 Task: Compose an email with the signature Chelsea Sanchez with the subject Request for a testimonial and the message I am writing to follow up on our recent meeting. from softage.1@softage.net to softage.8@softage.net with an attached document Feasibility_study.pdf Undo the message and rewrite the message as I would like to request a quotation for your services. Send the email. Finally, move the email from Sent Items to the label Marketing
Action: Mouse moved to (382, 641)
Screenshot: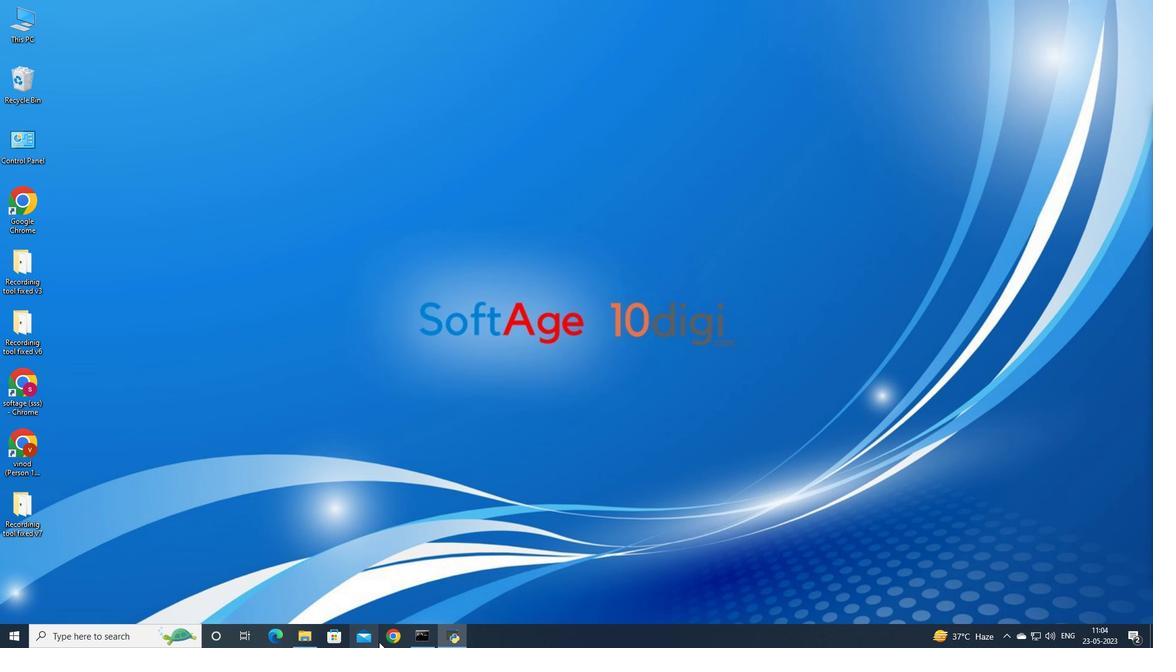 
Action: Mouse pressed left at (382, 641)
Screenshot: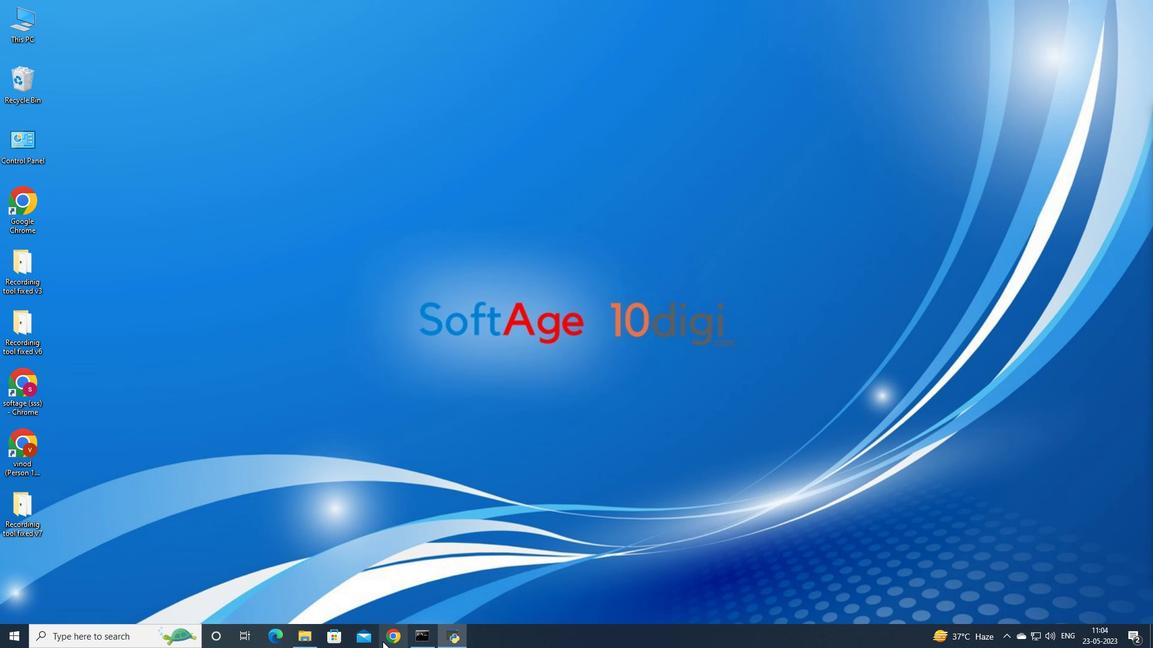 
Action: Mouse moved to (524, 398)
Screenshot: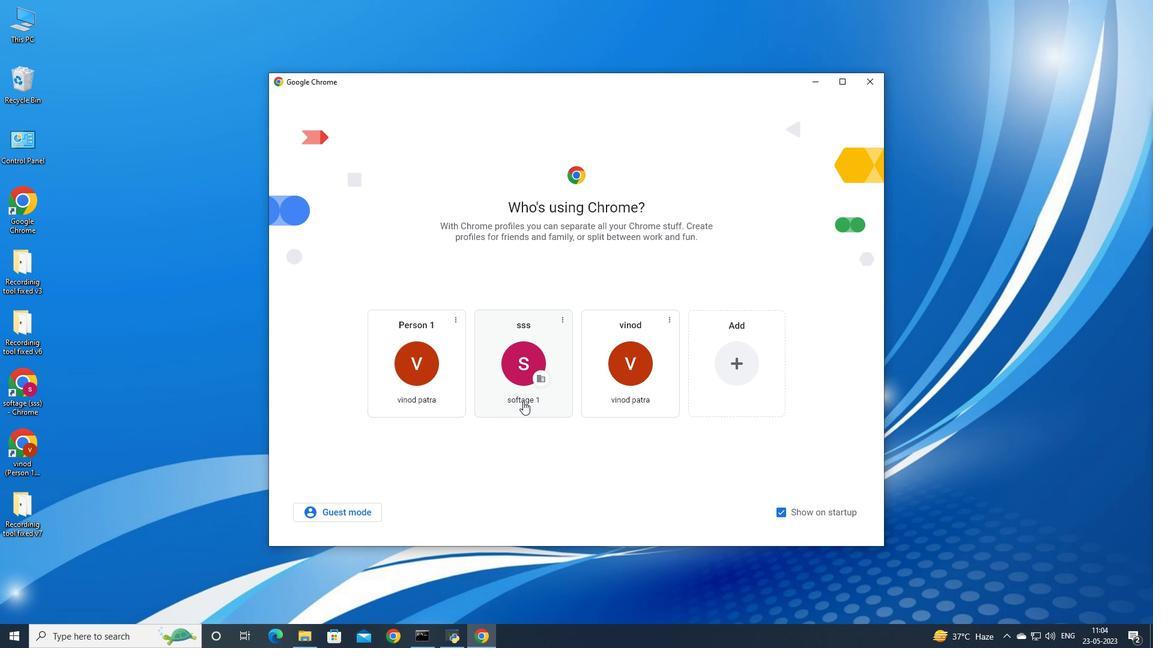 
Action: Mouse pressed left at (524, 398)
Screenshot: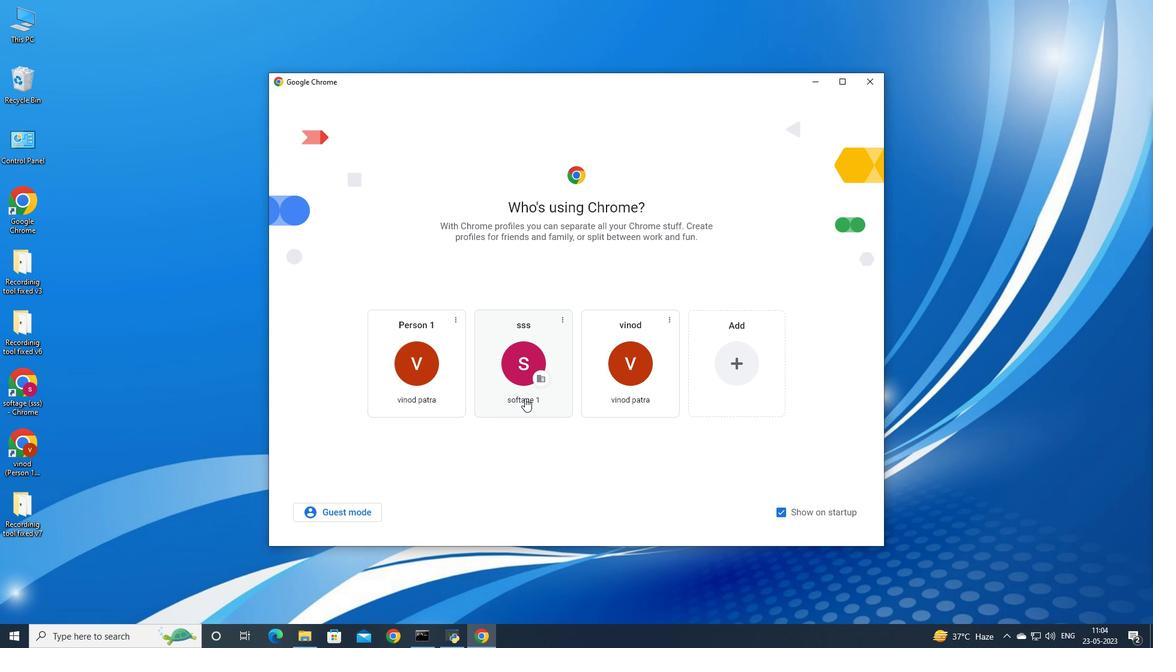 
Action: Mouse moved to (1042, 65)
Screenshot: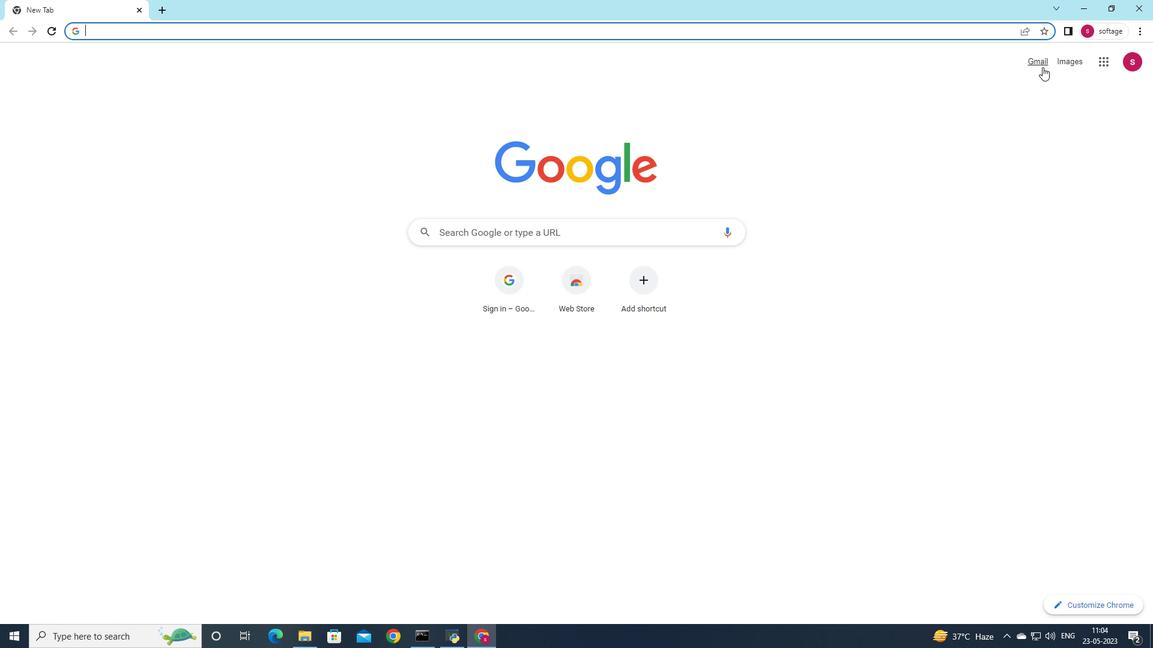 
Action: Mouse pressed left at (1042, 65)
Screenshot: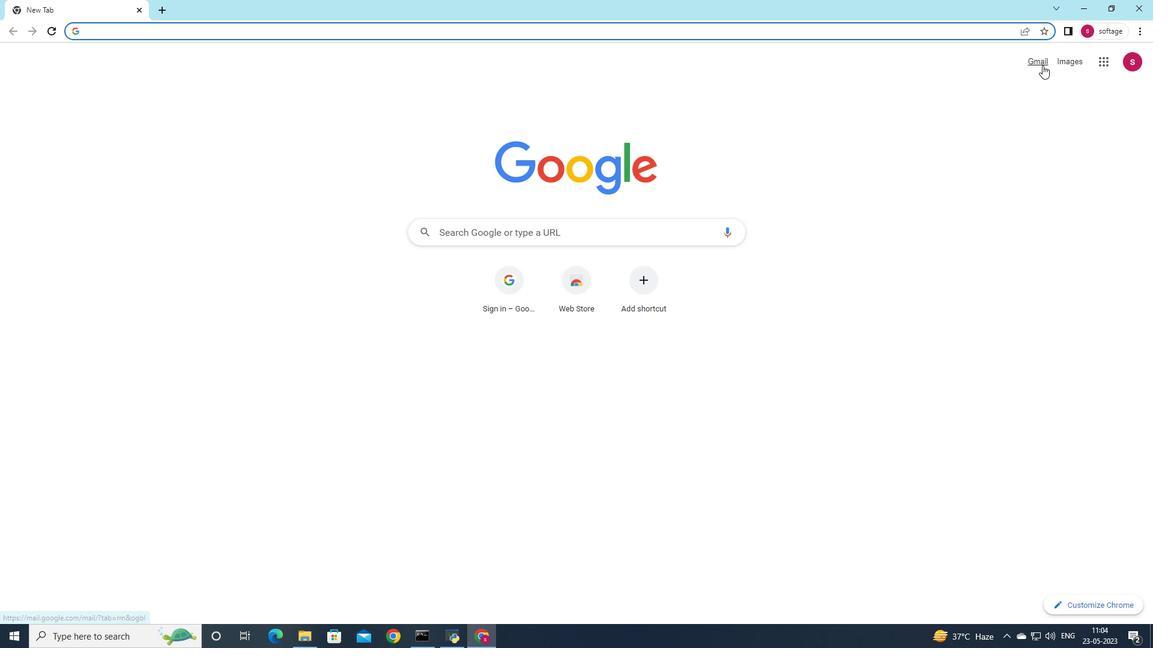 
Action: Mouse moved to (1011, 79)
Screenshot: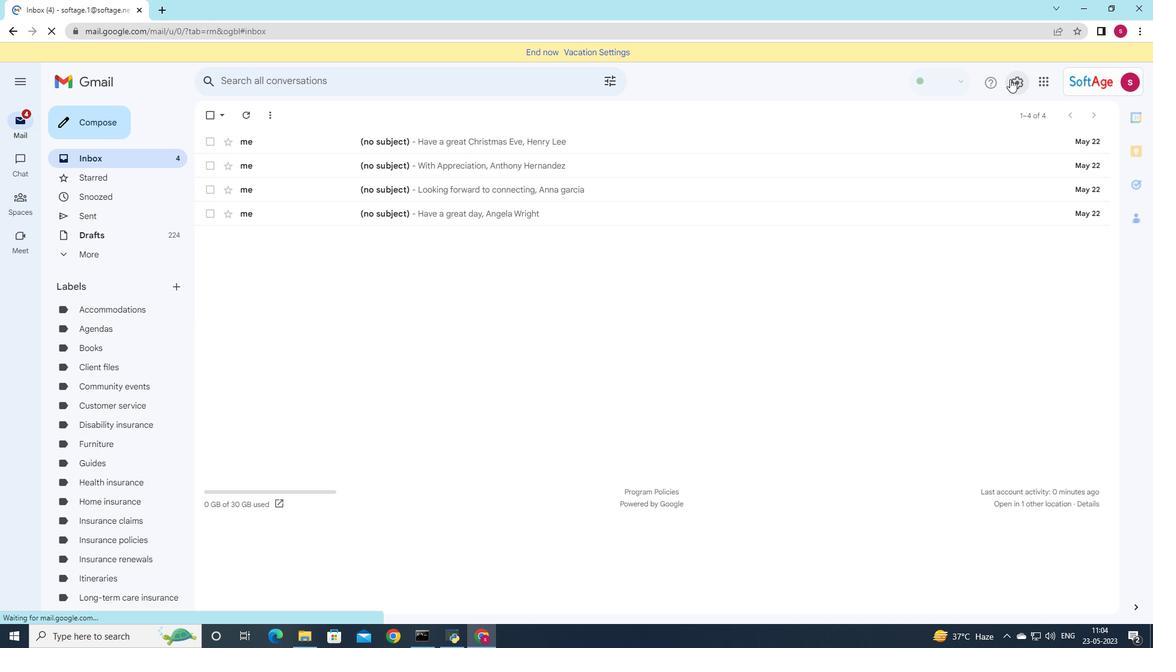 
Action: Mouse pressed left at (1011, 79)
Screenshot: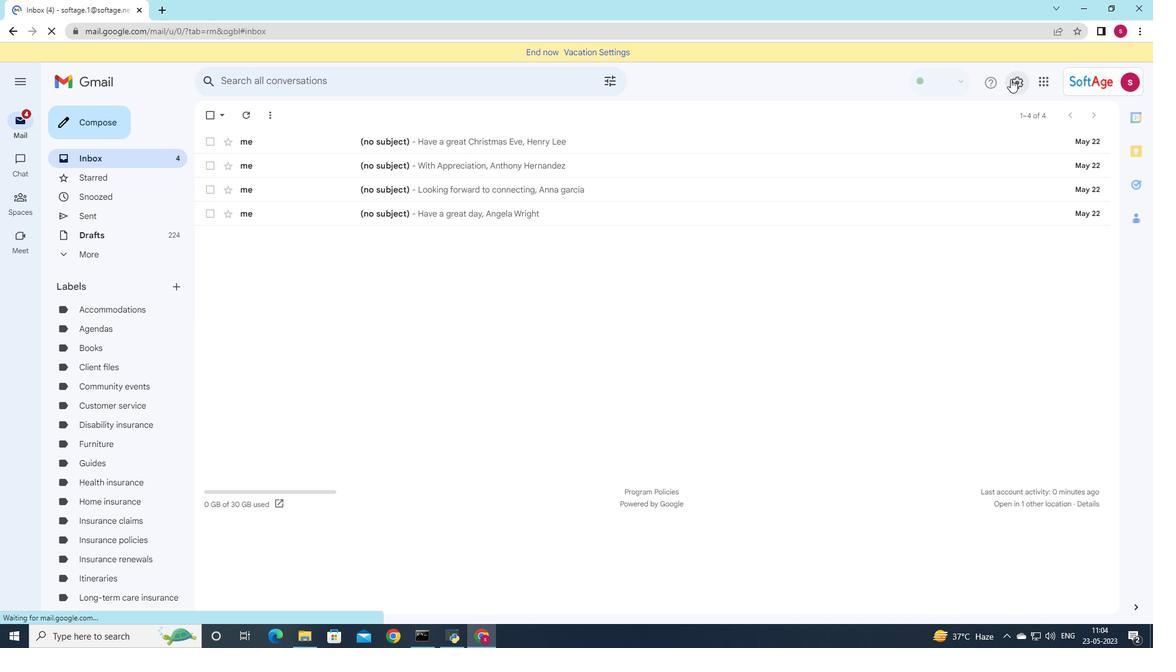 
Action: Mouse moved to (1032, 144)
Screenshot: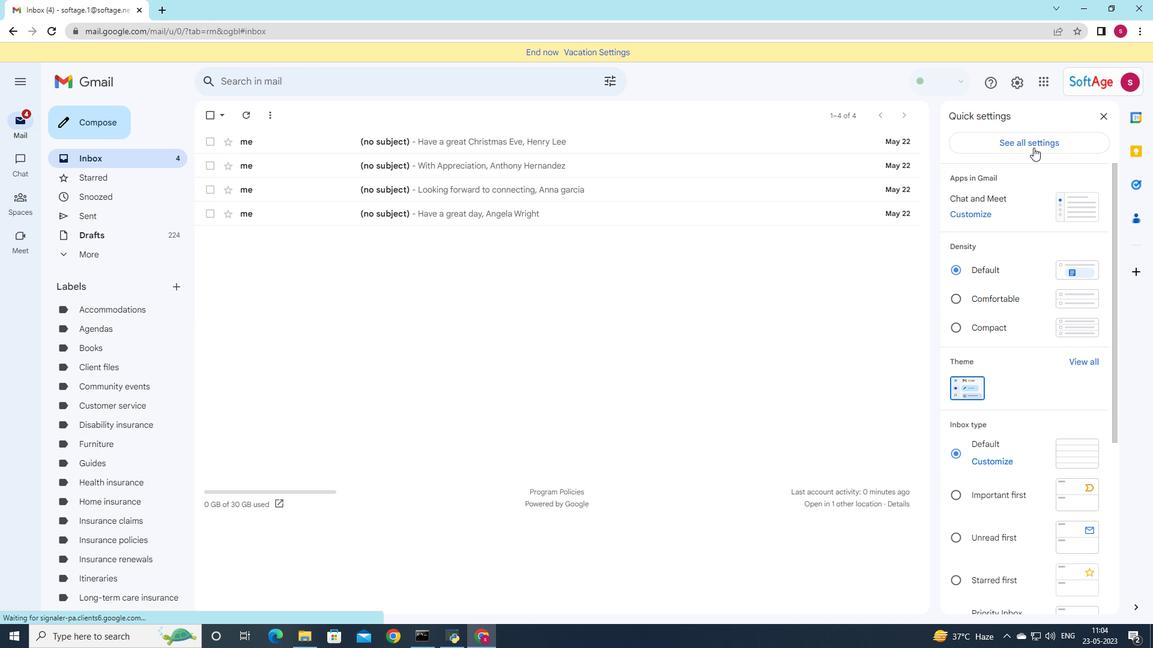 
Action: Mouse pressed left at (1032, 144)
Screenshot: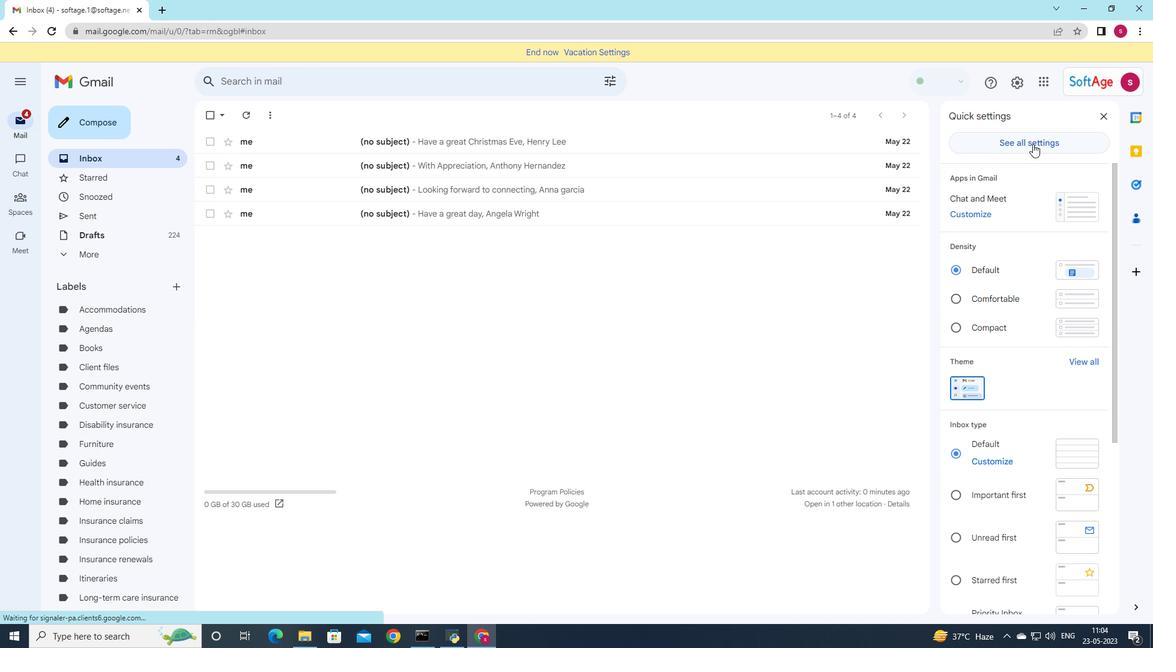 
Action: Mouse moved to (542, 266)
Screenshot: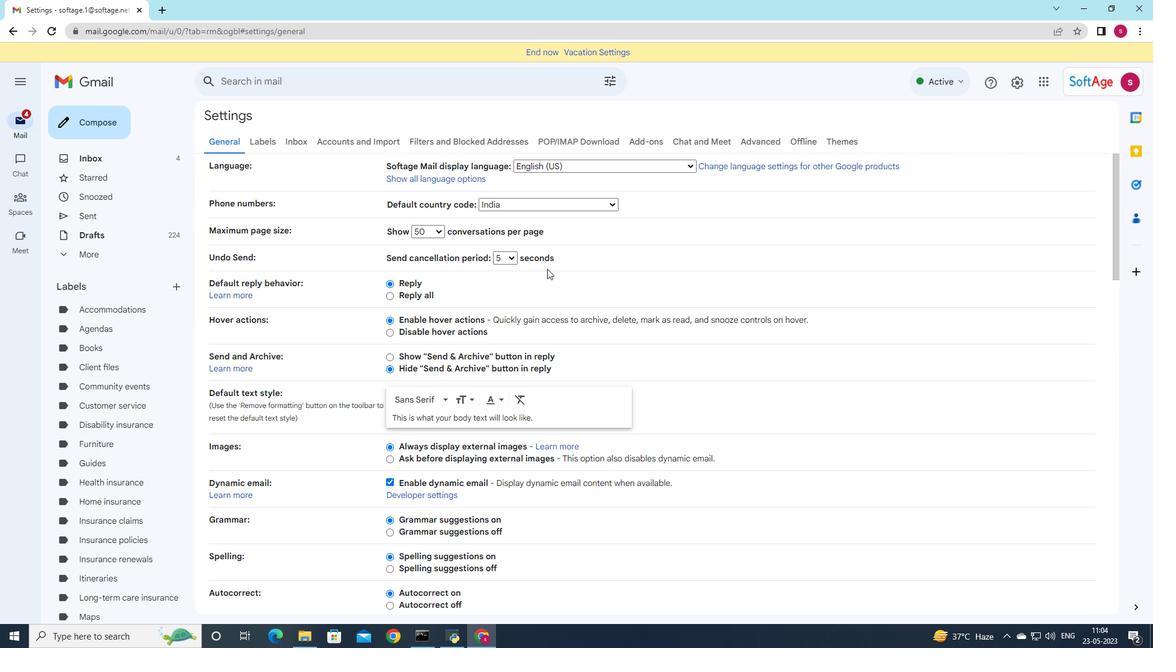 
Action: Mouse scrolled (542, 265) with delta (0, 0)
Screenshot: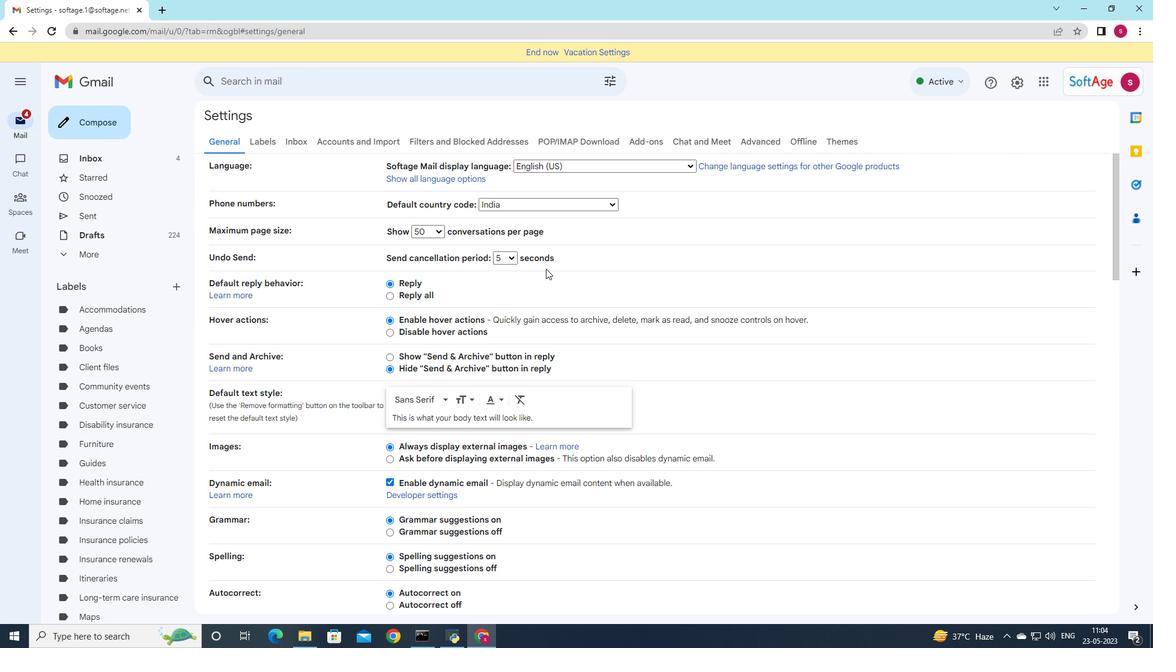 
Action: Mouse scrolled (542, 265) with delta (0, 0)
Screenshot: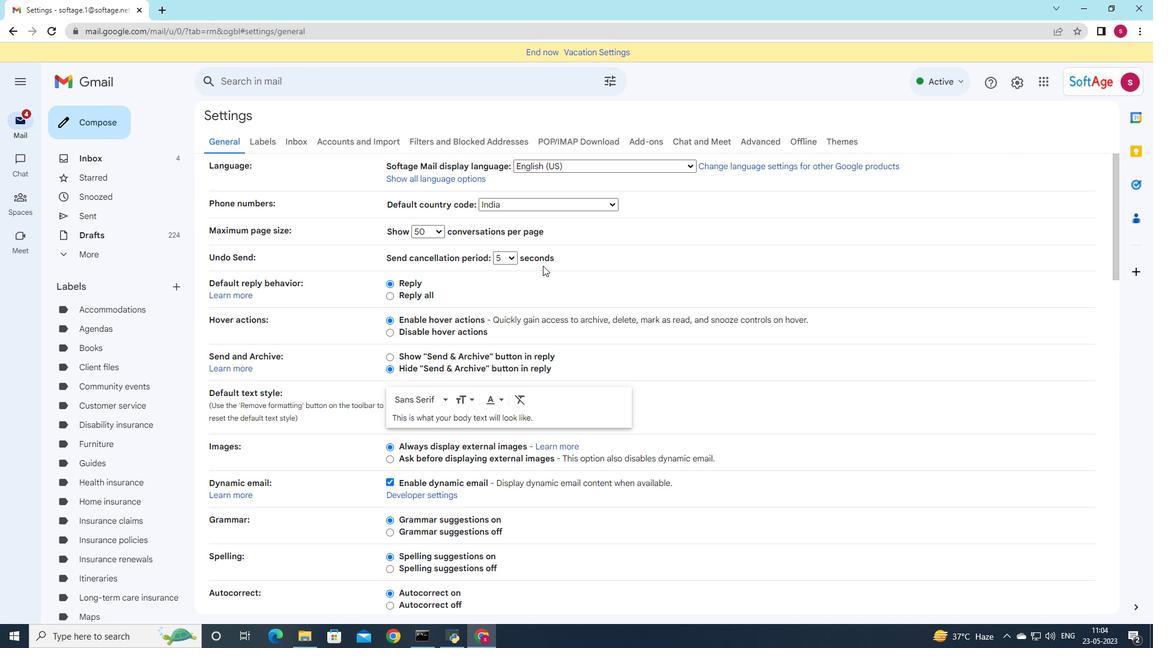 
Action: Mouse scrolled (542, 265) with delta (0, 0)
Screenshot: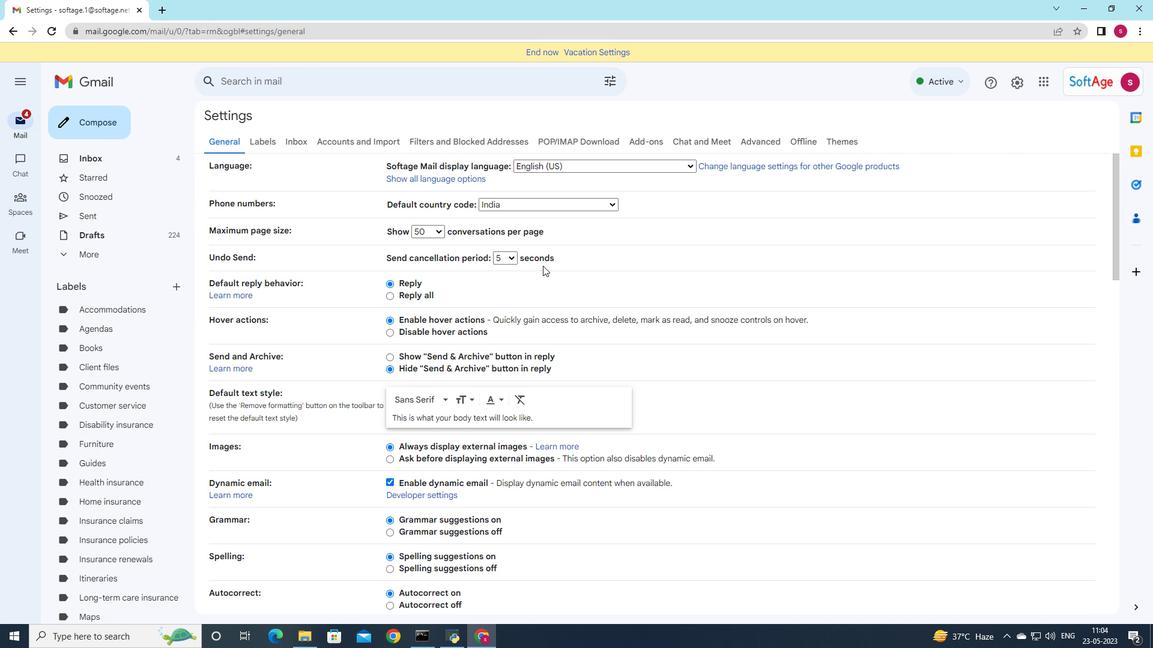 
Action: Mouse scrolled (542, 265) with delta (0, 0)
Screenshot: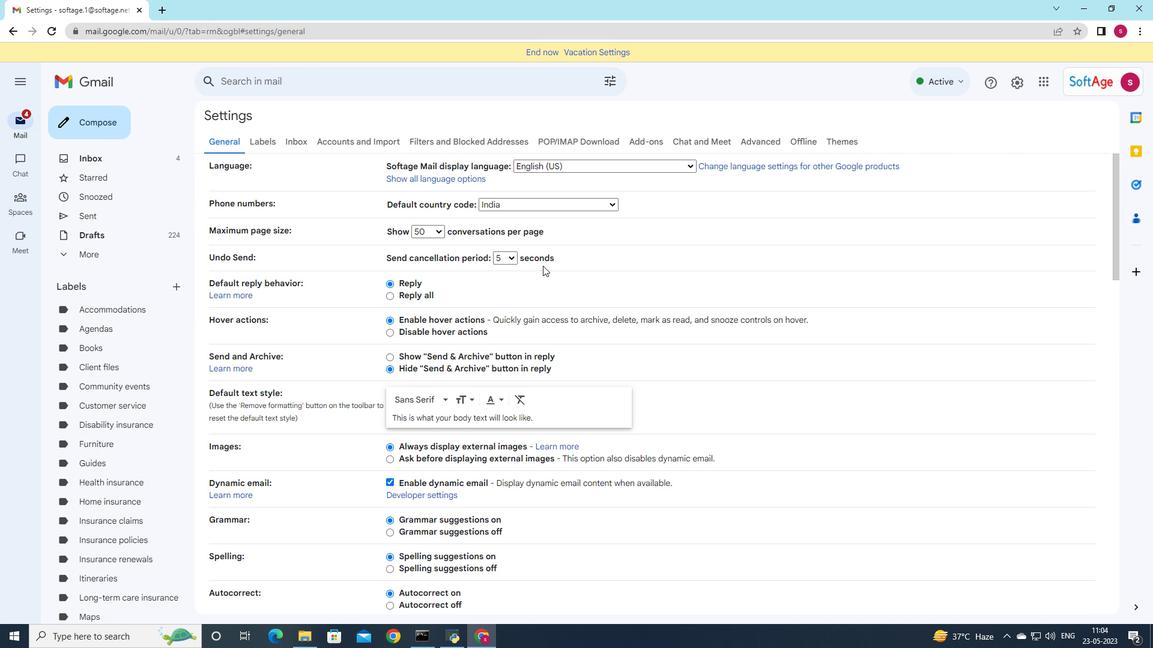 
Action: Mouse moved to (542, 267)
Screenshot: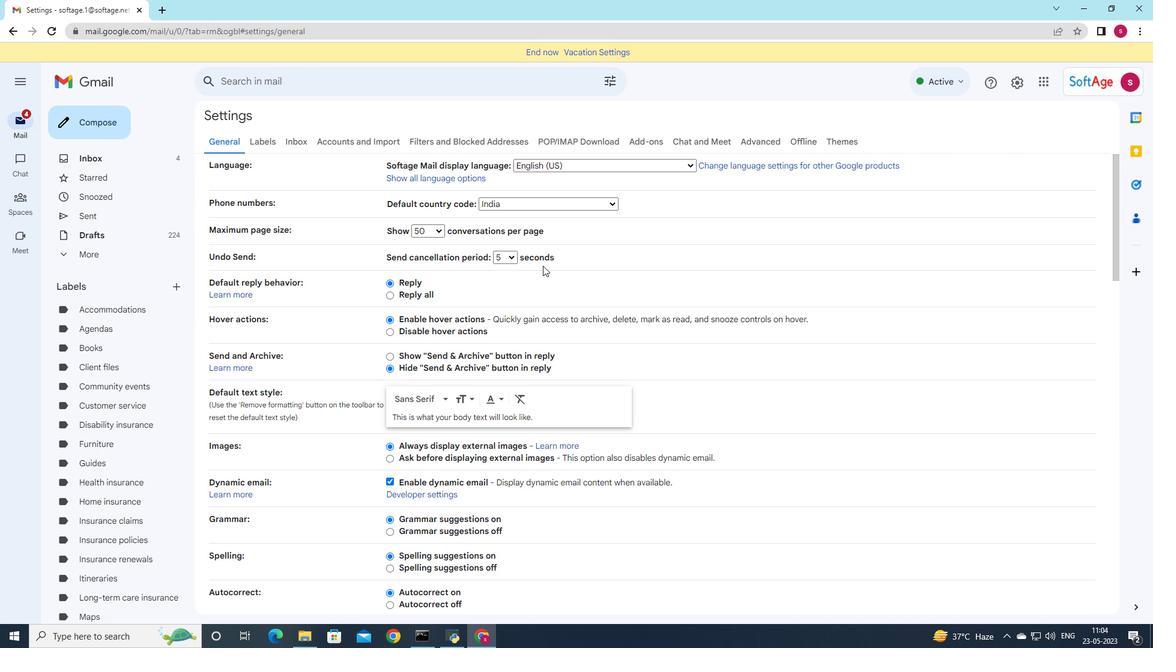 
Action: Mouse scrolled (542, 266) with delta (0, 0)
Screenshot: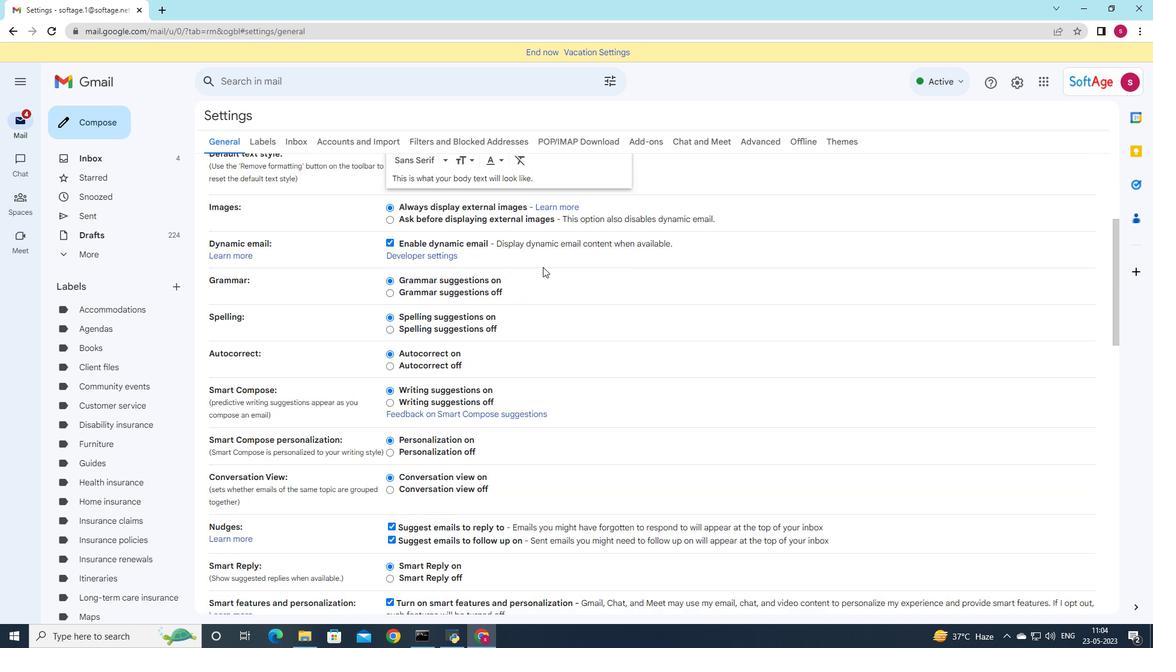
Action: Mouse scrolled (542, 266) with delta (0, 0)
Screenshot: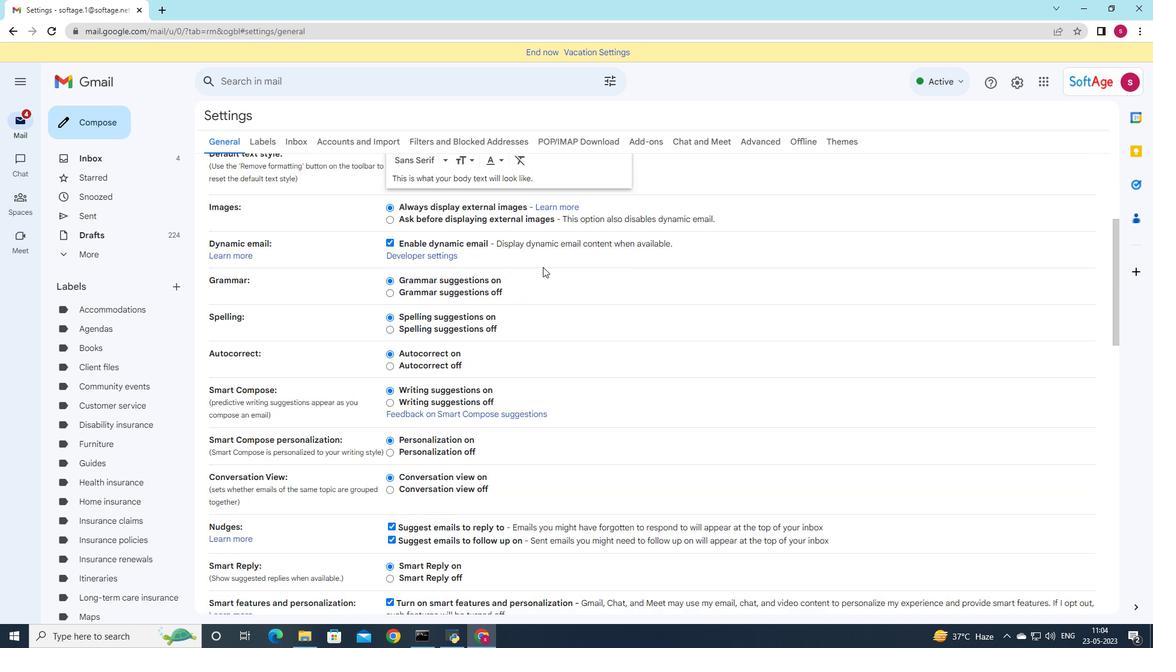 
Action: Mouse scrolled (542, 266) with delta (0, 0)
Screenshot: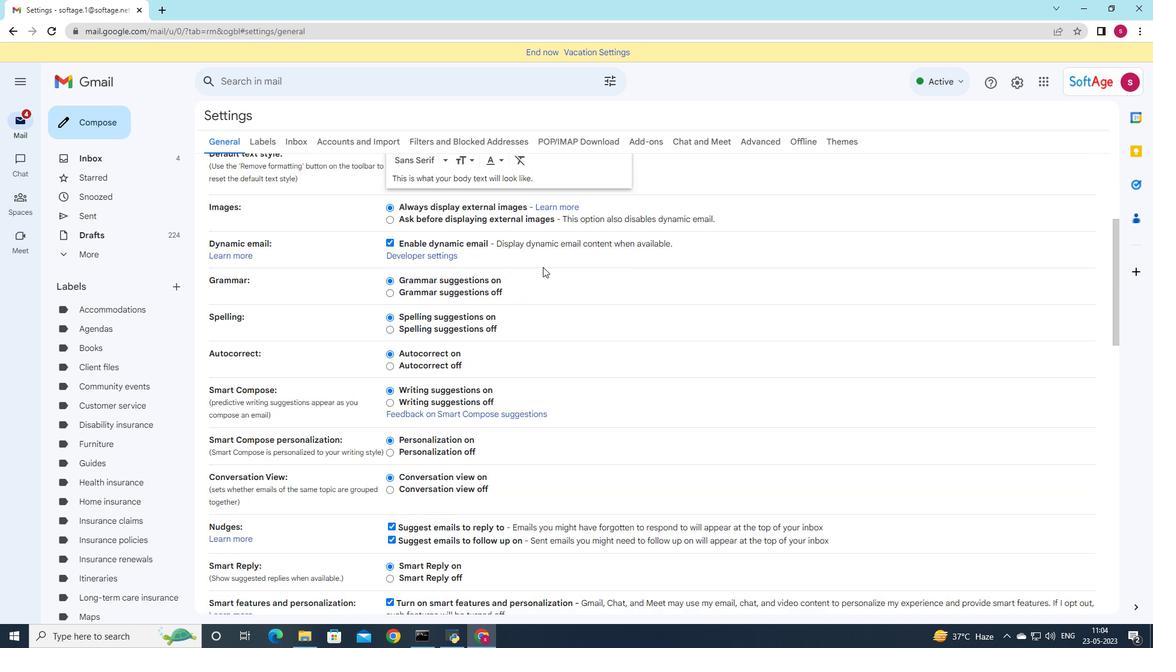 
Action: Mouse scrolled (542, 266) with delta (0, 0)
Screenshot: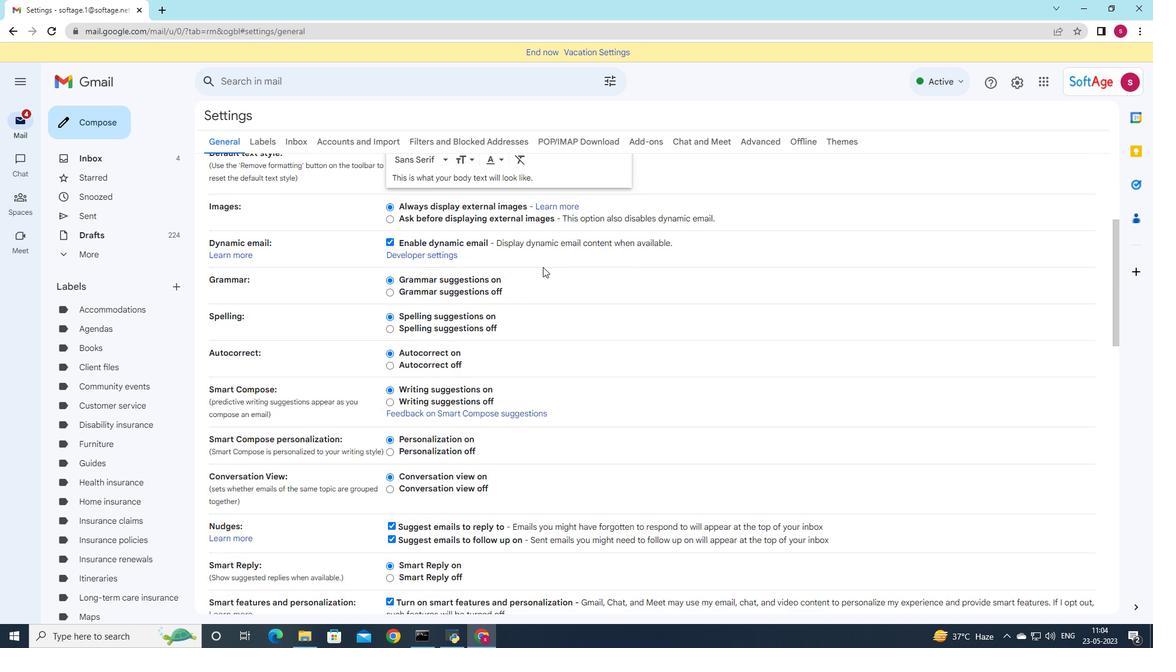 
Action: Mouse scrolled (542, 266) with delta (0, 0)
Screenshot: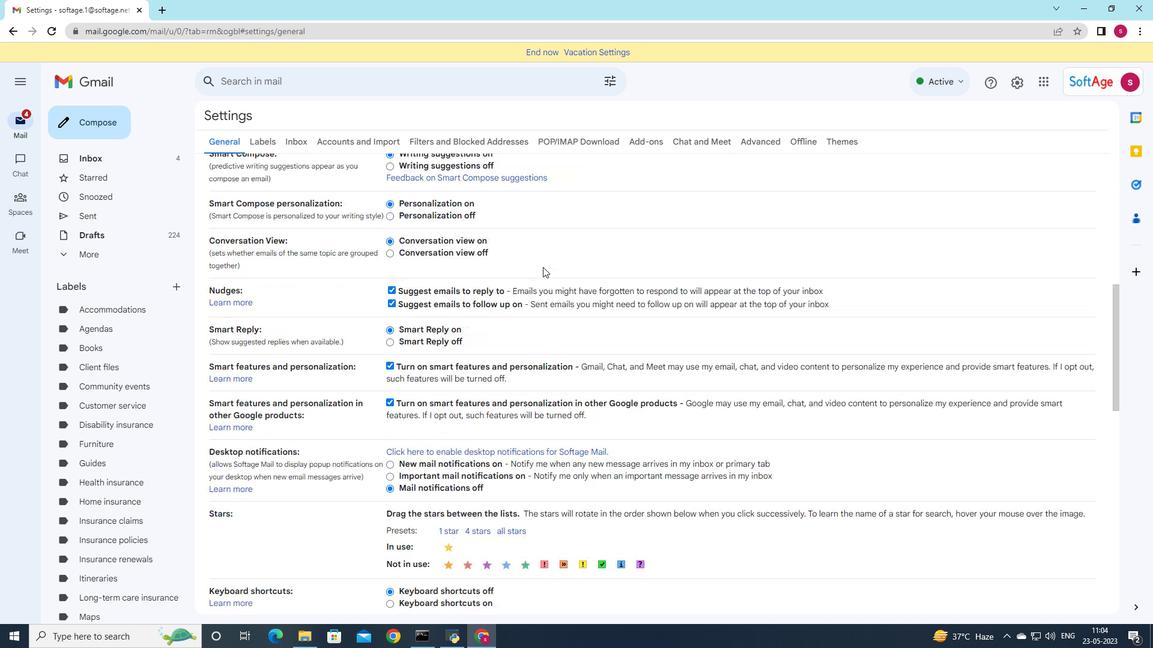 
Action: Mouse scrolled (542, 266) with delta (0, 0)
Screenshot: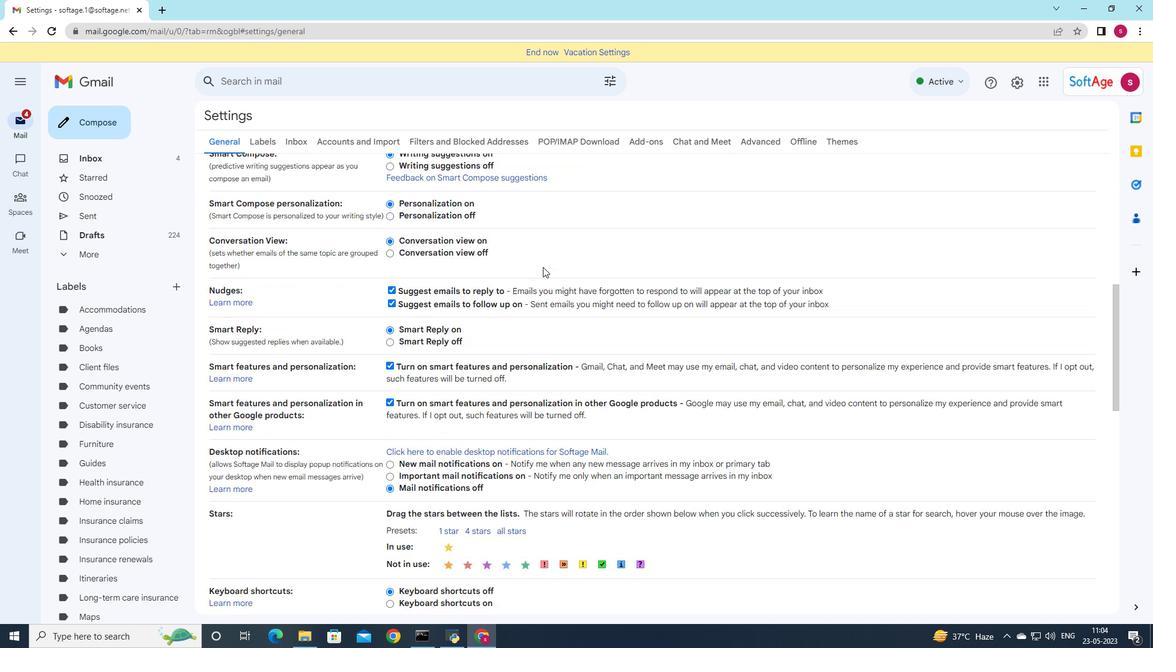 
Action: Mouse scrolled (542, 266) with delta (0, 0)
Screenshot: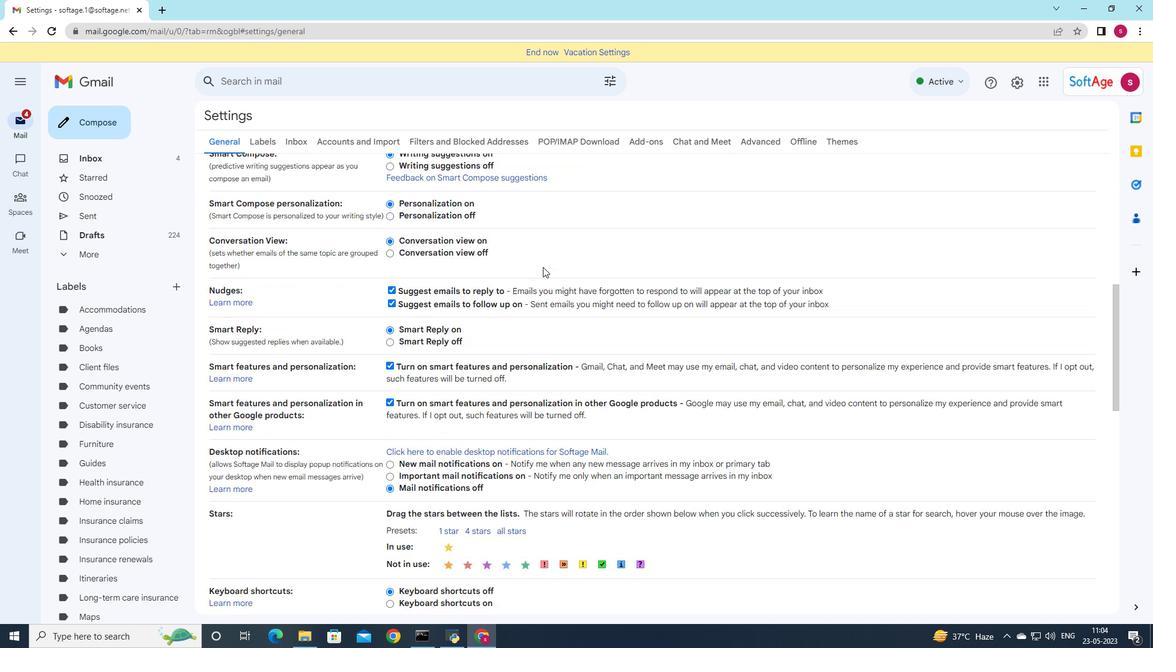 
Action: Mouse scrolled (542, 266) with delta (0, 0)
Screenshot: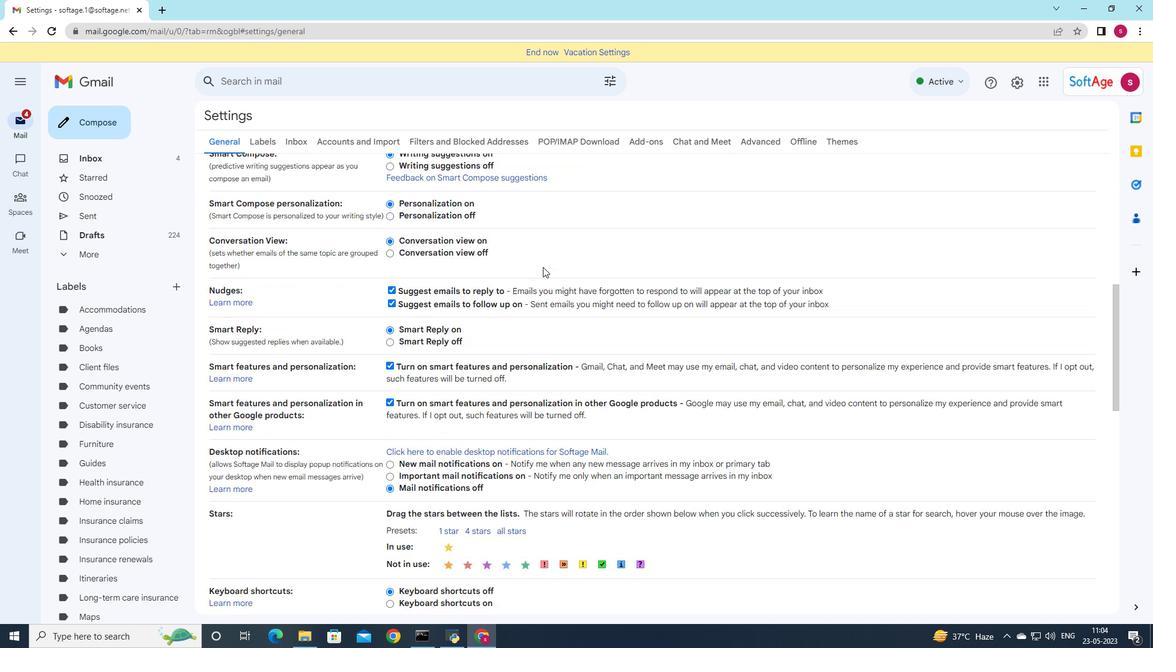
Action: Mouse scrolled (542, 266) with delta (0, 0)
Screenshot: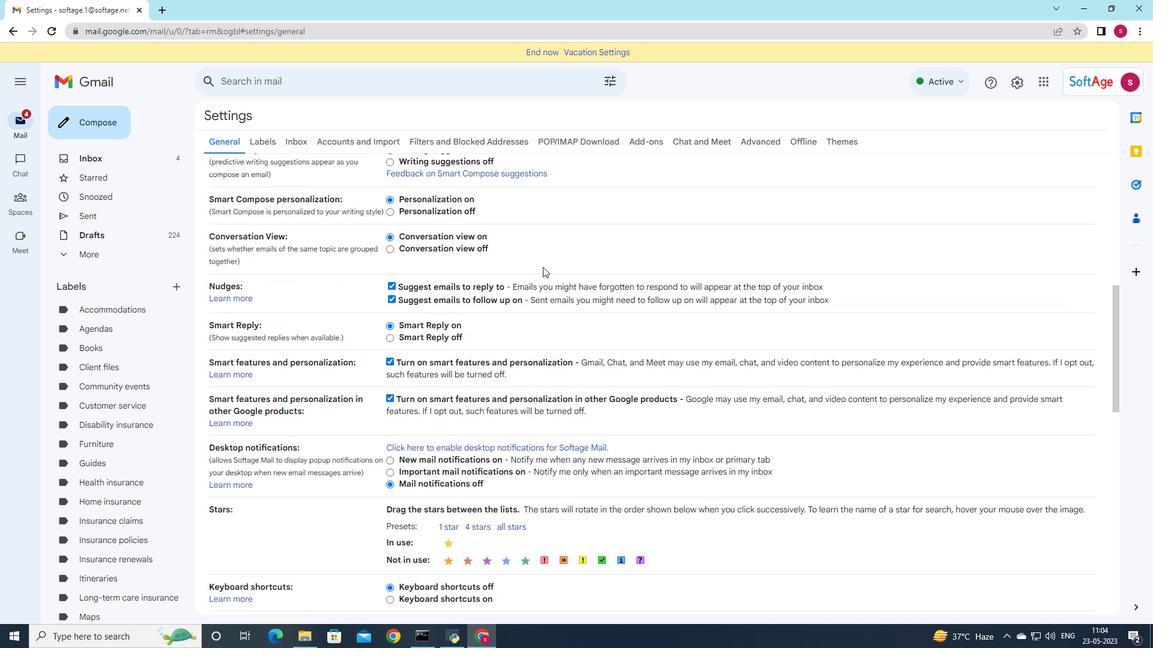
Action: Mouse scrolled (542, 266) with delta (0, 0)
Screenshot: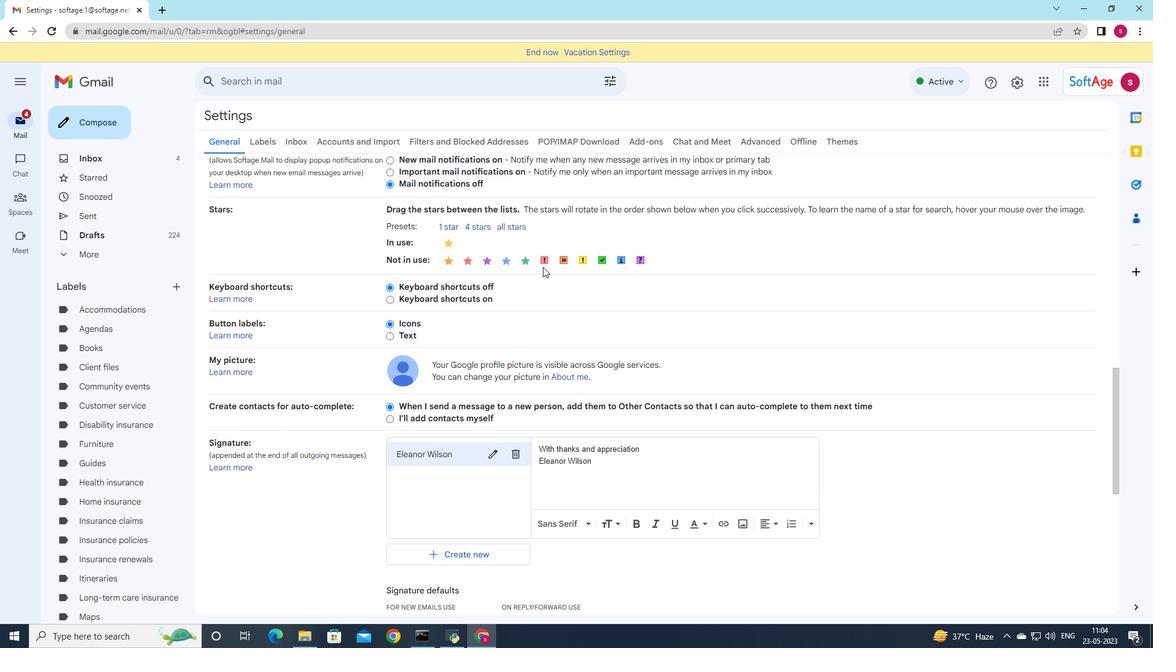 
Action: Mouse scrolled (542, 266) with delta (0, 0)
Screenshot: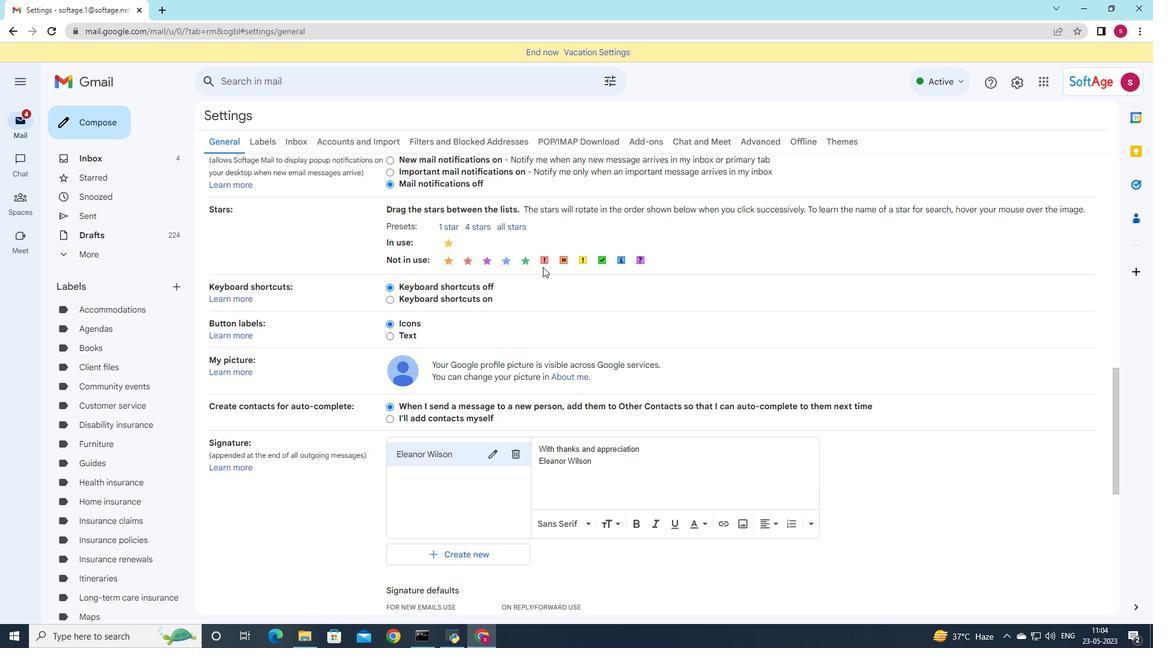 
Action: Mouse scrolled (542, 266) with delta (0, 0)
Screenshot: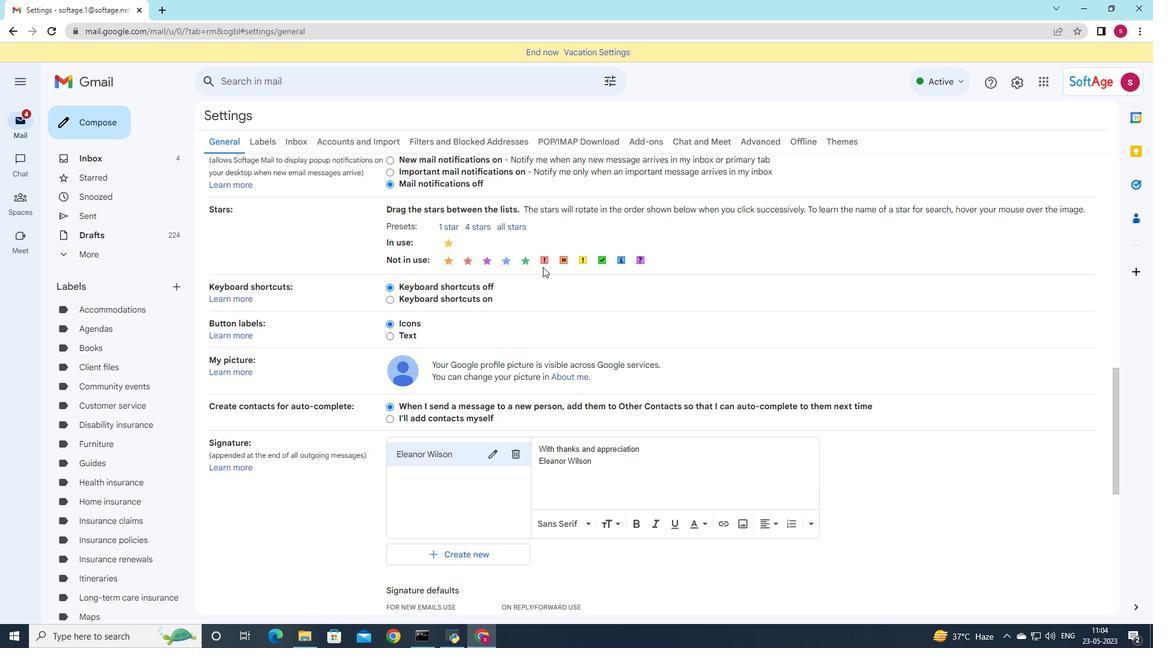 
Action: Mouse scrolled (542, 266) with delta (0, 0)
Screenshot: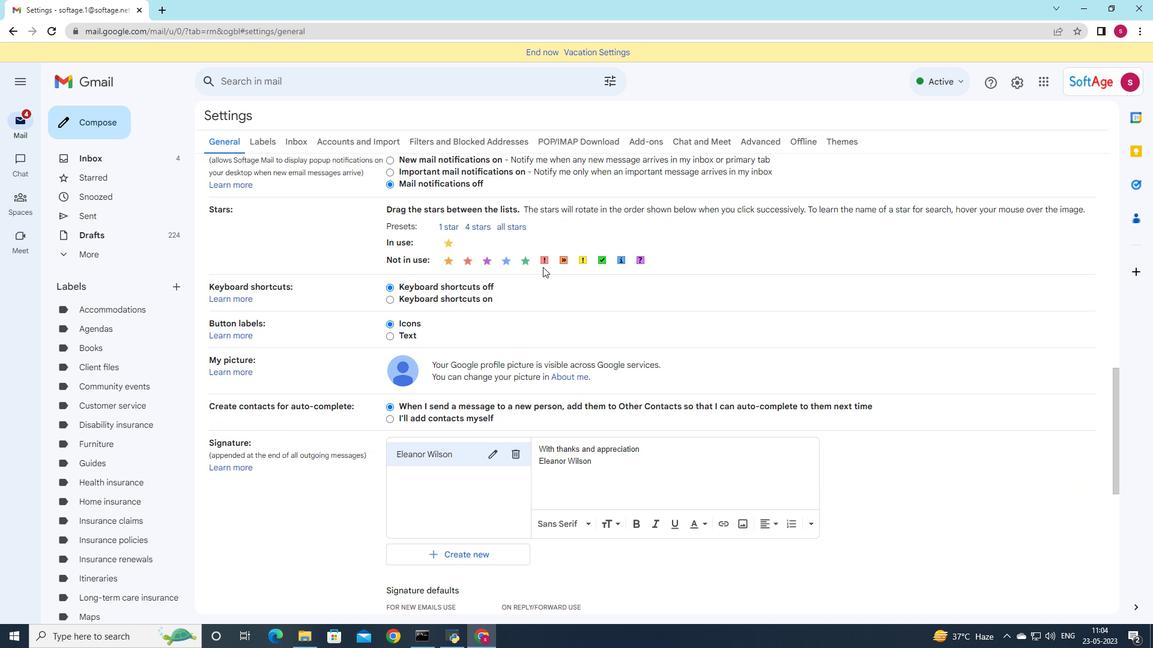 
Action: Mouse scrolled (542, 266) with delta (0, 0)
Screenshot: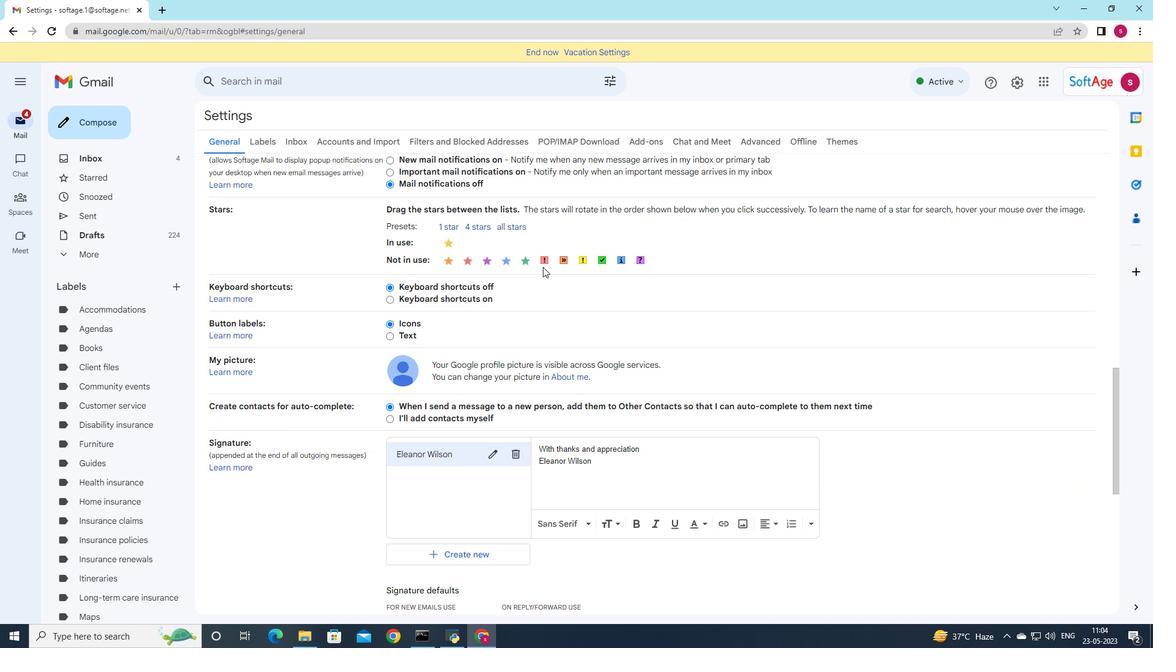 
Action: Mouse moved to (518, 172)
Screenshot: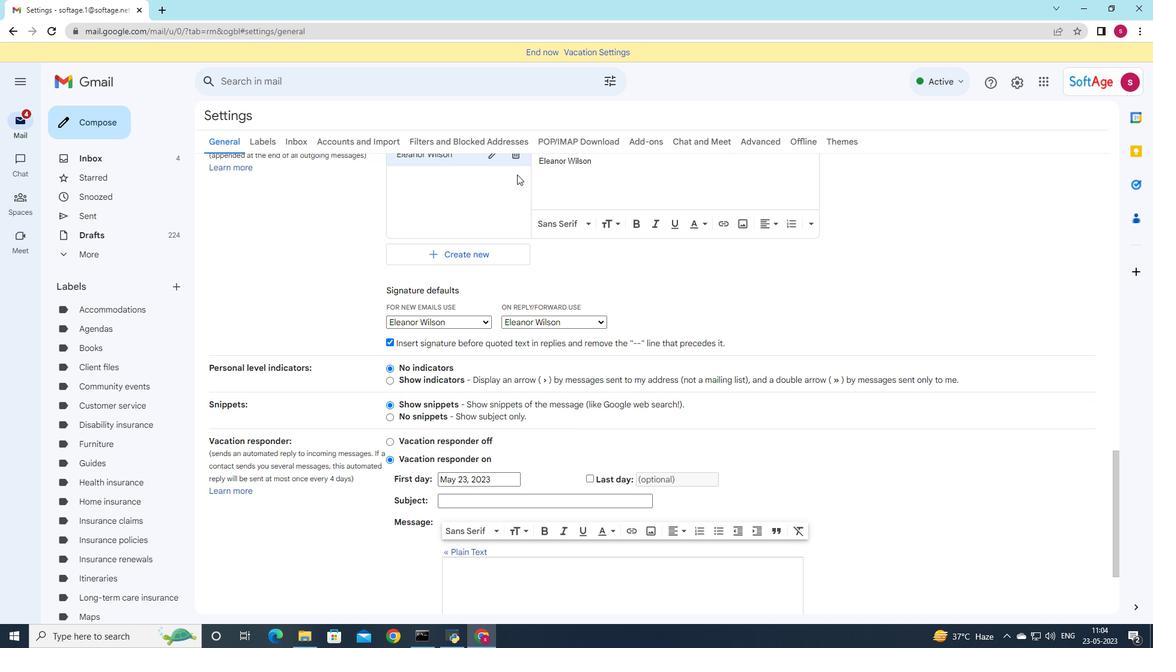 
Action: Mouse scrolled (518, 172) with delta (0, 0)
Screenshot: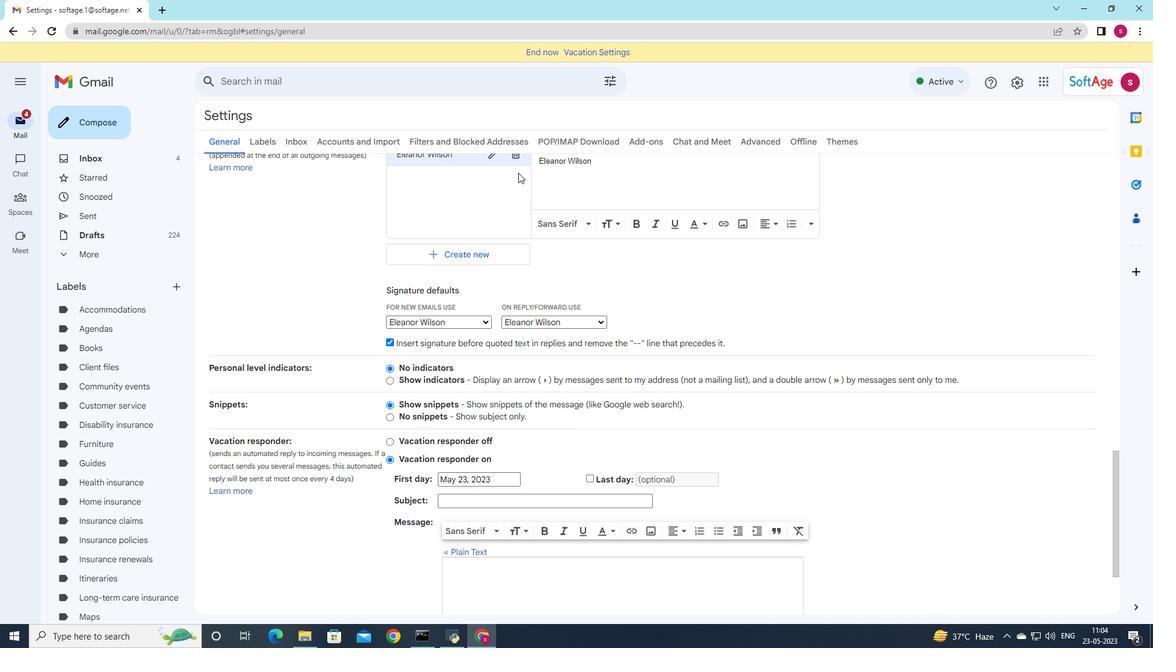 
Action: Mouse moved to (519, 208)
Screenshot: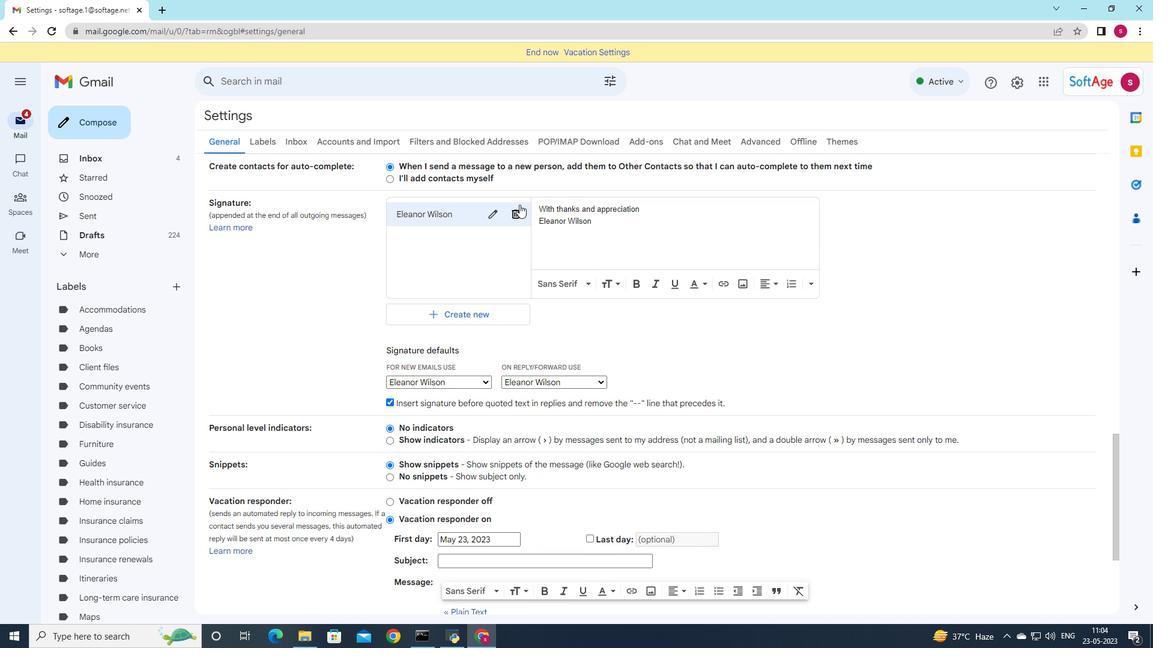
Action: Mouse pressed left at (519, 208)
Screenshot: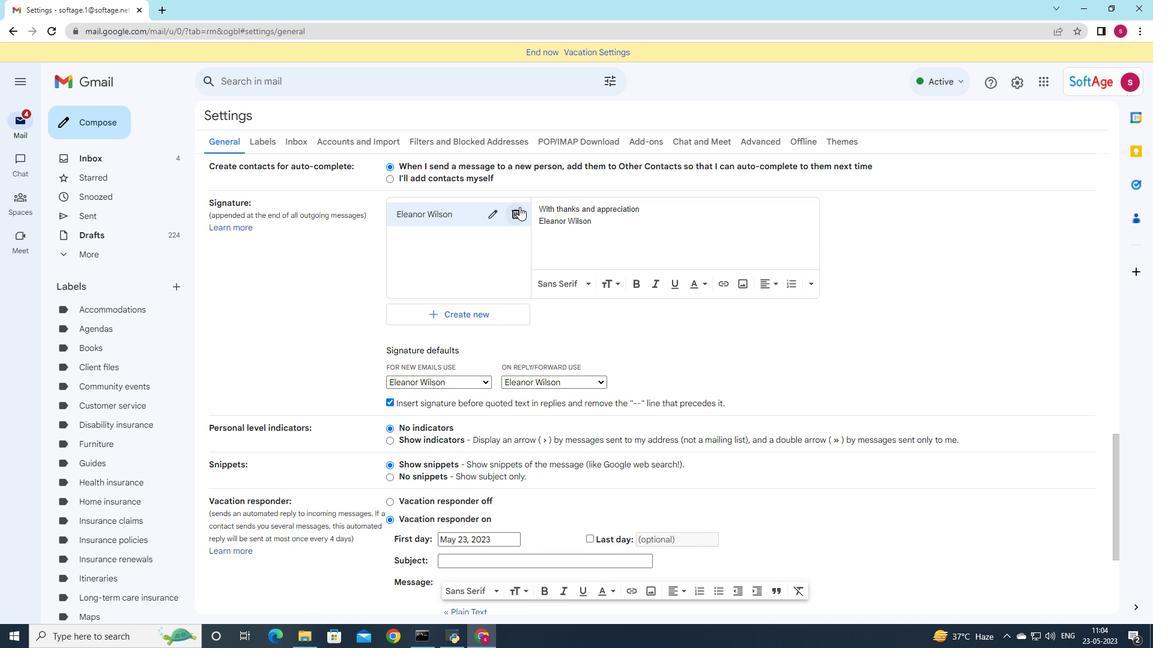 
Action: Mouse moved to (674, 357)
Screenshot: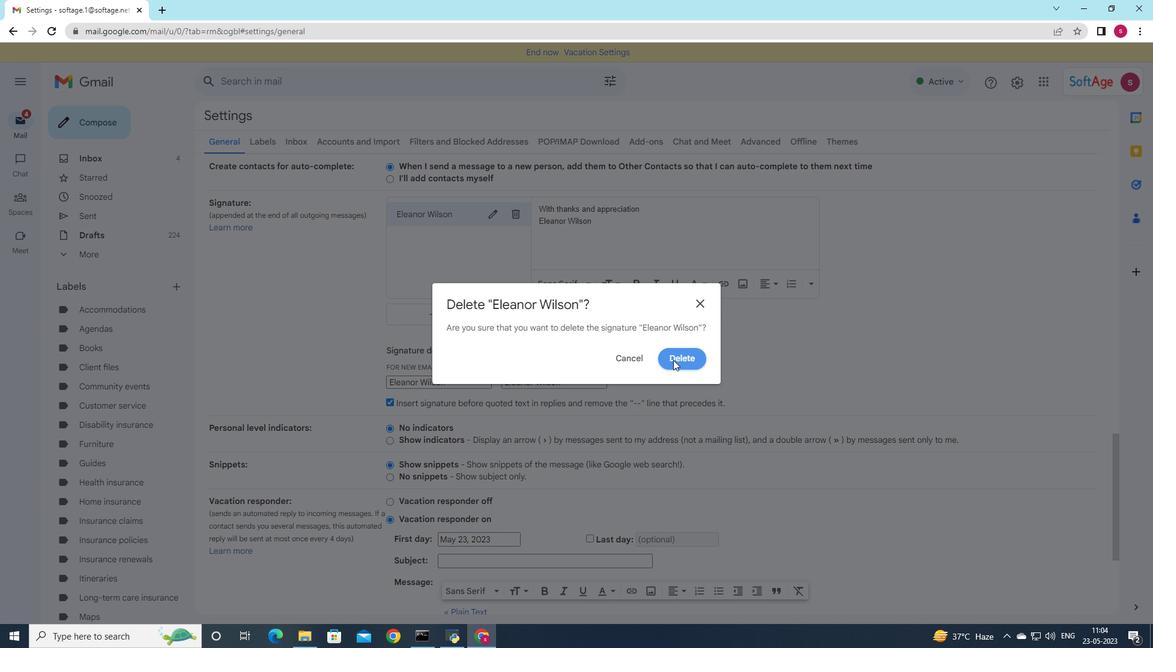 
Action: Mouse pressed left at (674, 357)
Screenshot: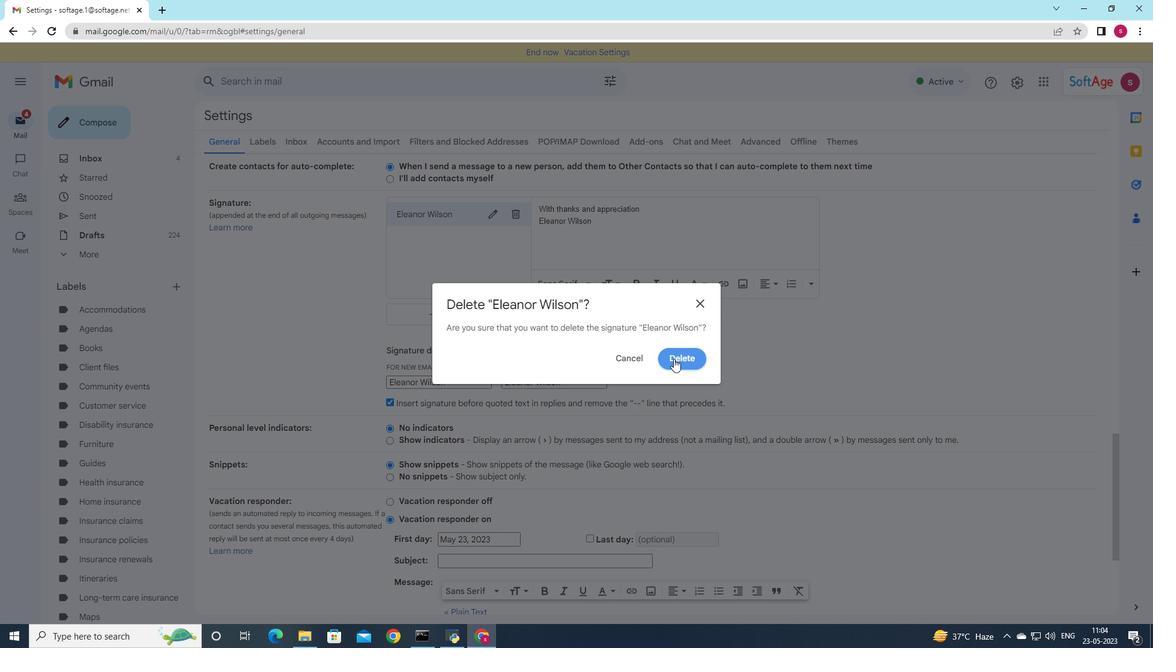 
Action: Mouse moved to (436, 224)
Screenshot: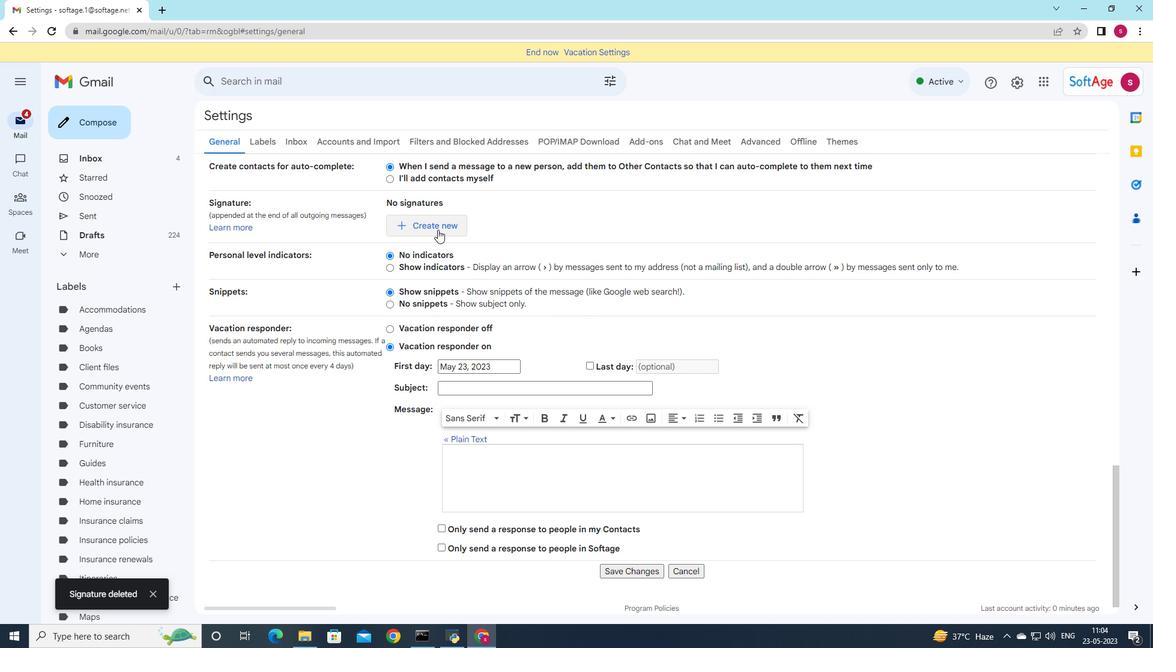 
Action: Mouse pressed left at (436, 224)
Screenshot: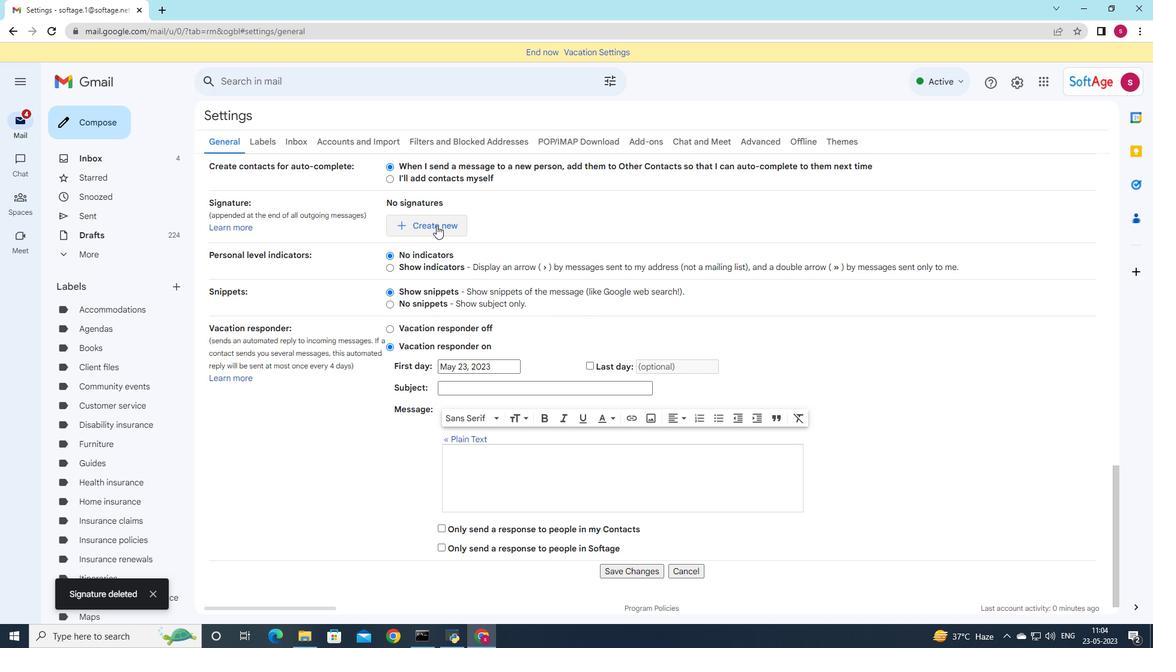 
Action: Mouse moved to (647, 248)
Screenshot: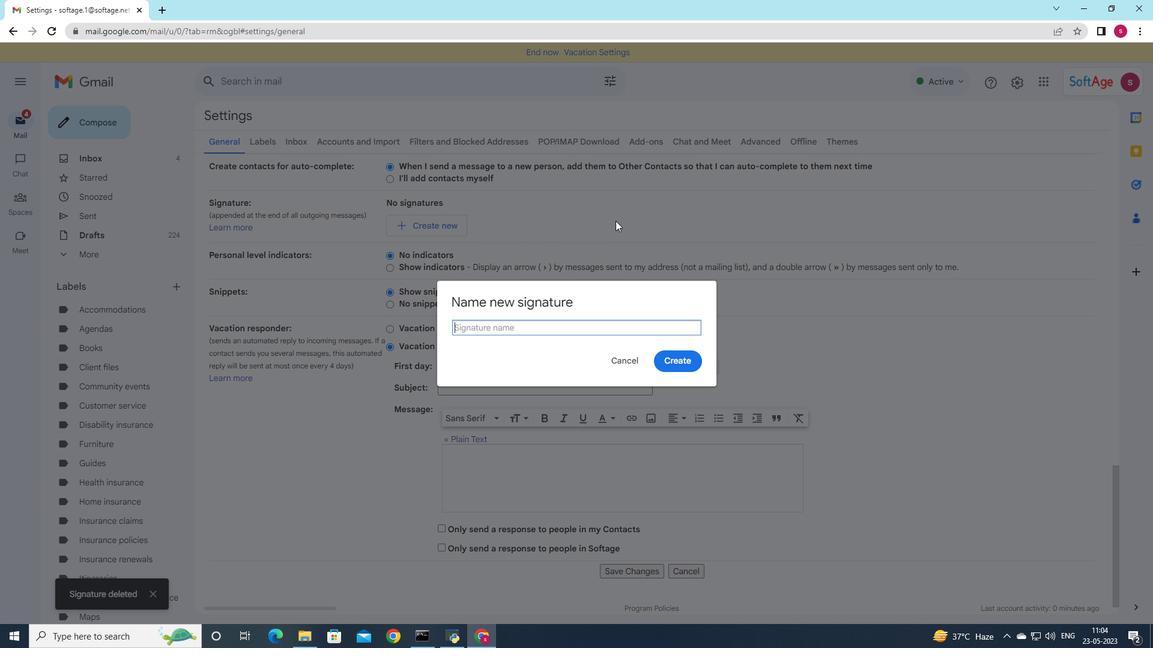 
Action: Key pressed <Key.shift>Chelsa<Key.space><Key.backspace><Key.backspace>ea<Key.space>
Screenshot: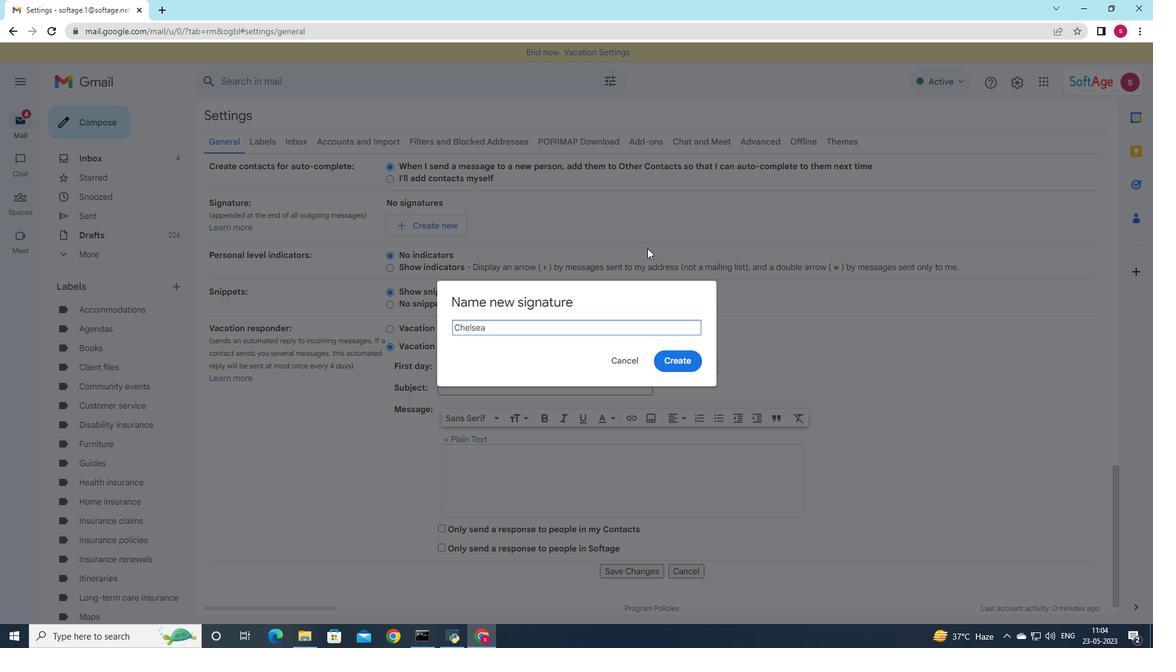 
Action: Mouse moved to (679, 363)
Screenshot: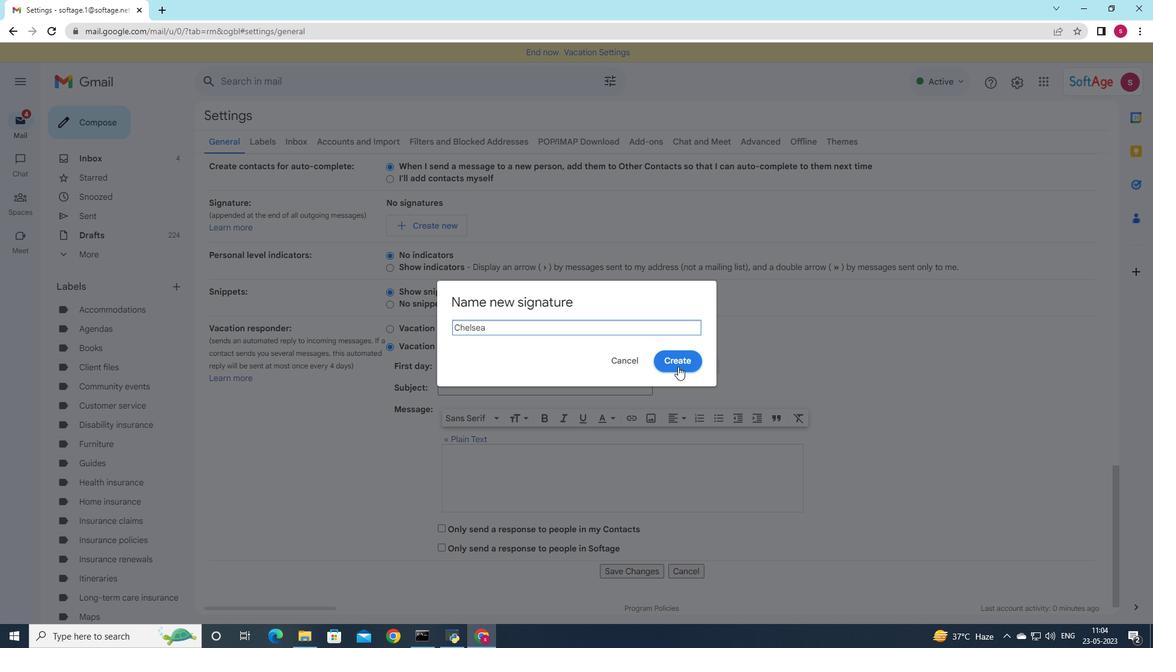 
Action: Mouse pressed left at (679, 363)
Screenshot: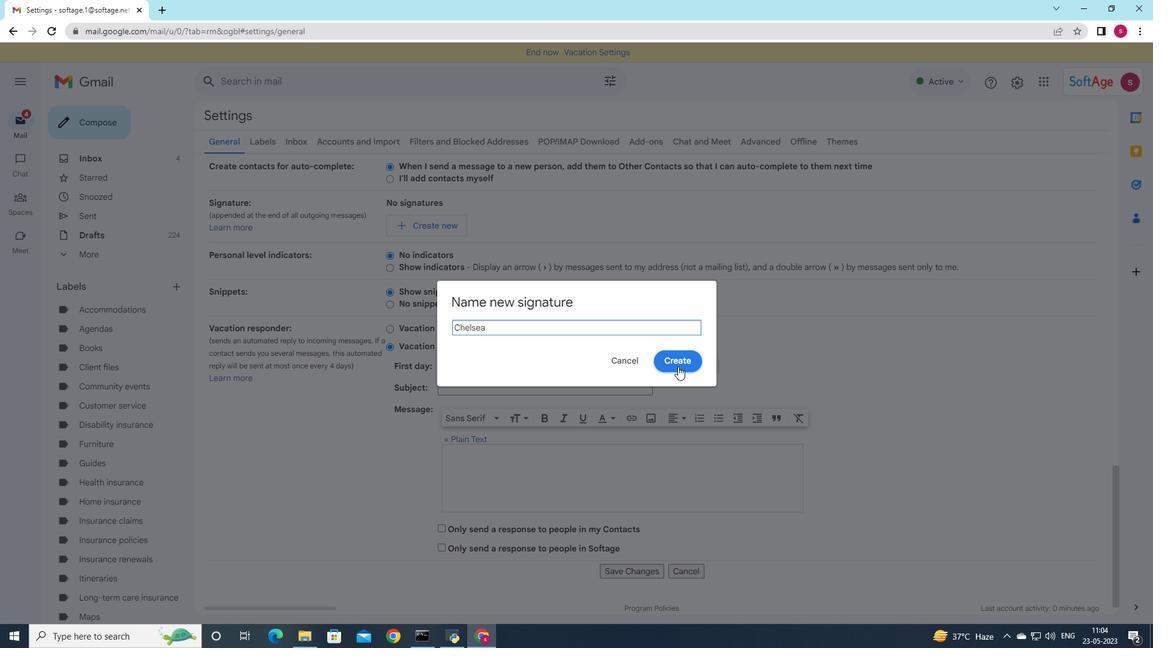 
Action: Mouse moved to (596, 184)
Screenshot: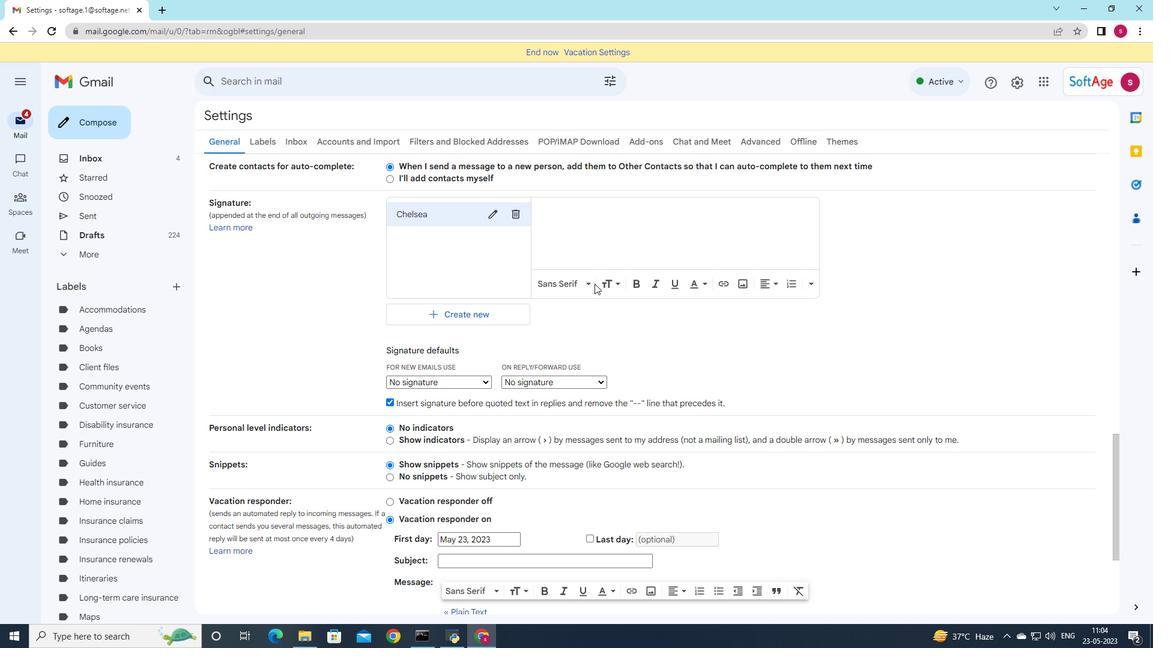 
Action: Mouse pressed left at (596, 184)
Screenshot: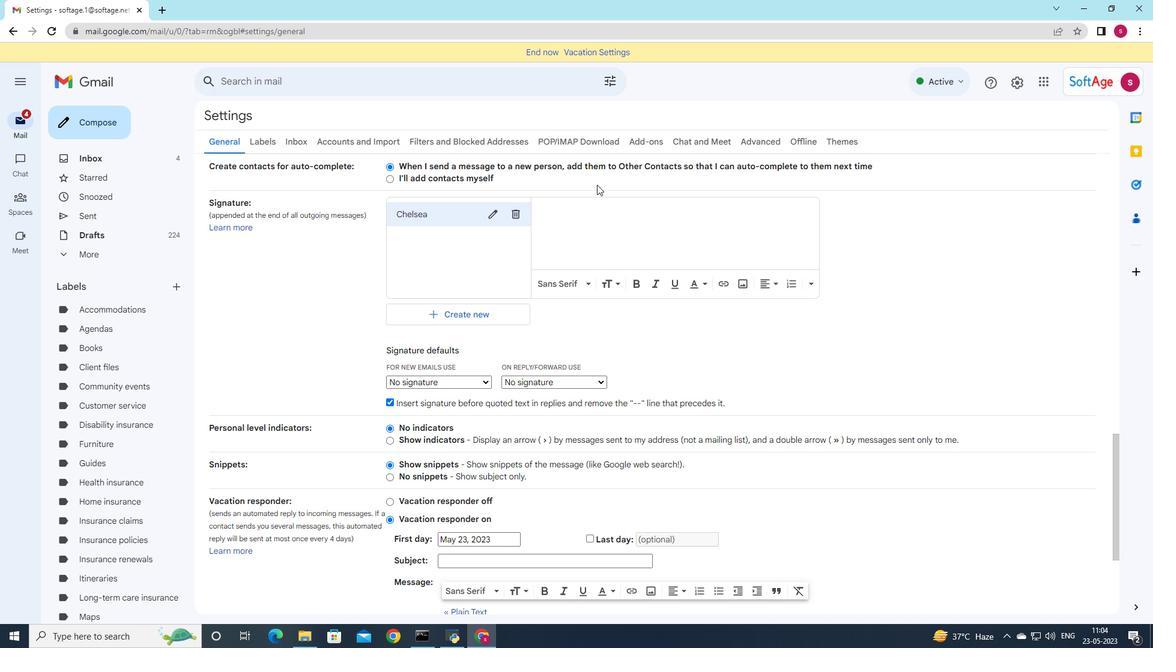 
Action: Mouse moved to (590, 208)
Screenshot: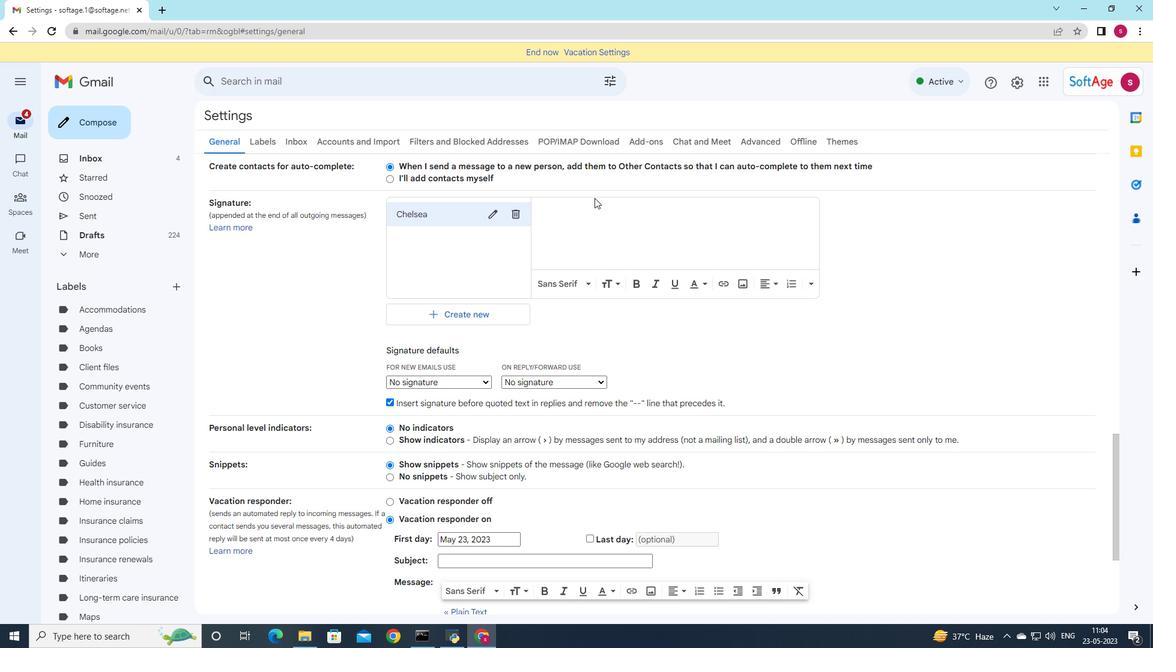 
Action: Mouse pressed left at (590, 208)
Screenshot: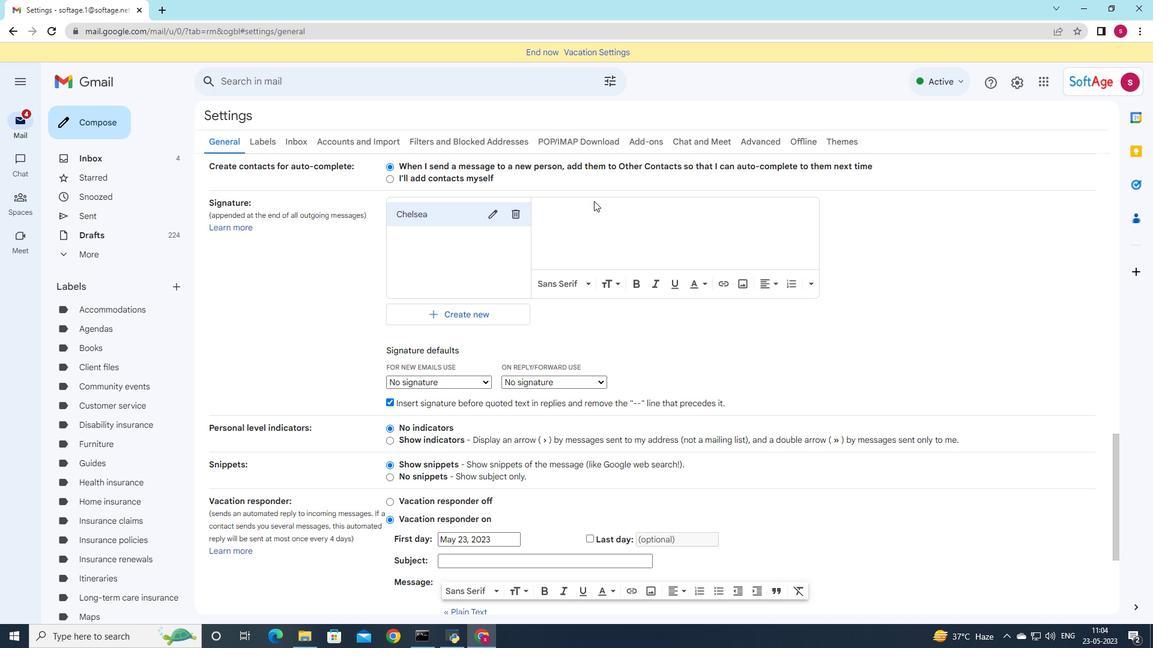 
Action: Mouse moved to (680, 325)
Screenshot: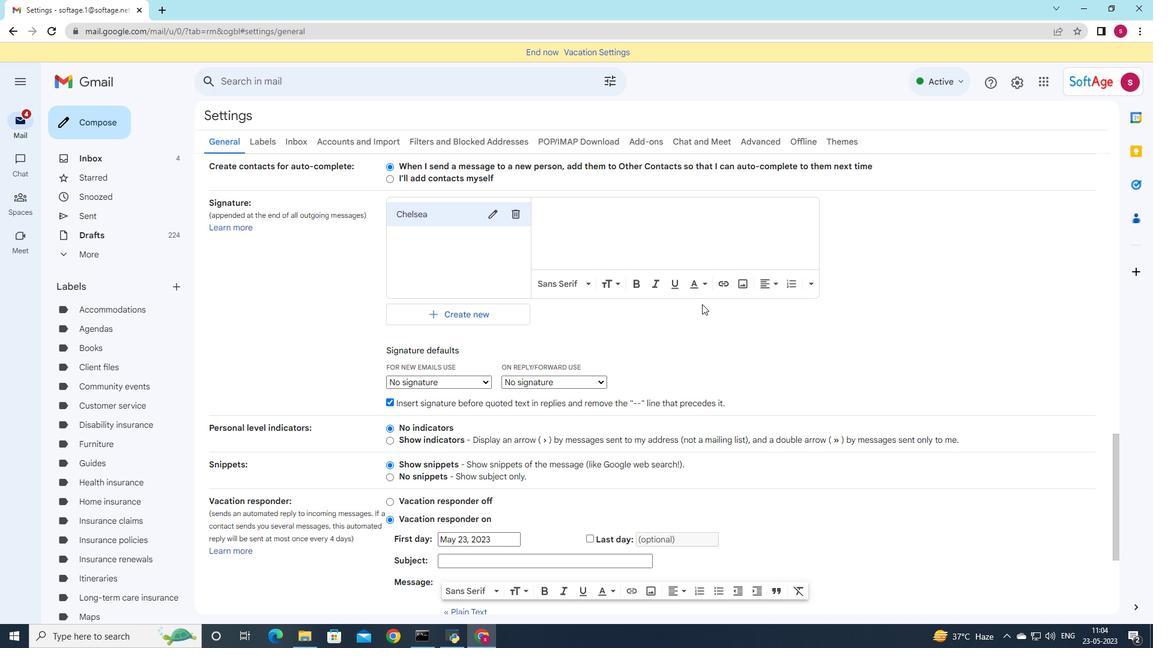 
Action: Key pressed <Key.shift>I<Key.space>am<Key.space>writing<Key.space>to<Key.space>follow<Key.space>up<Key.space>on<Key.space>our<Key.space>recent<Key.space>meeting<Key.enter><Key.shift>Chelsea<Key.space><Key.shift>Sanchez
Screenshot: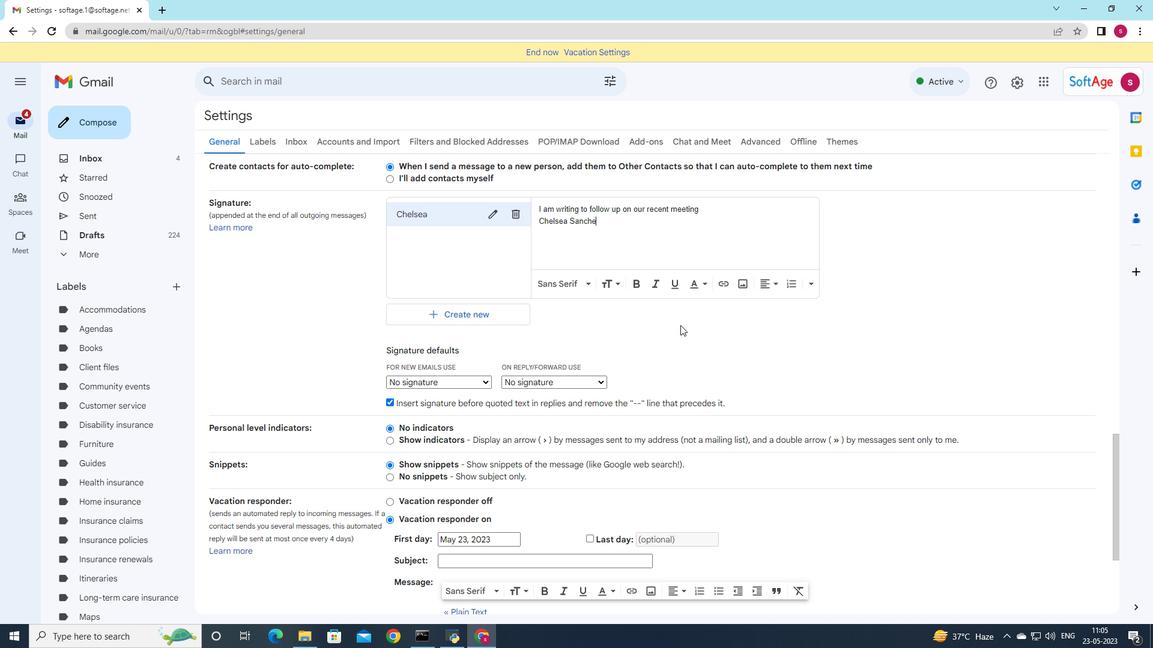 
Action: Mouse moved to (473, 385)
Screenshot: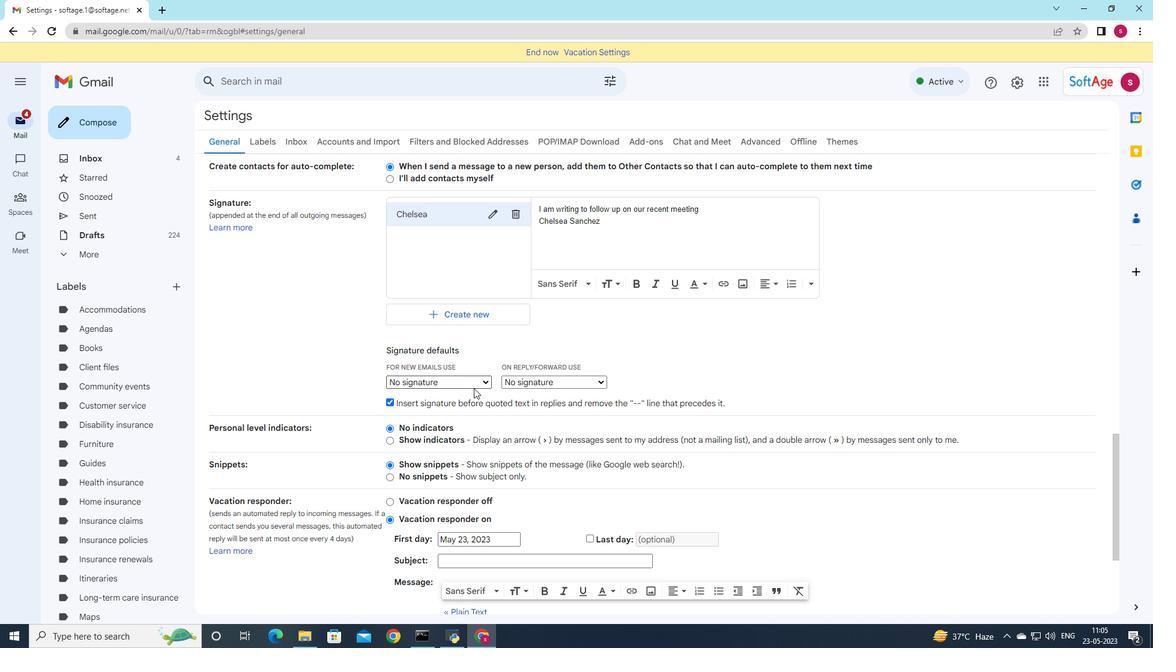 
Action: Mouse pressed left at (473, 385)
Screenshot: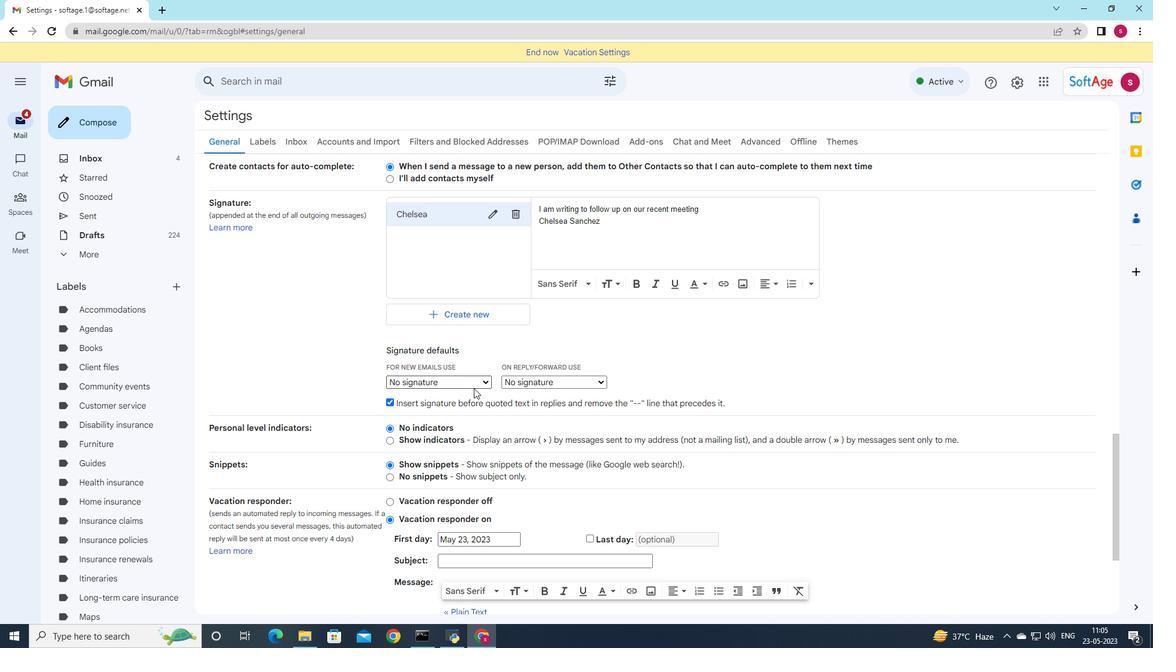 
Action: Mouse moved to (473, 407)
Screenshot: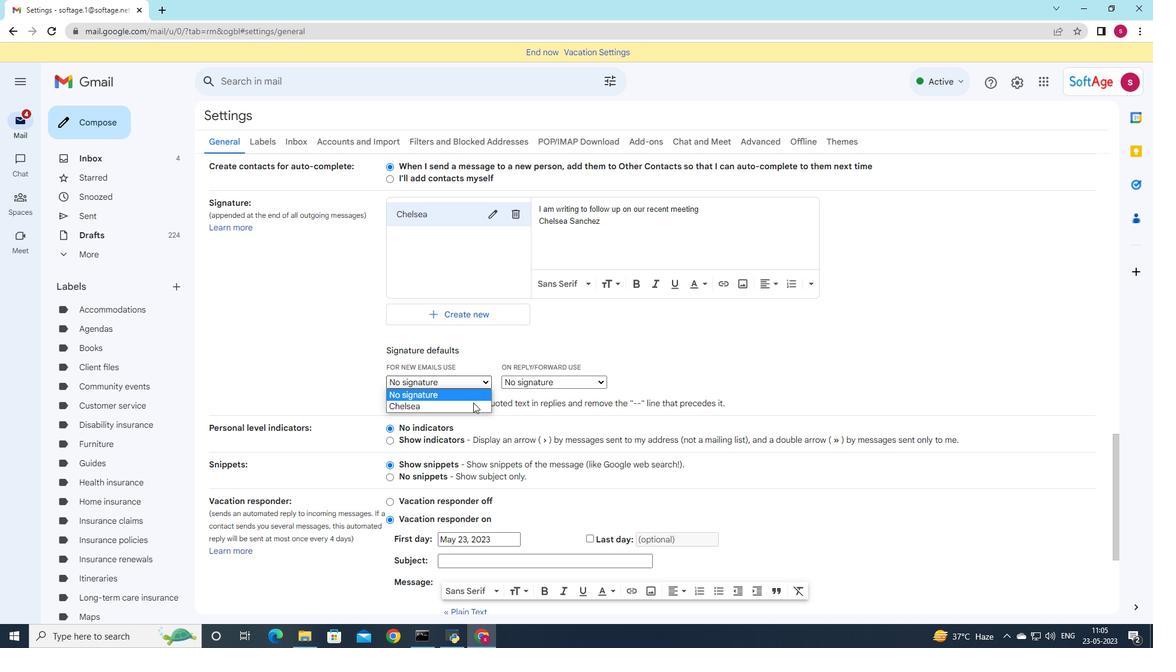 
Action: Mouse pressed left at (473, 407)
Screenshot: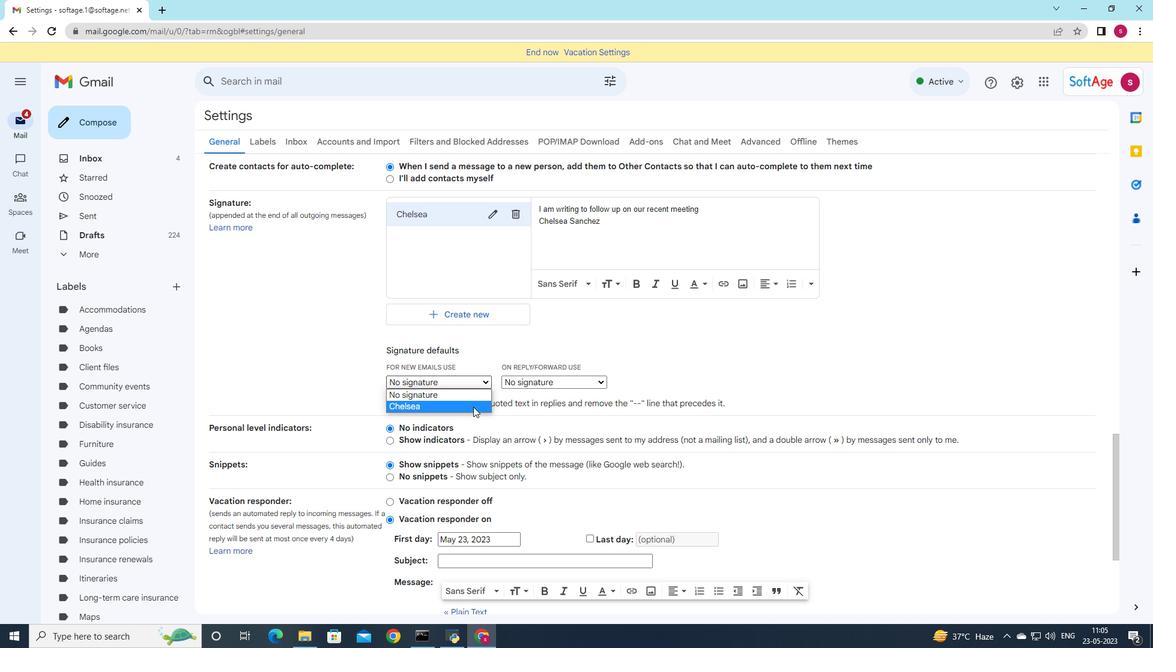 
Action: Mouse moved to (503, 381)
Screenshot: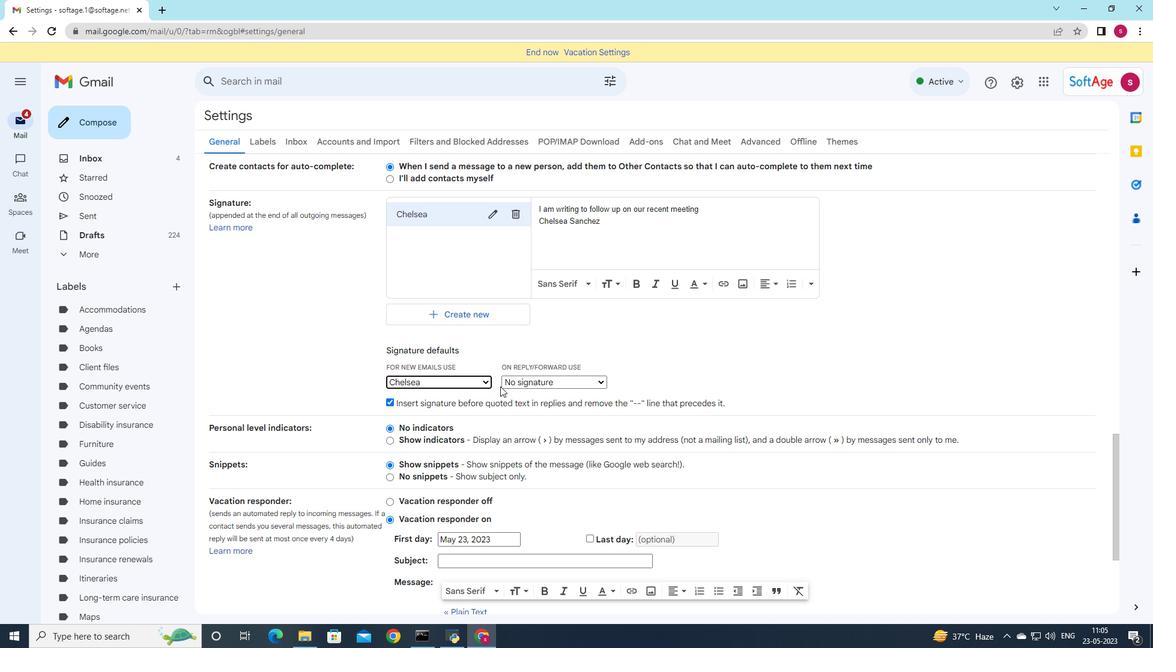 
Action: Mouse pressed left at (503, 381)
Screenshot: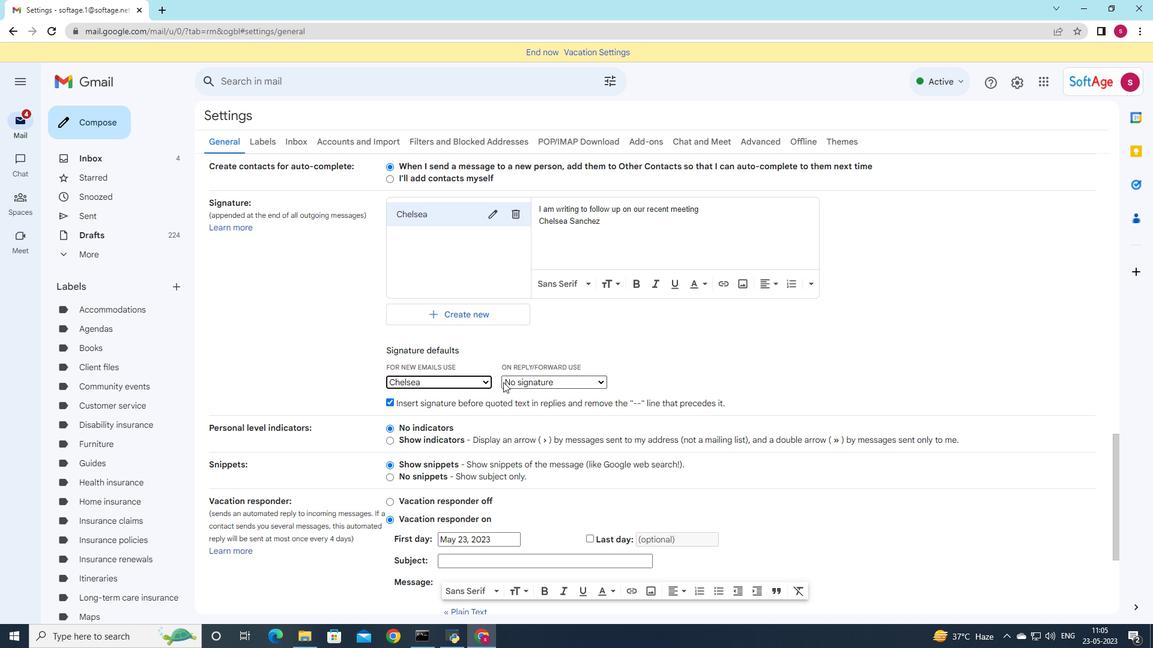 
Action: Mouse moved to (505, 402)
Screenshot: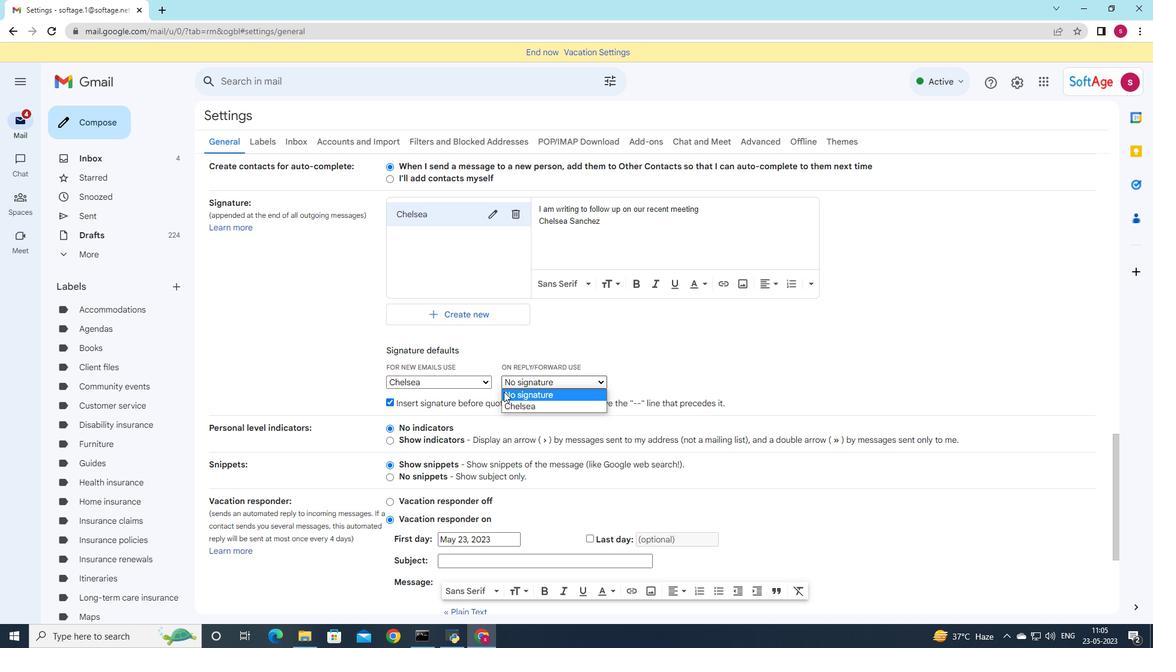 
Action: Mouse pressed left at (505, 402)
Screenshot: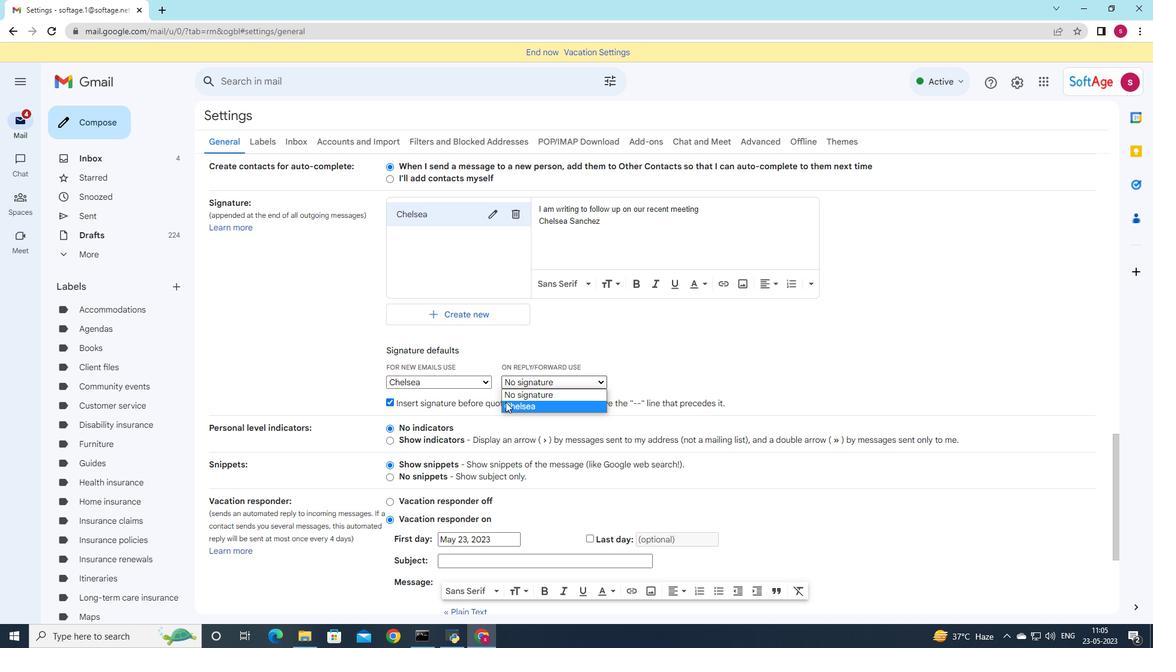 
Action: Mouse moved to (505, 399)
Screenshot: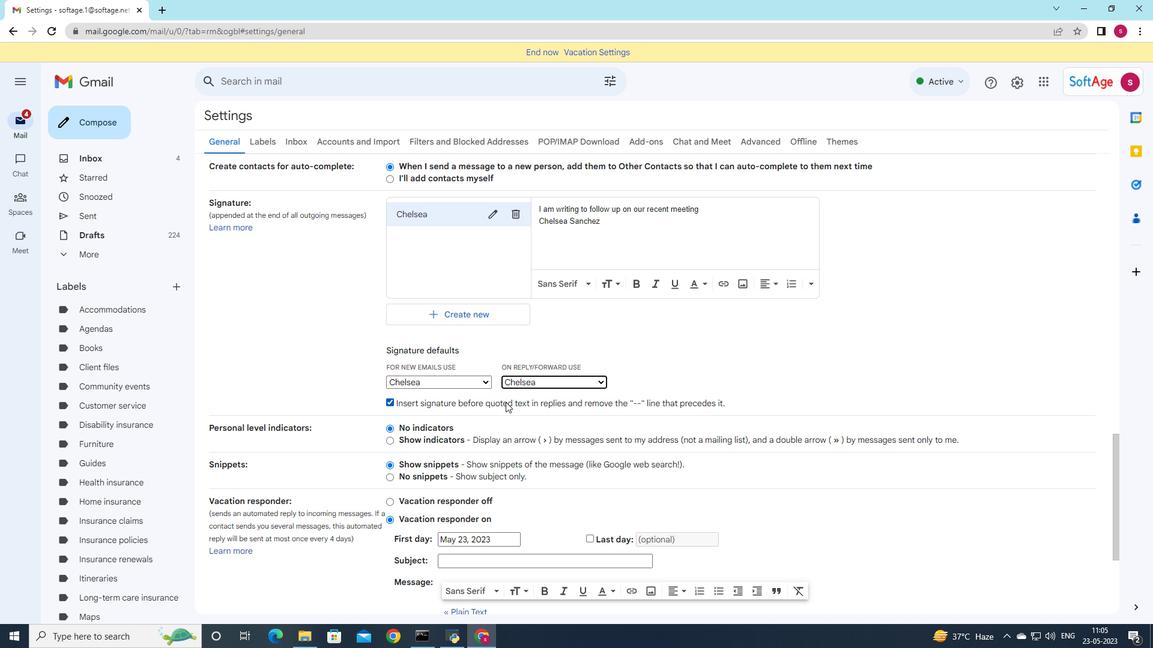 
Action: Mouse scrolled (505, 399) with delta (0, 0)
Screenshot: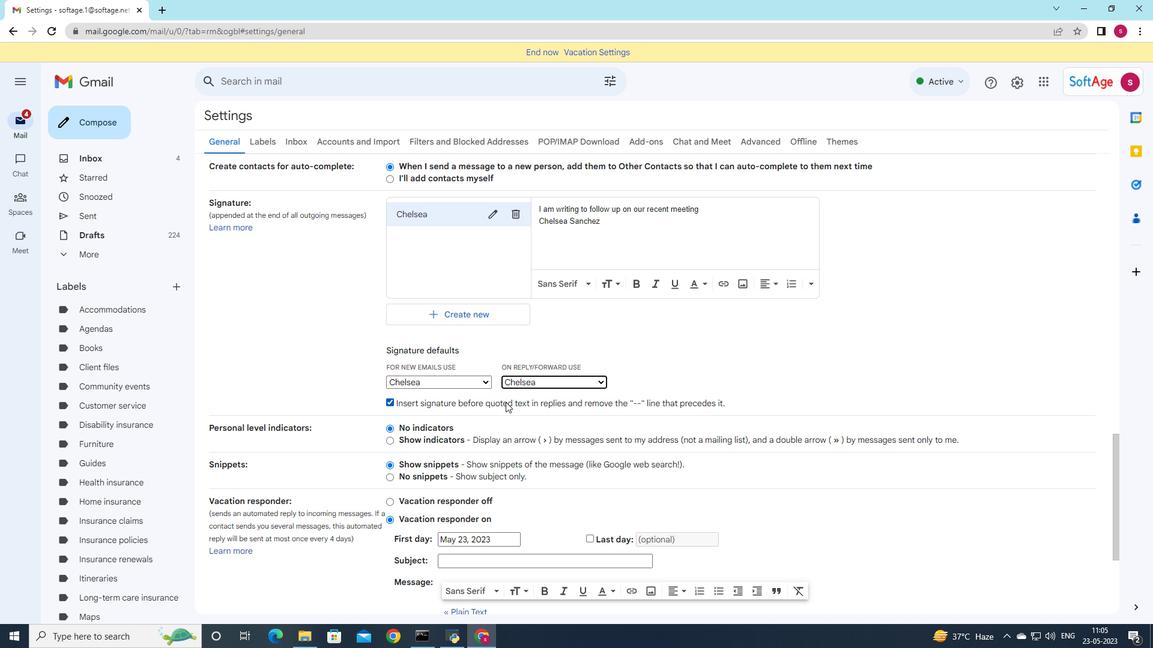 
Action: Mouse moved to (505, 399)
Screenshot: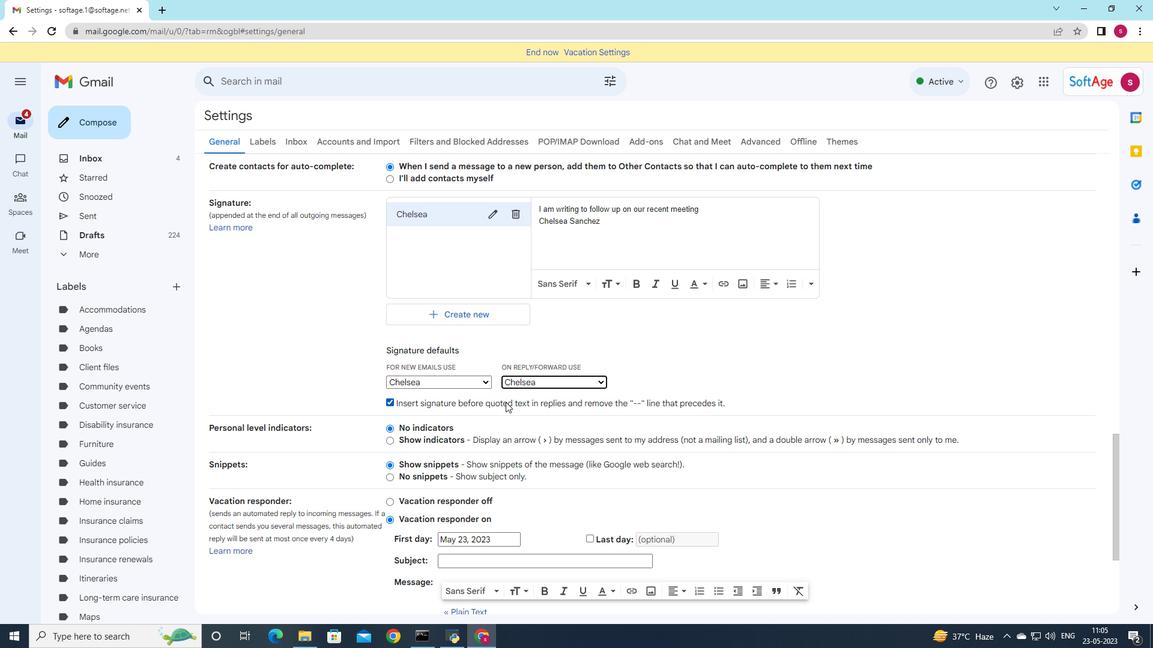 
Action: Mouse scrolled (505, 398) with delta (0, 0)
Screenshot: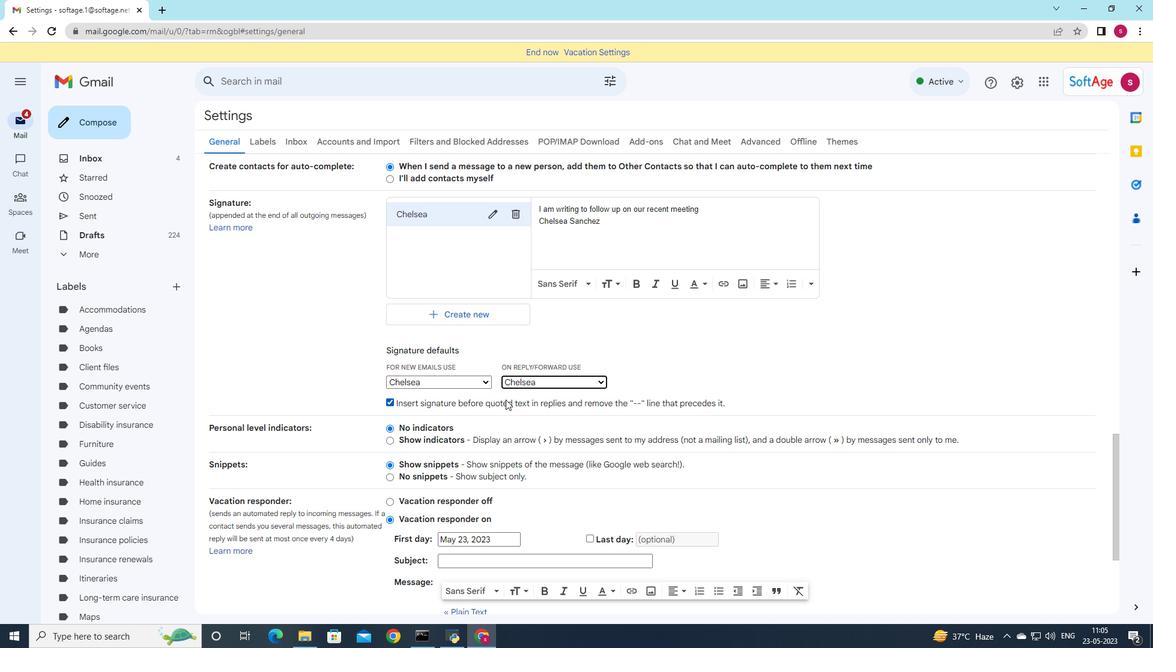 
Action: Mouse scrolled (505, 398) with delta (0, 0)
Screenshot: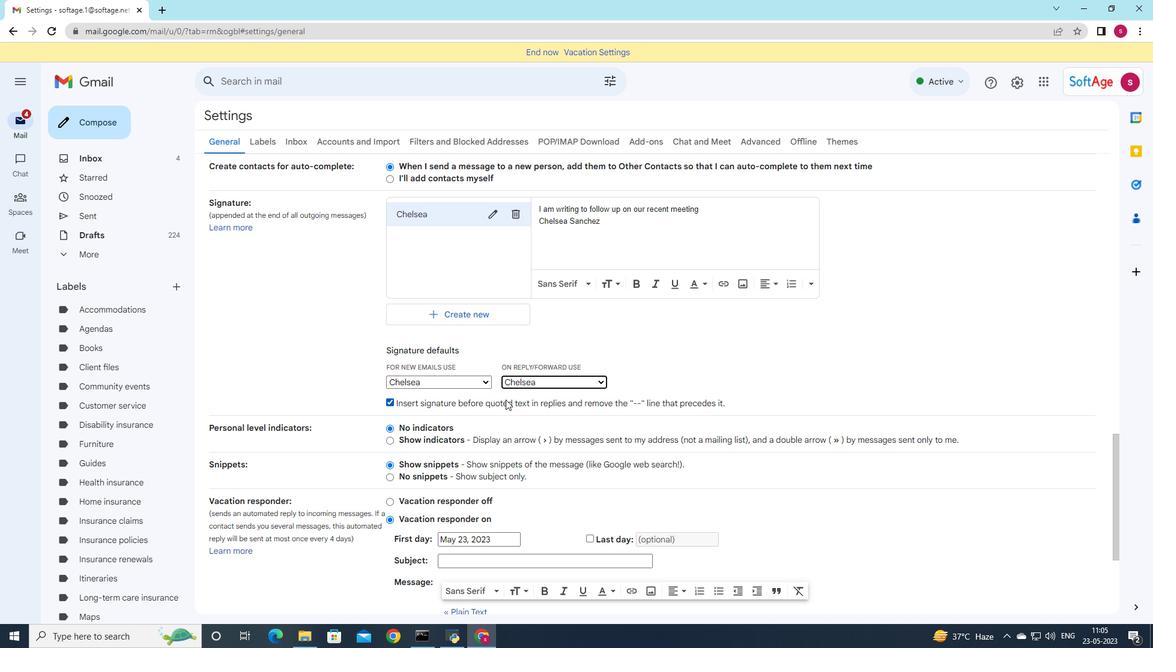 
Action: Mouse scrolled (505, 398) with delta (0, 0)
Screenshot: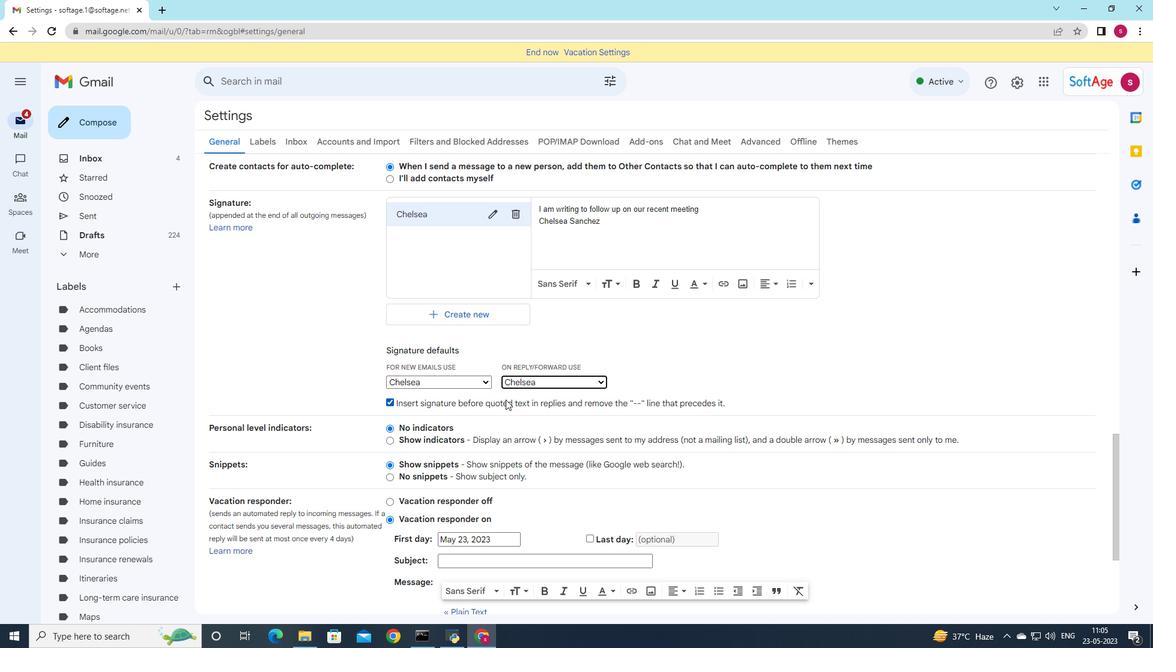 
Action: Mouse scrolled (505, 398) with delta (0, 0)
Screenshot: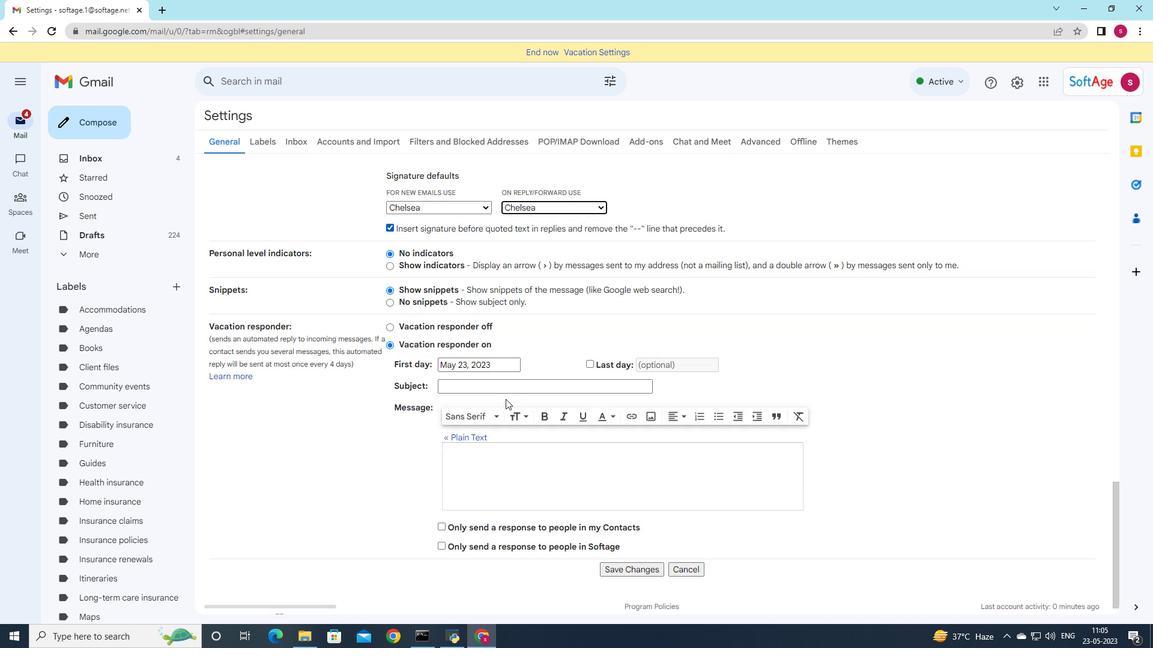 
Action: Mouse scrolled (505, 398) with delta (0, 0)
Screenshot: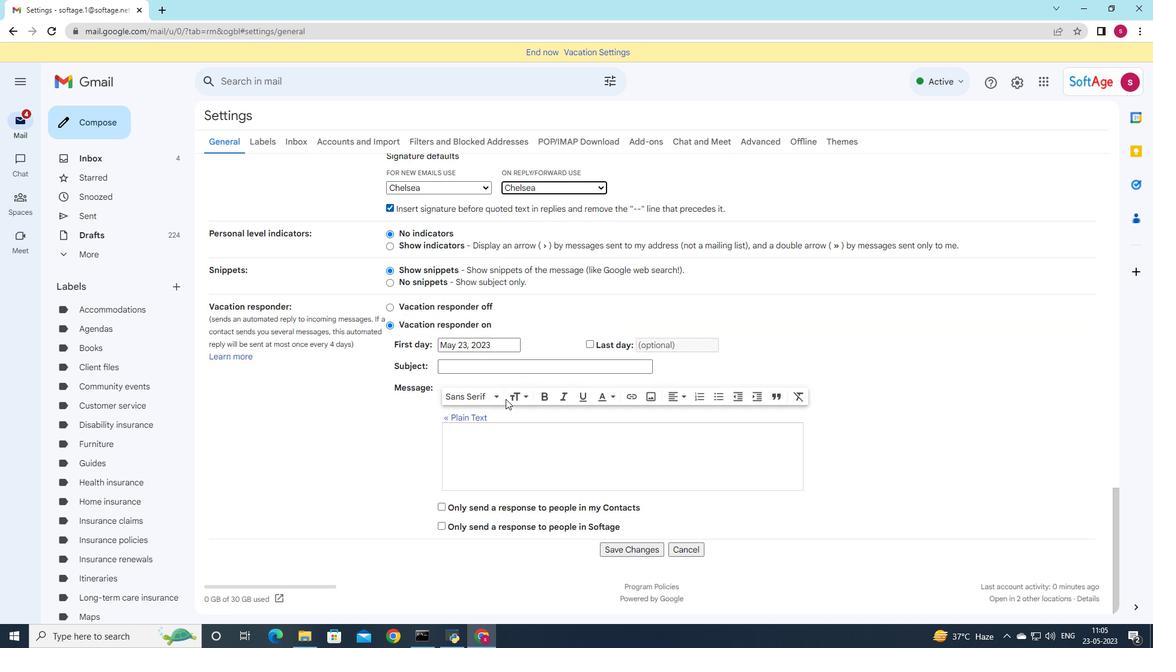 
Action: Mouse scrolled (505, 398) with delta (0, 0)
Screenshot: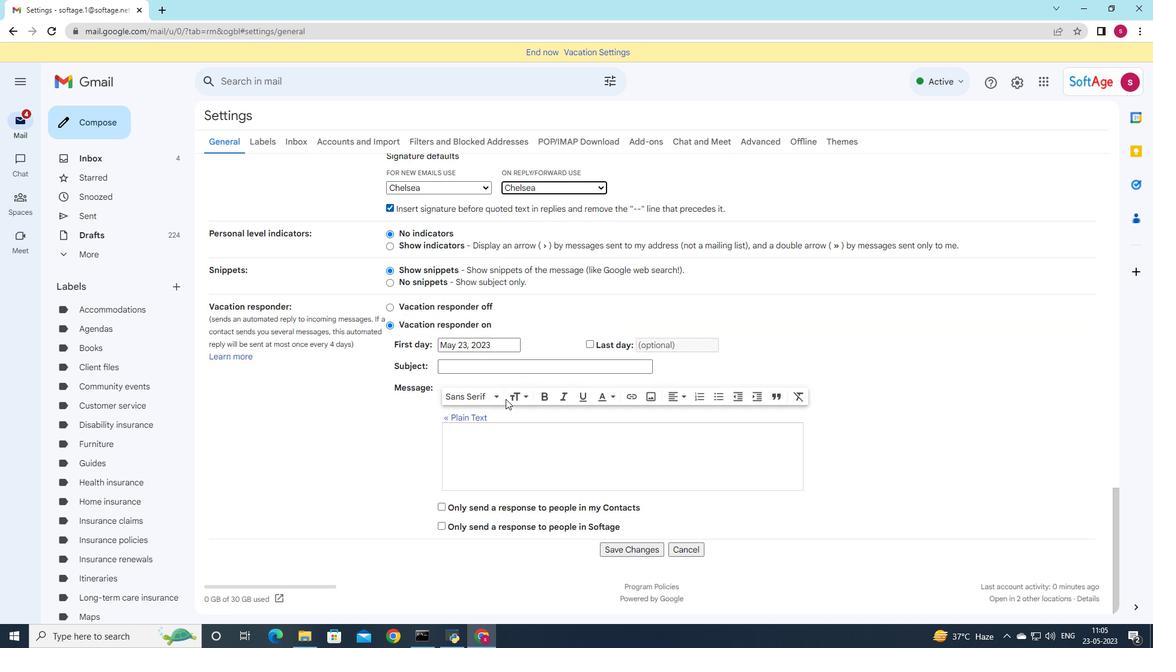 
Action: Mouse moved to (511, 407)
Screenshot: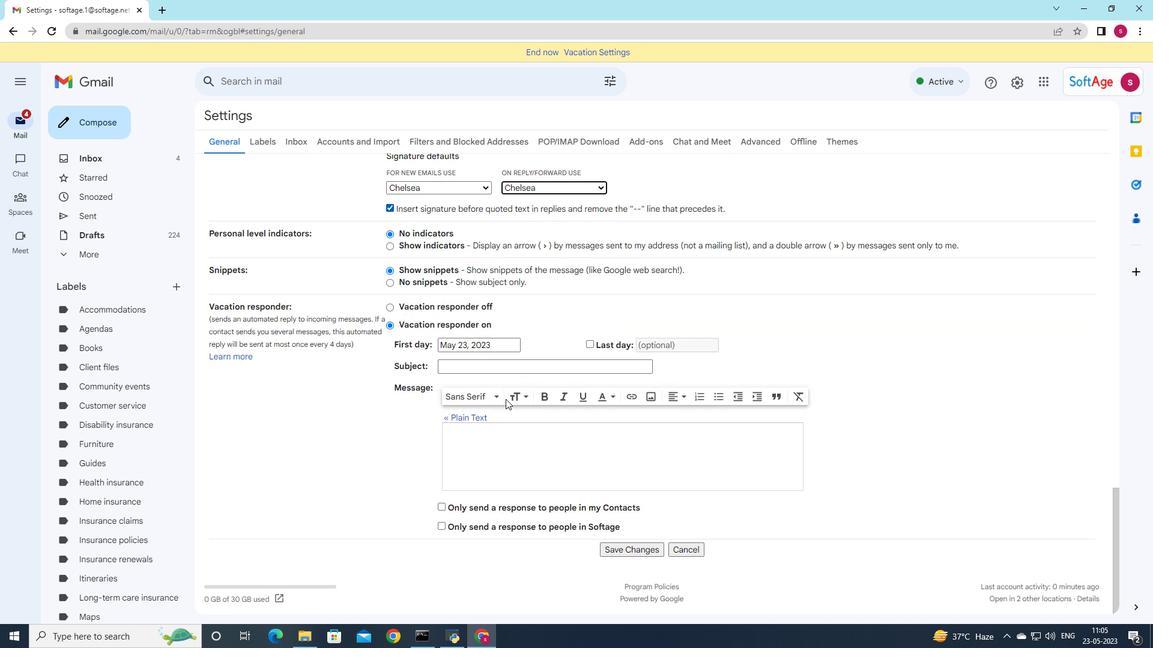 
Action: Mouse scrolled (511, 406) with delta (0, 0)
Screenshot: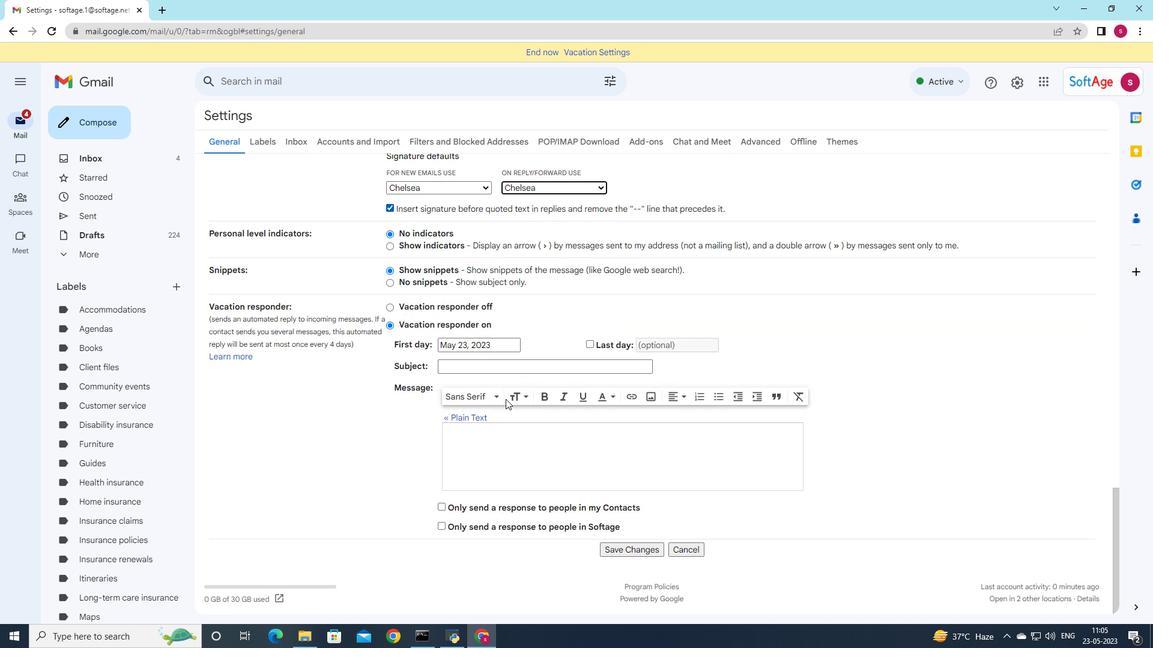 
Action: Mouse moved to (535, 434)
Screenshot: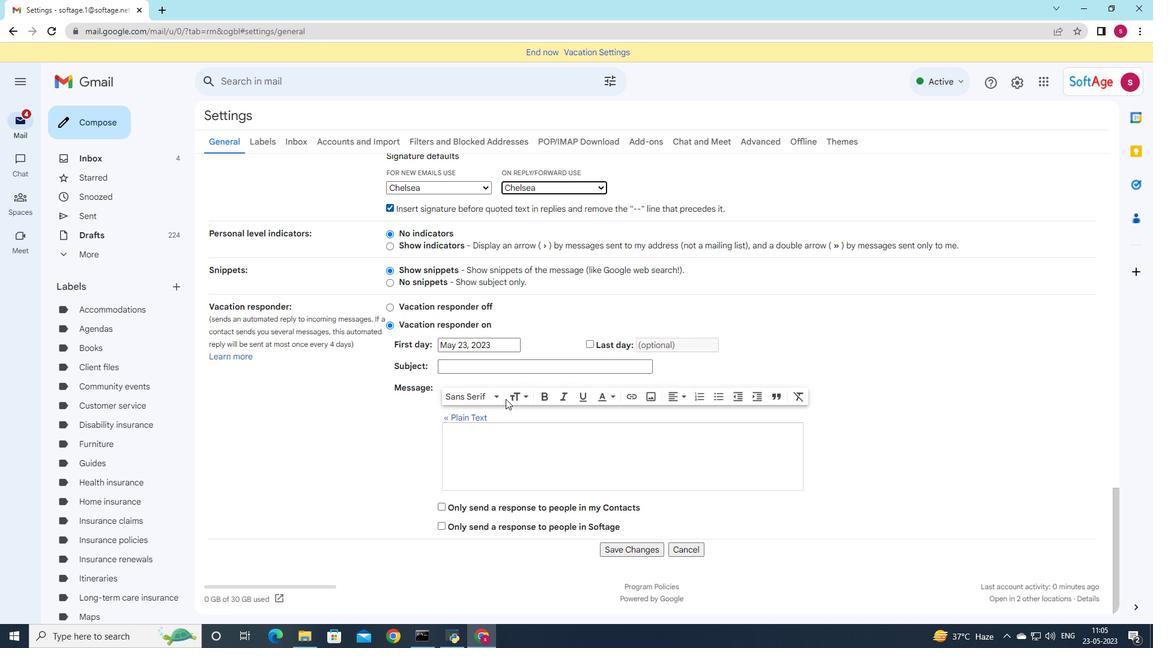 
Action: Mouse scrolled (535, 433) with delta (0, 0)
Screenshot: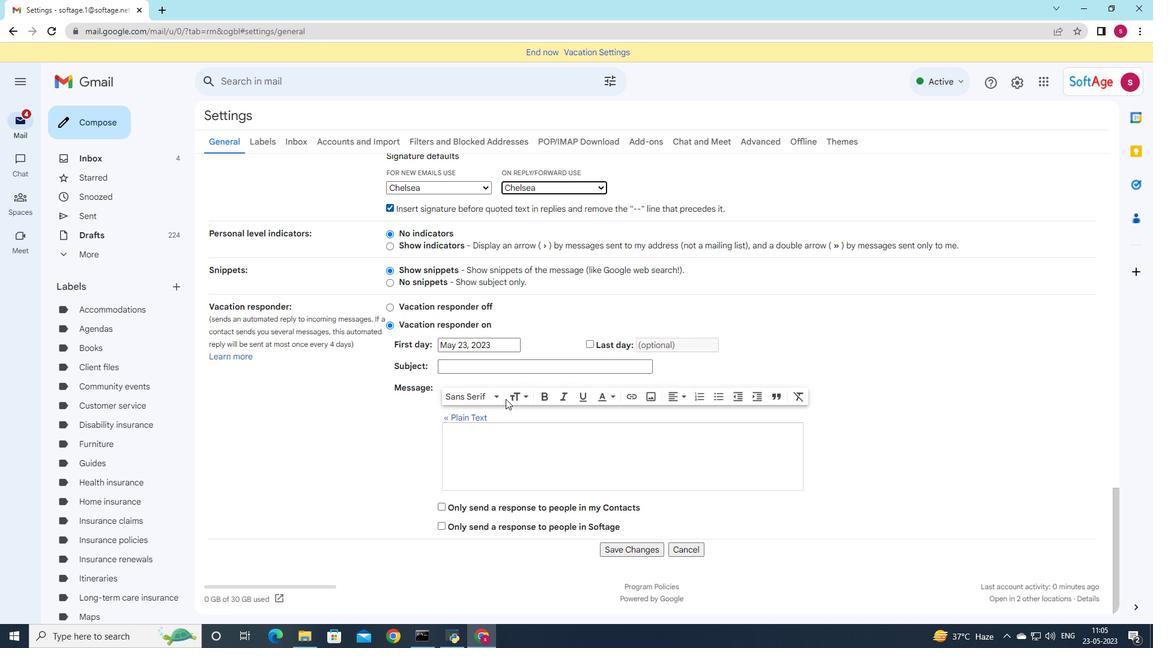 
Action: Mouse moved to (626, 548)
Screenshot: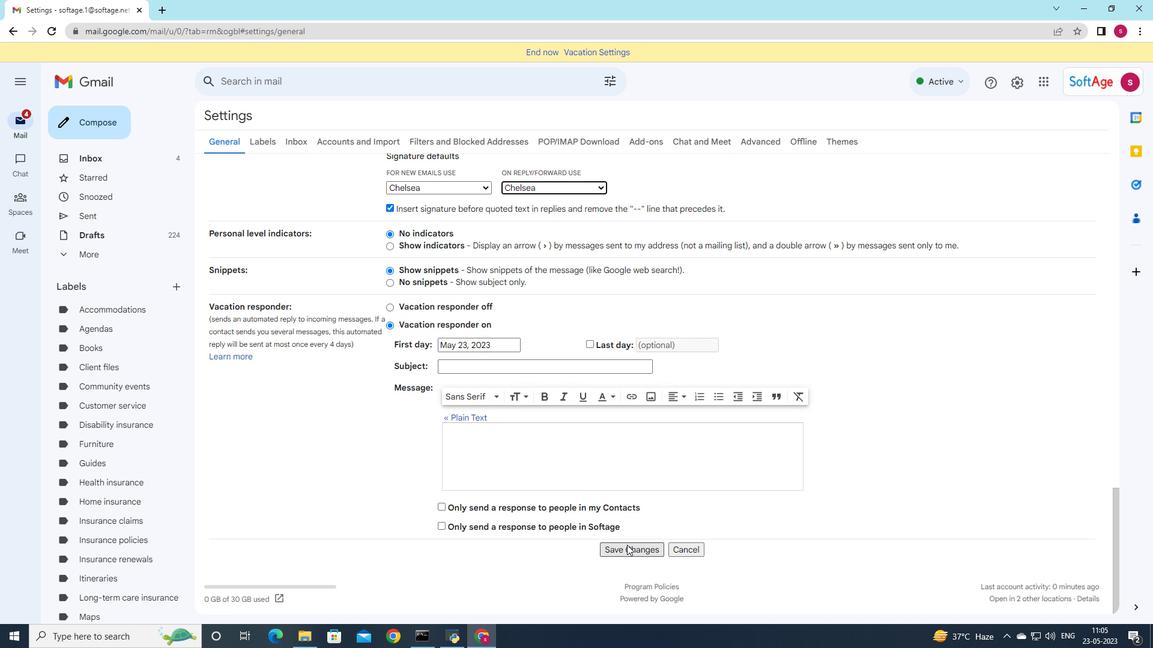 
Action: Mouse pressed left at (626, 548)
Screenshot: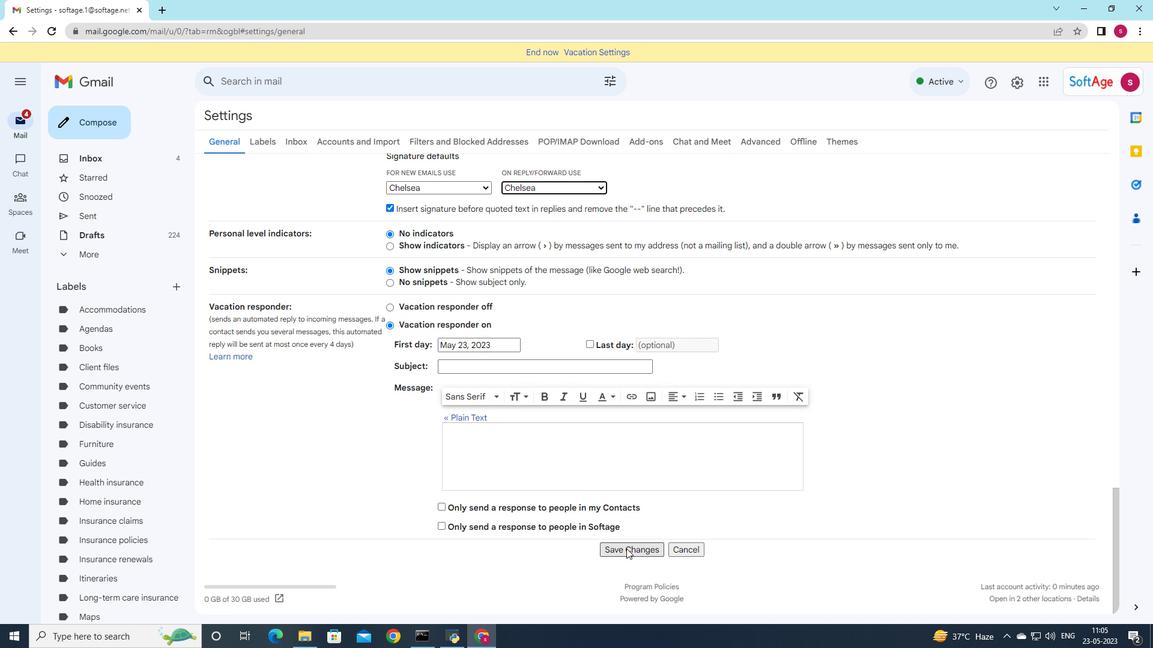 
Action: Mouse moved to (93, 123)
Screenshot: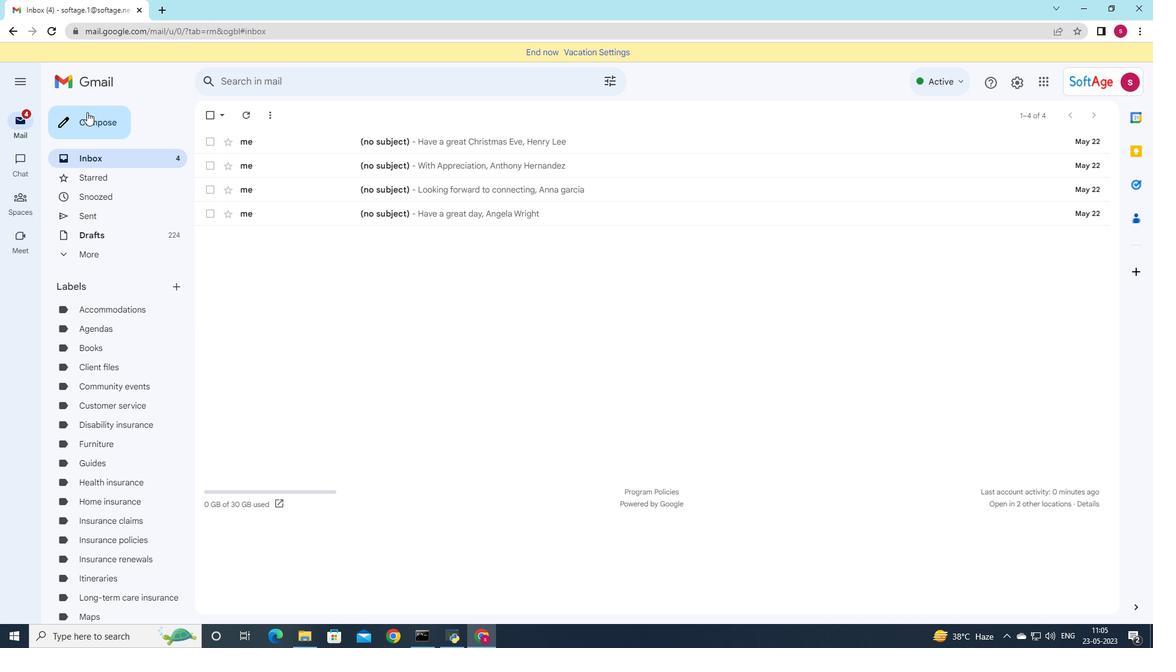 
Action: Mouse pressed left at (93, 123)
Screenshot: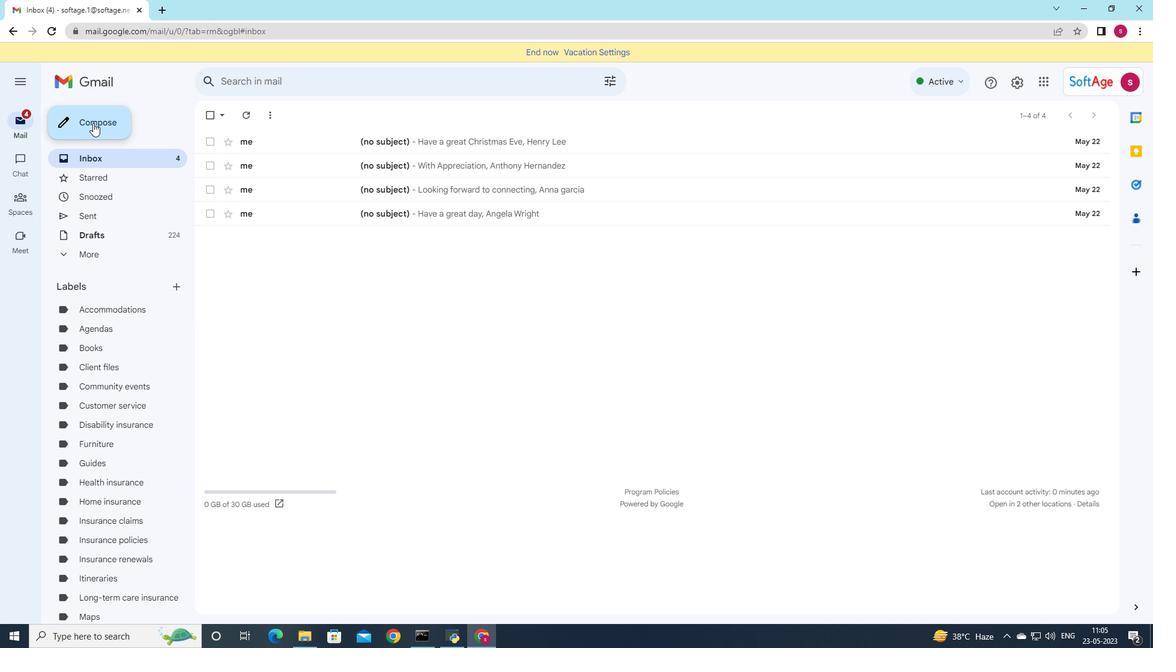 
Action: Mouse moved to (810, 318)
Screenshot: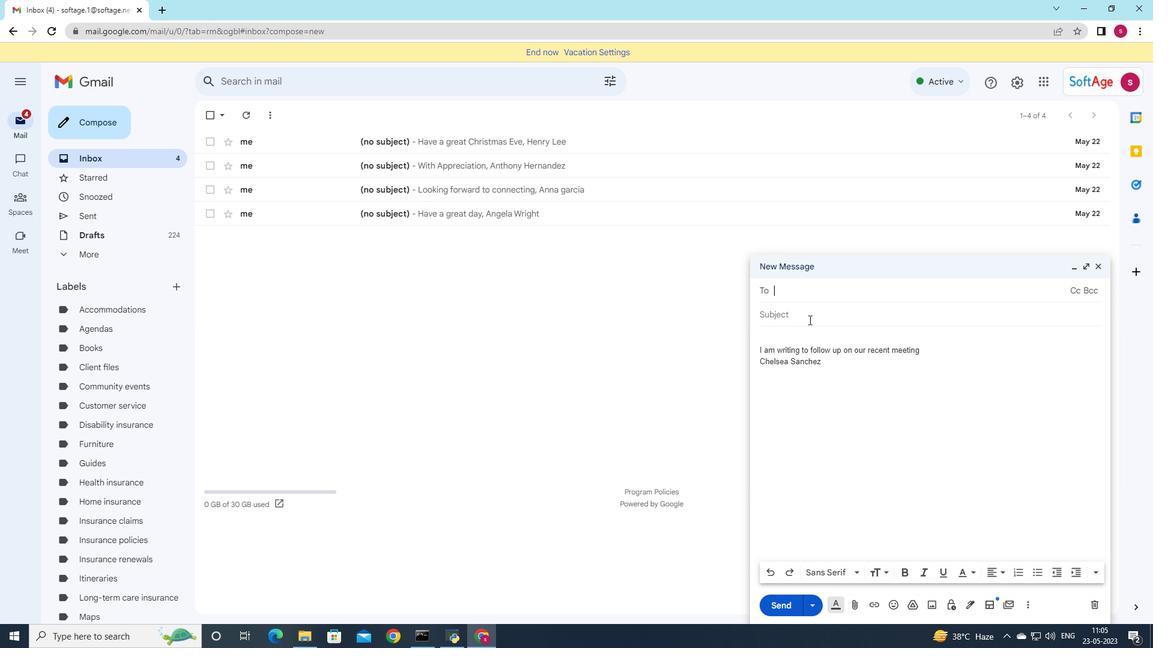 
Action: Key pressed soft<Key.caps_lock>A
Screenshot: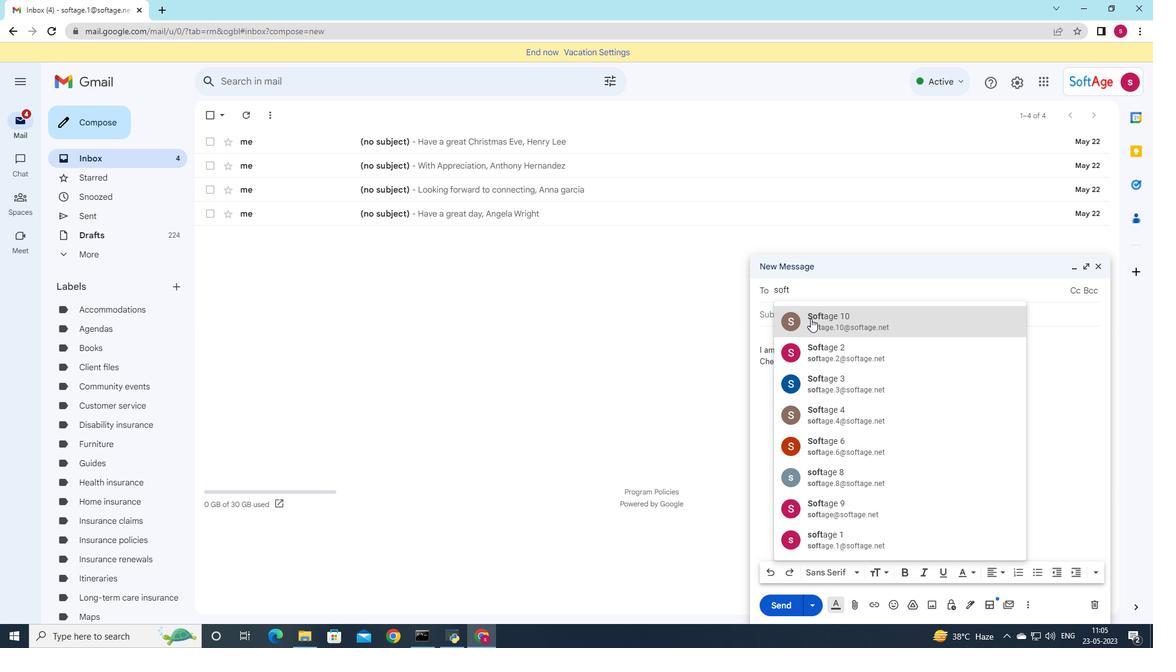
Action: Mouse moved to (865, 476)
Screenshot: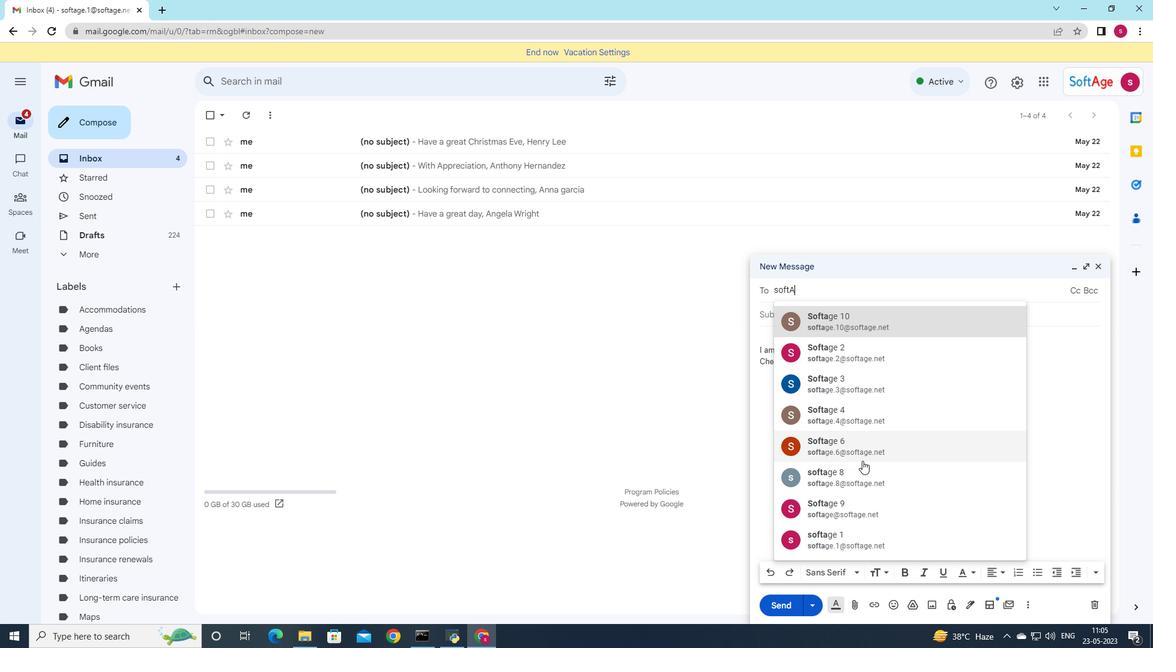 
Action: Mouse pressed left at (865, 476)
Screenshot: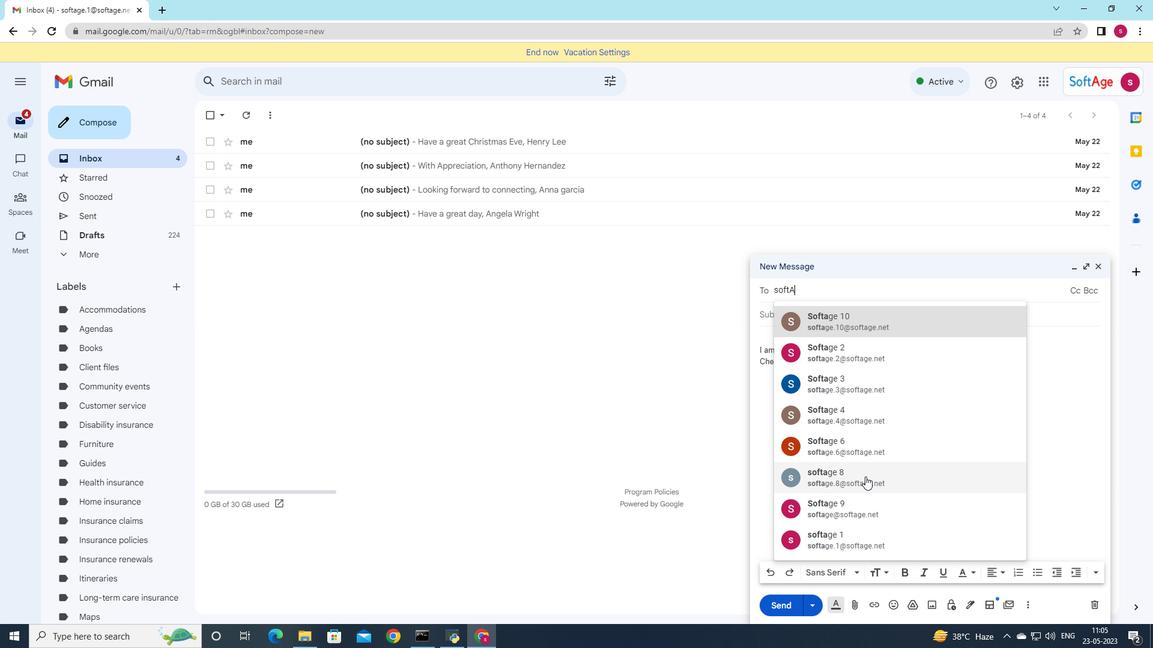 
Action: Mouse moved to (768, 326)
Screenshot: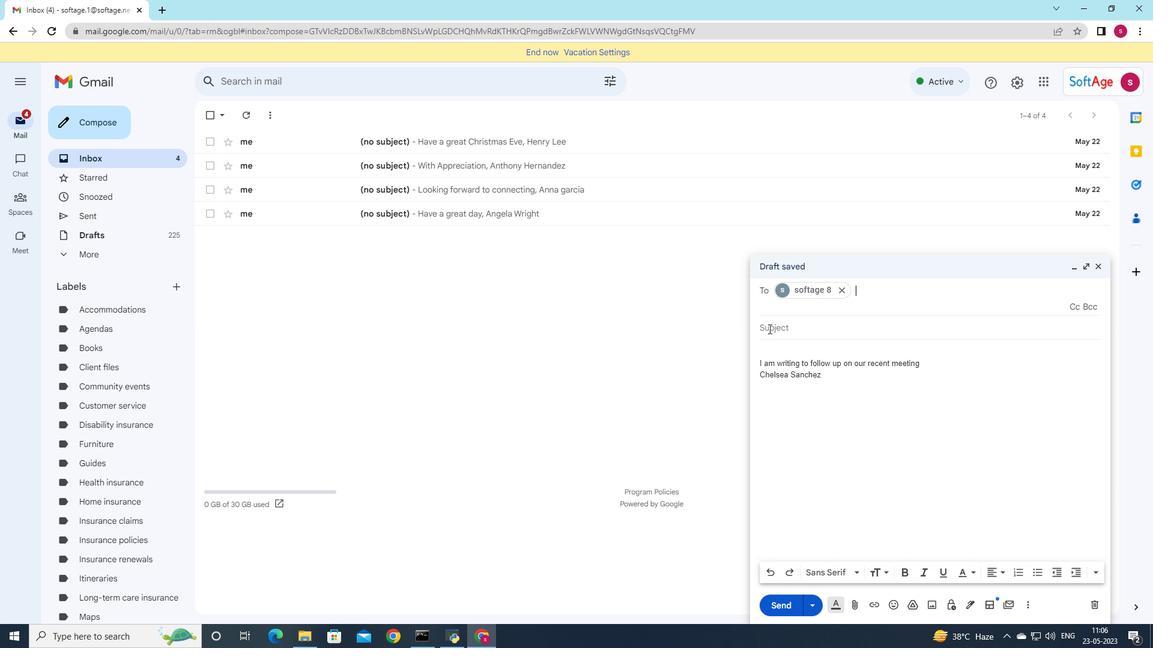 
Action: Mouse pressed left at (768, 326)
Screenshot: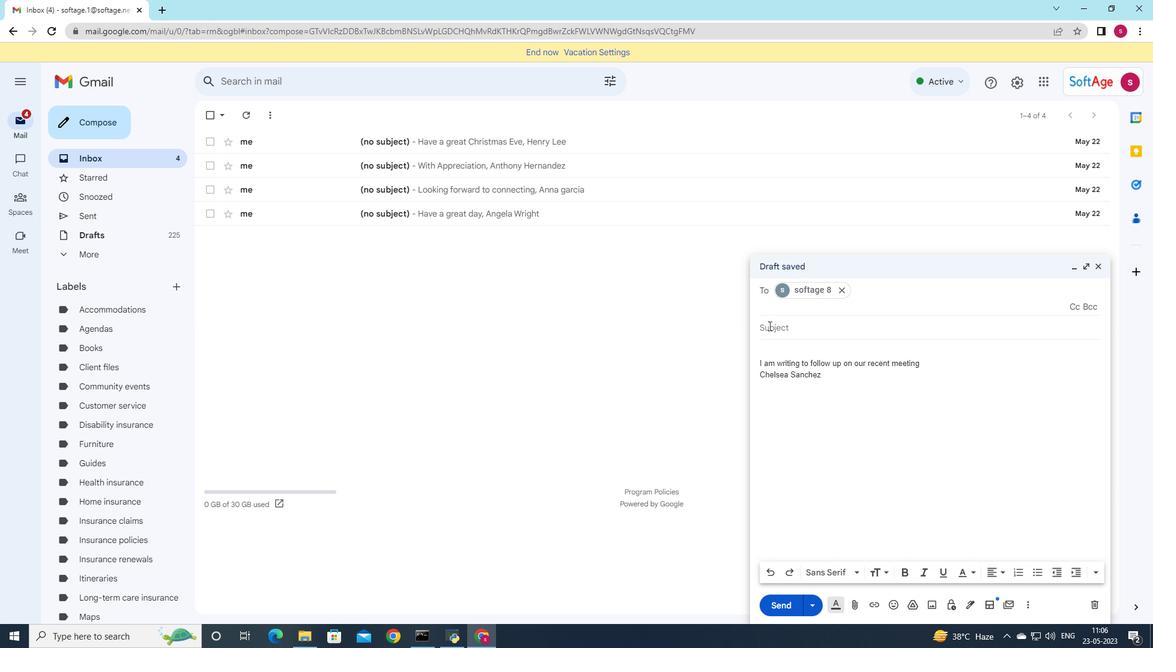 
Action: Mouse moved to (800, 329)
Screenshot: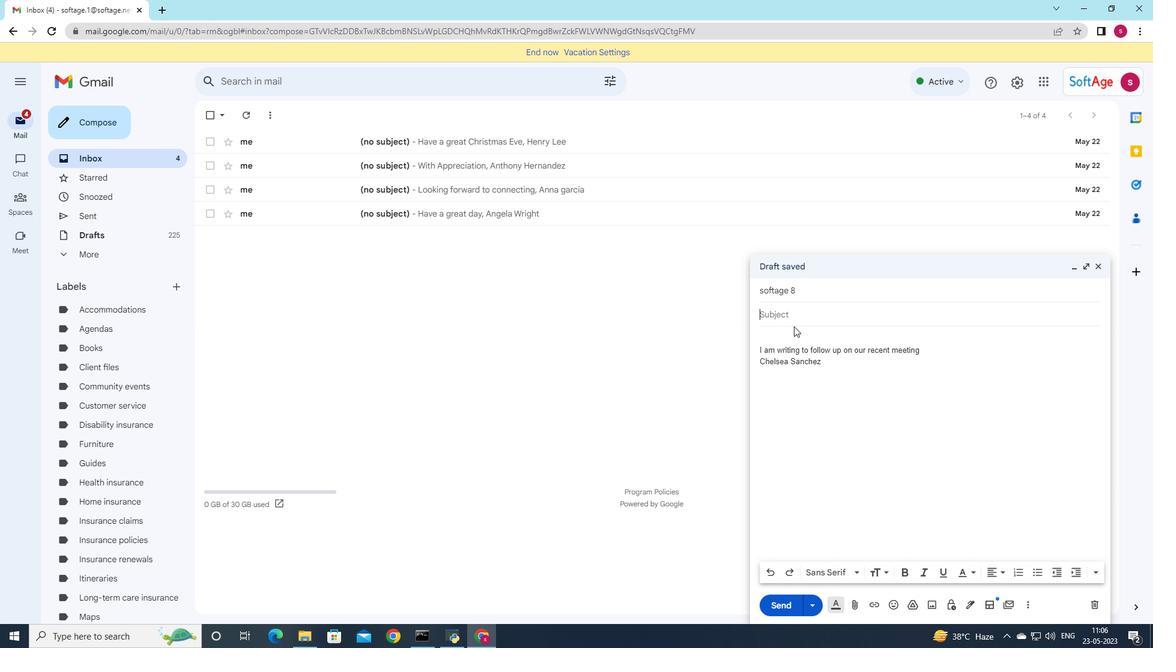 
Action: Key pressed <Key.shift>rEQUEST<Key.space>FOR<Key.space>TESTMONIAL<Key.backspace><Key.backspace><Key.backspace><Key.backspace><Key.backspace><Key.backspace><Key.backspace><Key.backspace><Key.backspace><Key.backspace><Key.backspace><Key.backspace><Key.backspace><Key.backspace><Key.backspace><Key.backspace><Key.backspace><Key.backspace><Key.backspace><Key.backspace><Key.backspace><Key.backspace><Key.caps_lock><Key.caps_lock>REQUEST<Key.space>FOR<Key.space>TESTMONIAL<Key.backspace><Key.backspace><Key.backspace><Key.backspace><Key.backspace><Key.backspace><Key.backspace><Key.backspace><Key.backspace><Key.backspace><Key.backspace><Key.backspace><Key.backspace><Key.backspace><Key.backspace><Key.backspace><Key.backspace><Key.backspace><Key.backspace><Key.backspace><Key.backspace><Key.backspace><Key.backspace><Key.caps_lock><Key.shift>Request<Key.space>for<Key.space>testmonial
Screenshot: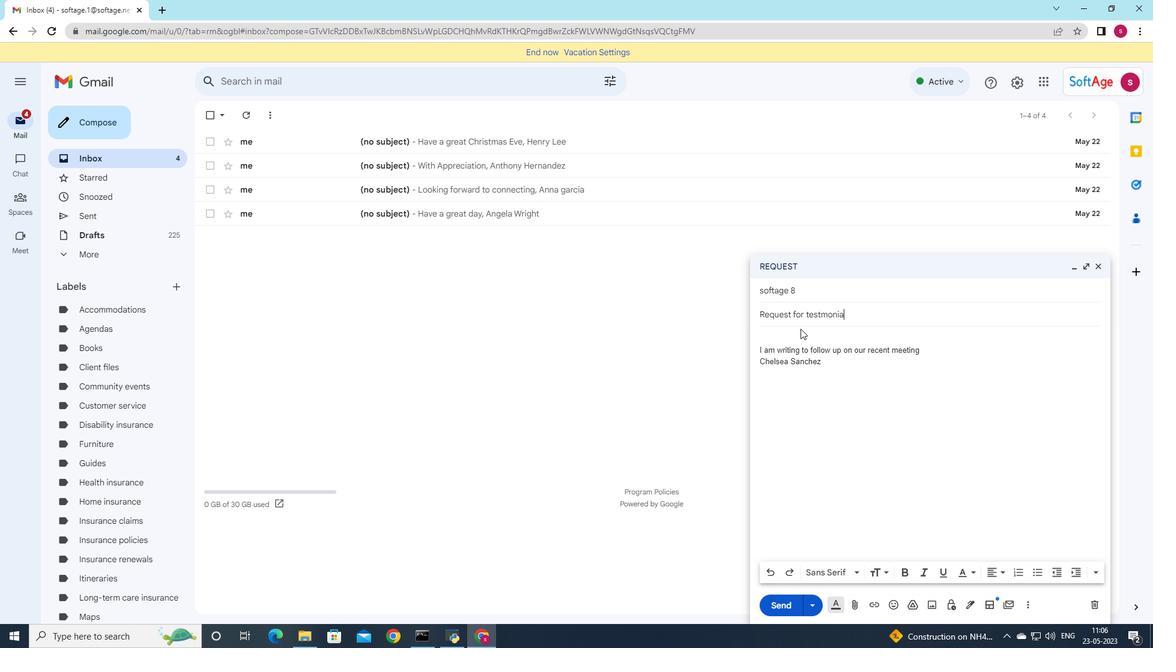 
Action: Mouse moved to (895, 445)
Screenshot: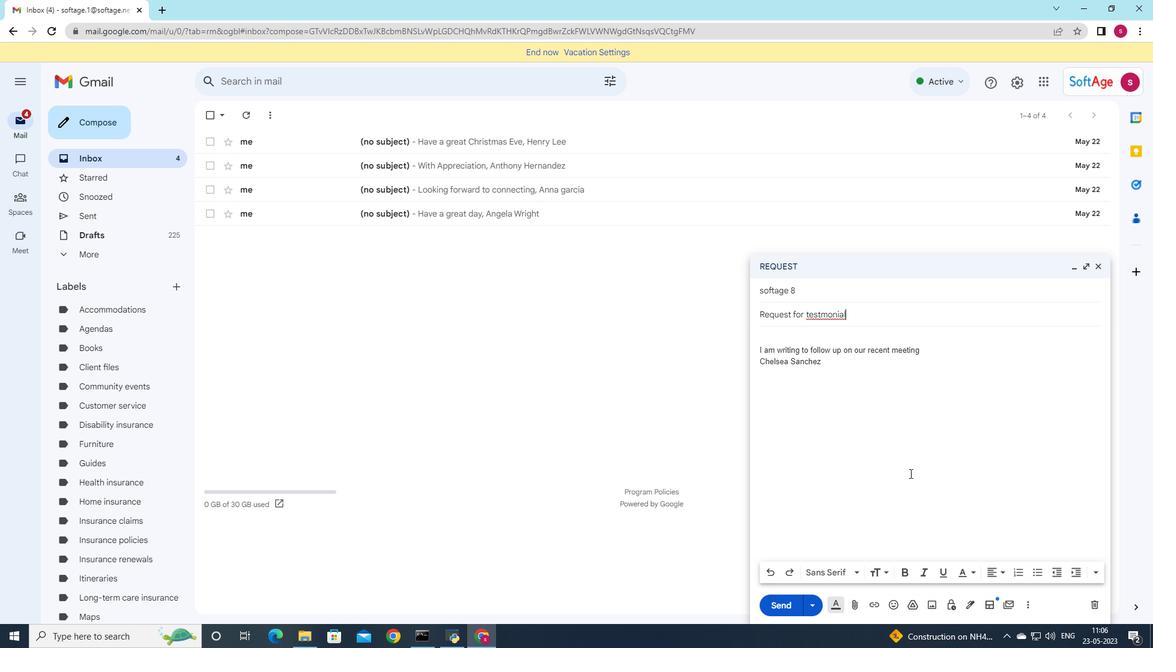 
Action: Mouse scrolled (895, 444) with delta (0, 0)
Screenshot: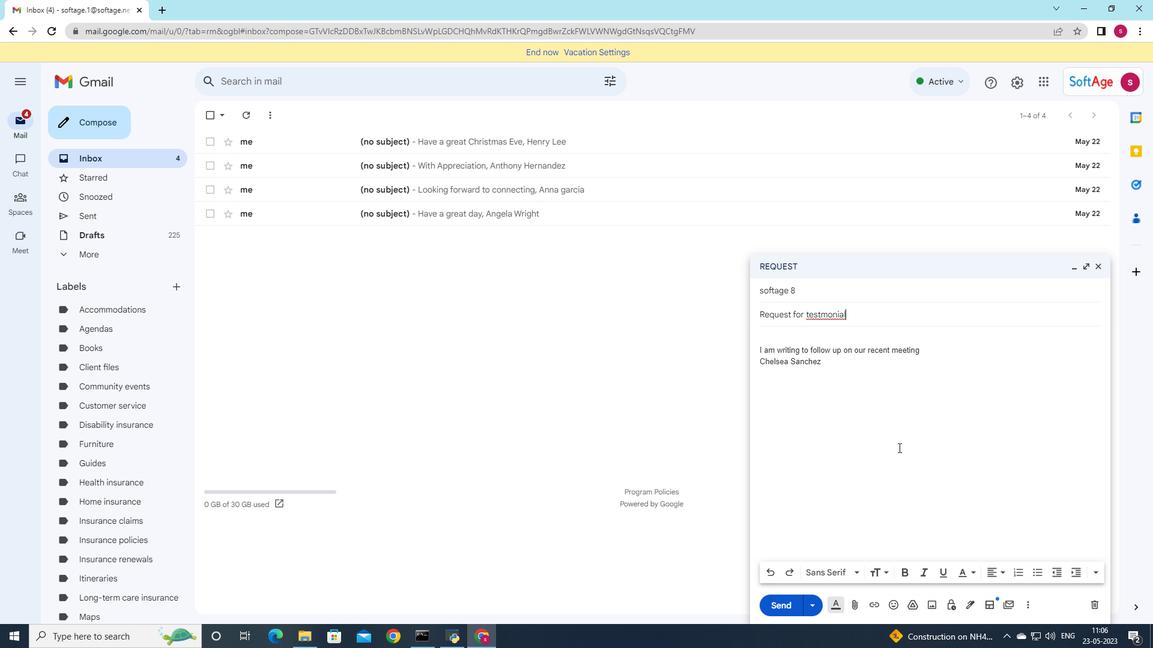 
Action: Mouse moved to (891, 446)
Screenshot: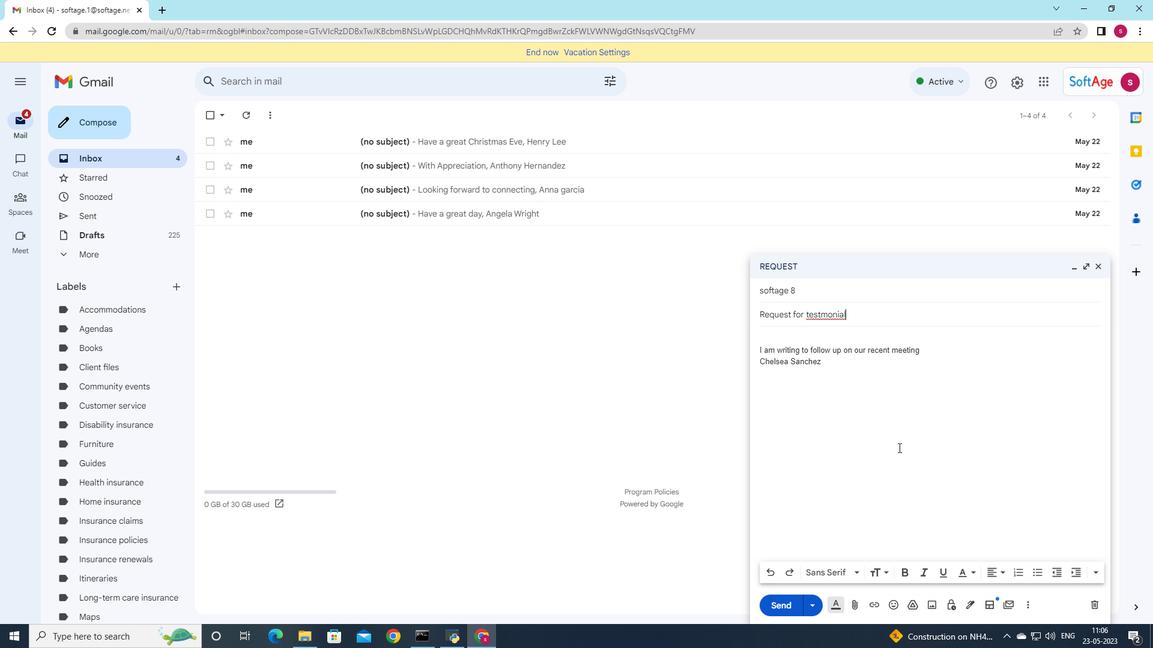 
Action: Mouse scrolled (891, 446) with delta (0, 0)
Screenshot: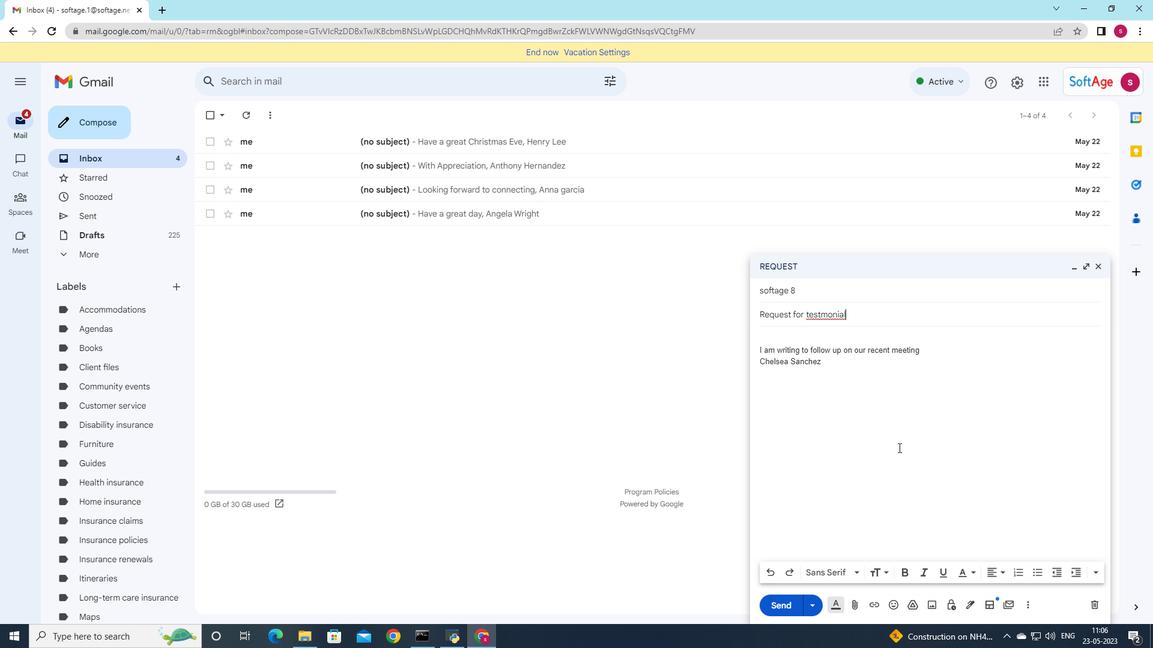 
Action: Mouse moved to (886, 448)
Screenshot: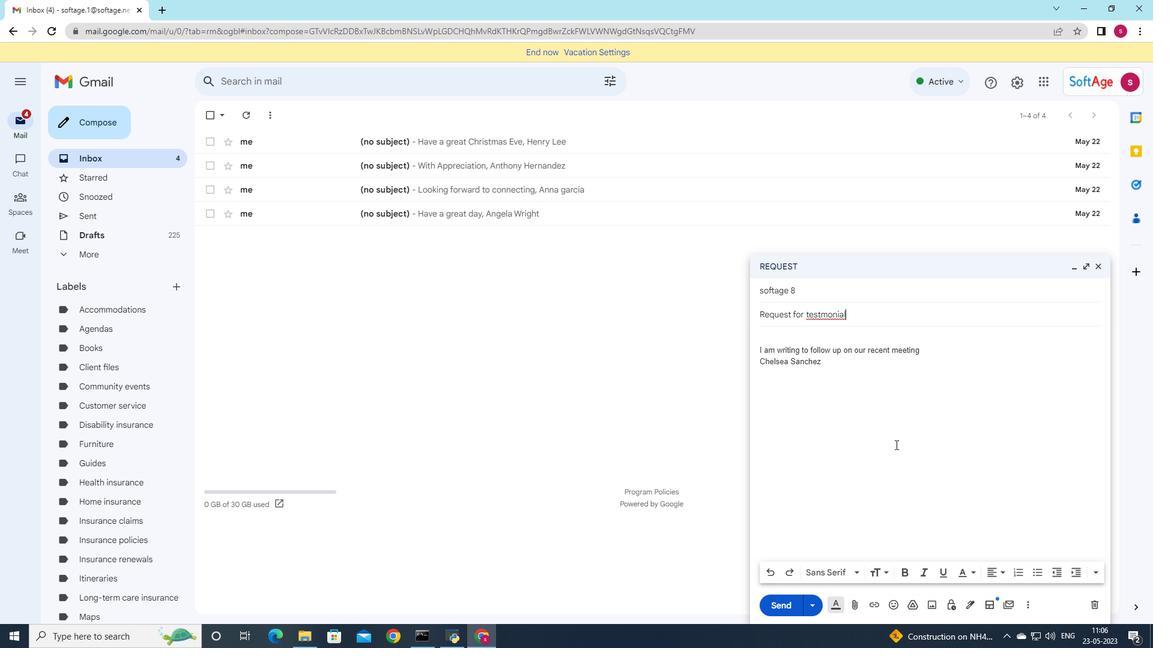 
Action: Mouse scrolled (886, 448) with delta (0, 0)
Screenshot: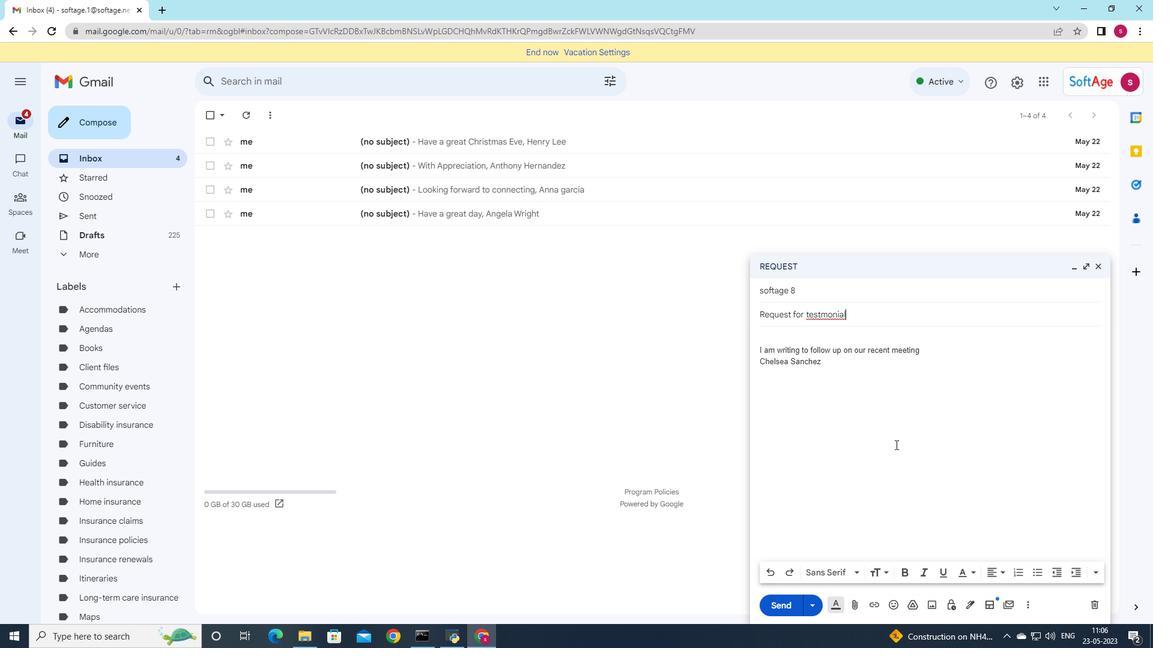 
Action: Mouse moved to (884, 450)
Screenshot: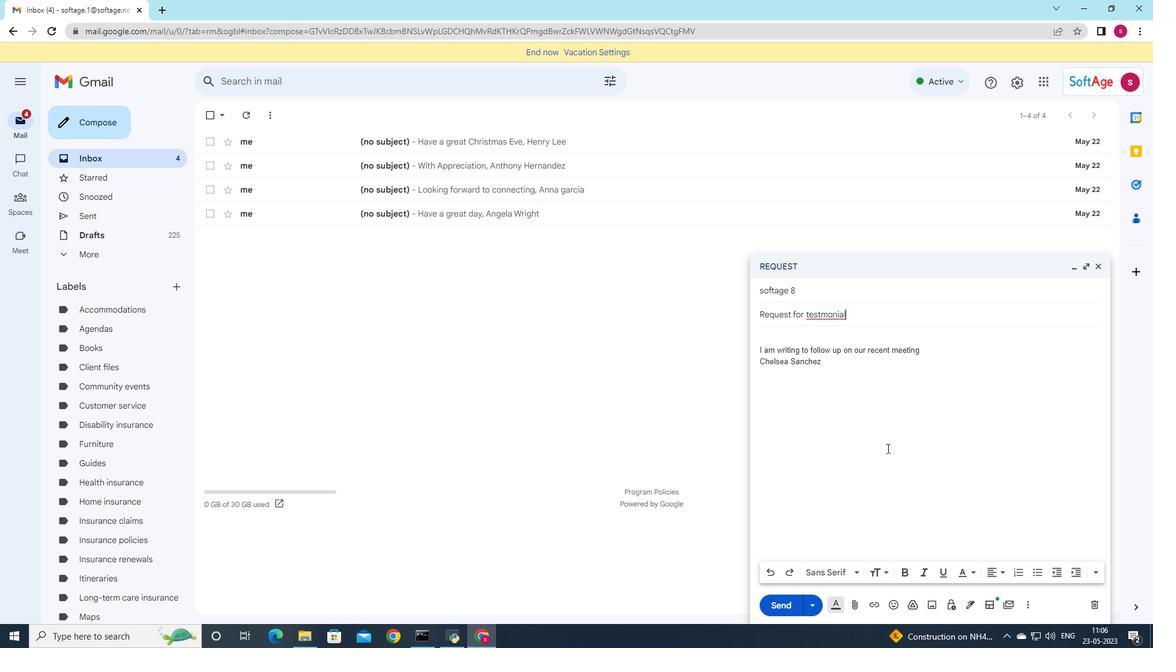
Action: Mouse scrolled (884, 449) with delta (0, 0)
Screenshot: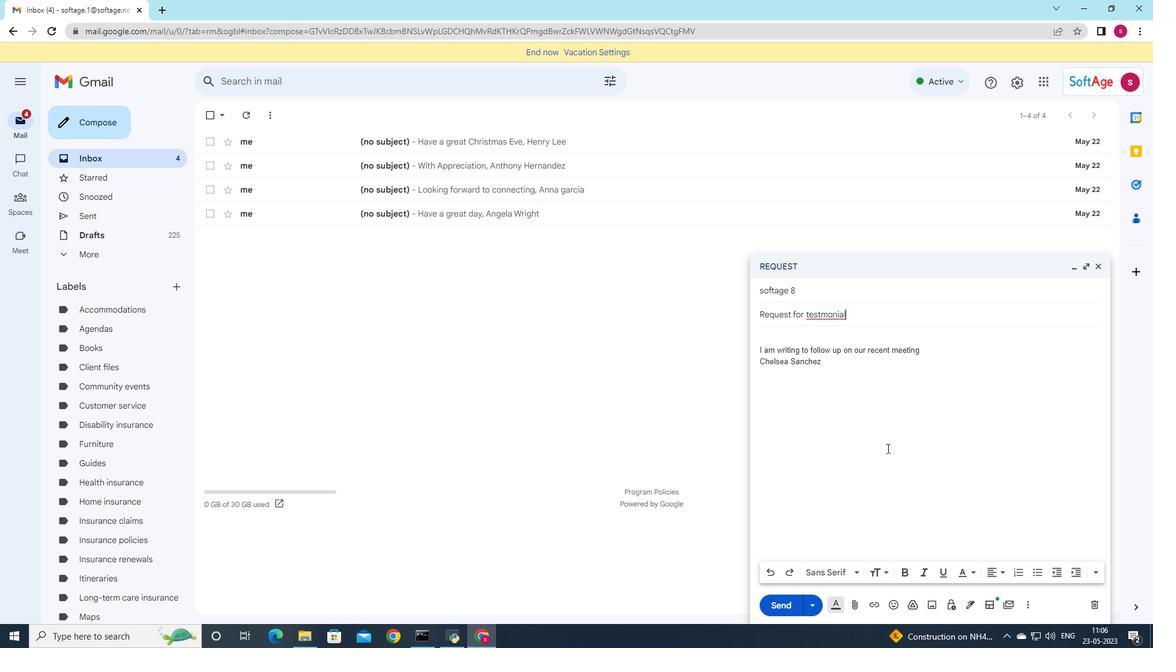 
Action: Mouse moved to (822, 319)
Screenshot: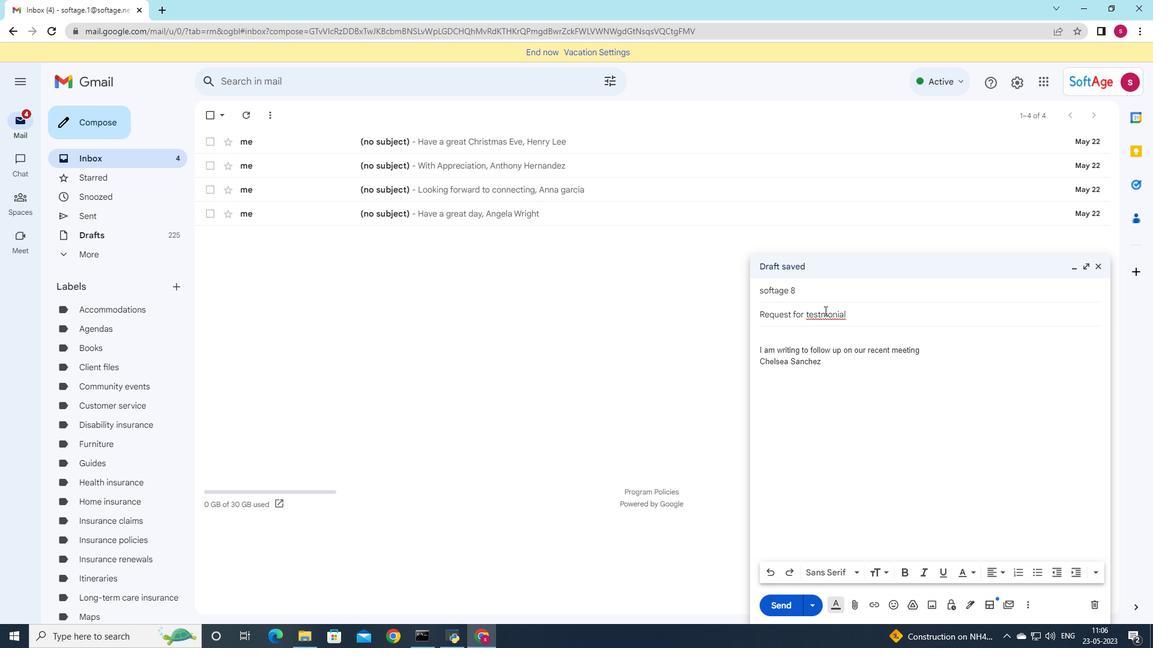 
Action: Mouse pressed left at (822, 319)
Screenshot: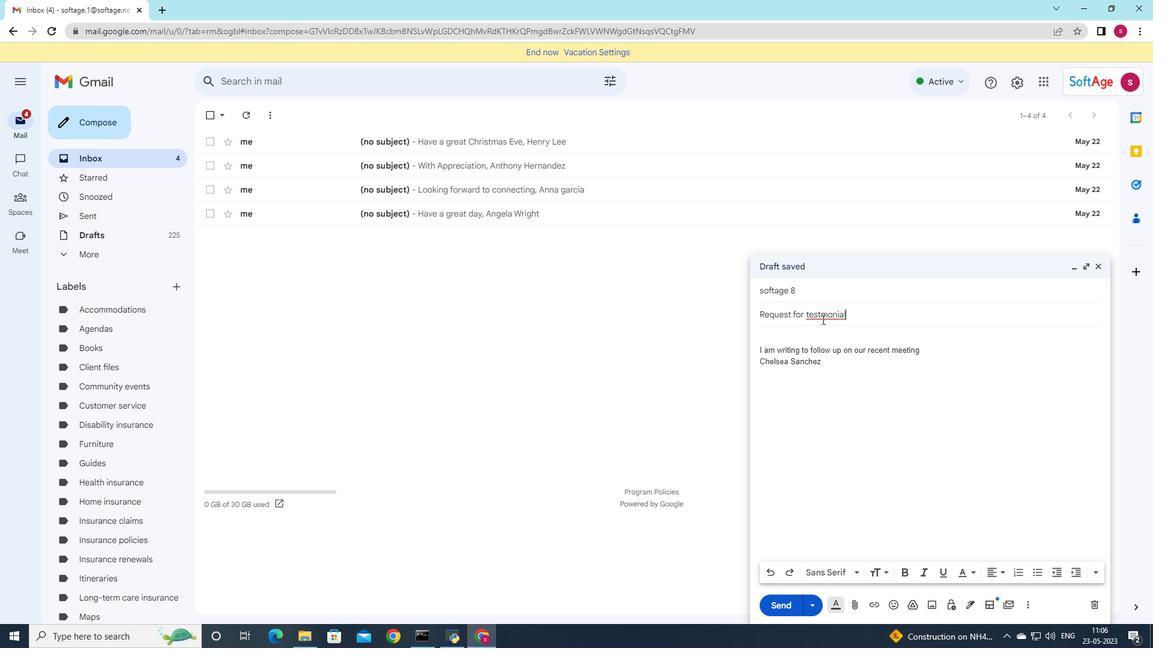 
Action: Key pressed i
Screenshot: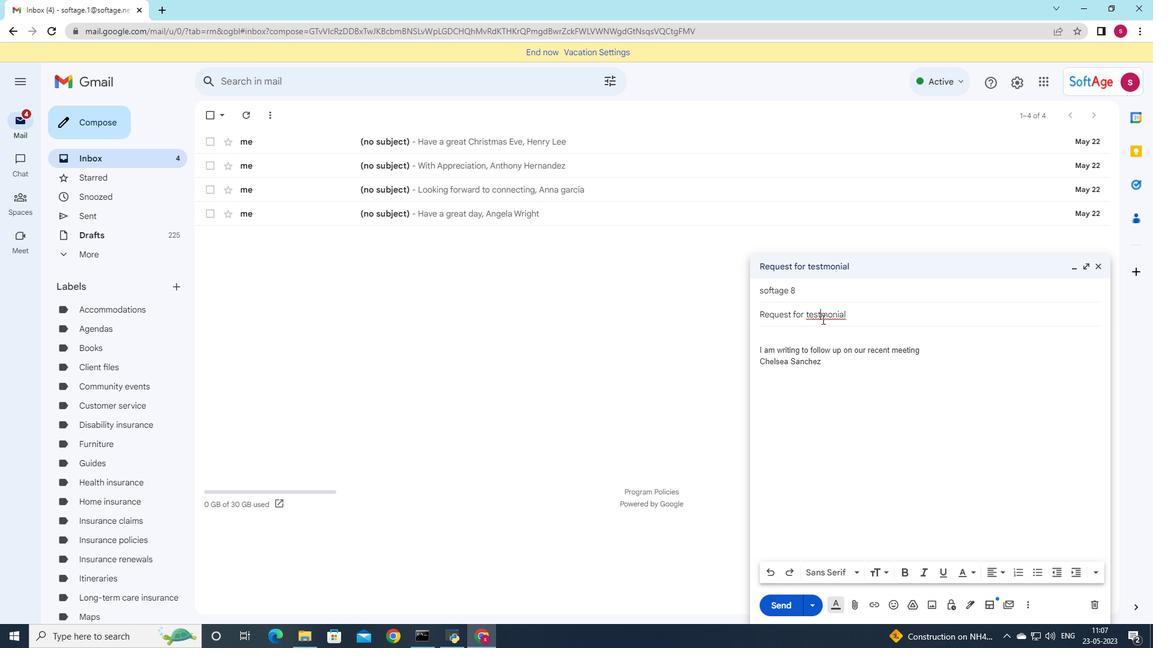 
Action: Mouse moved to (858, 607)
Screenshot: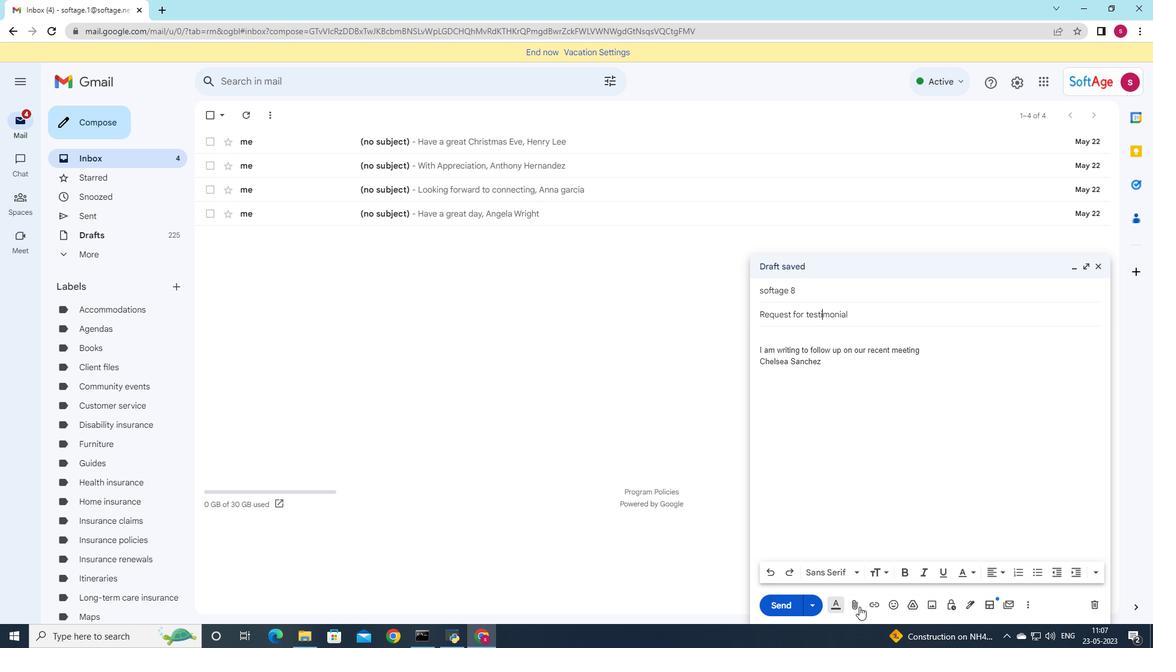
Action: Mouse pressed left at (858, 607)
Screenshot: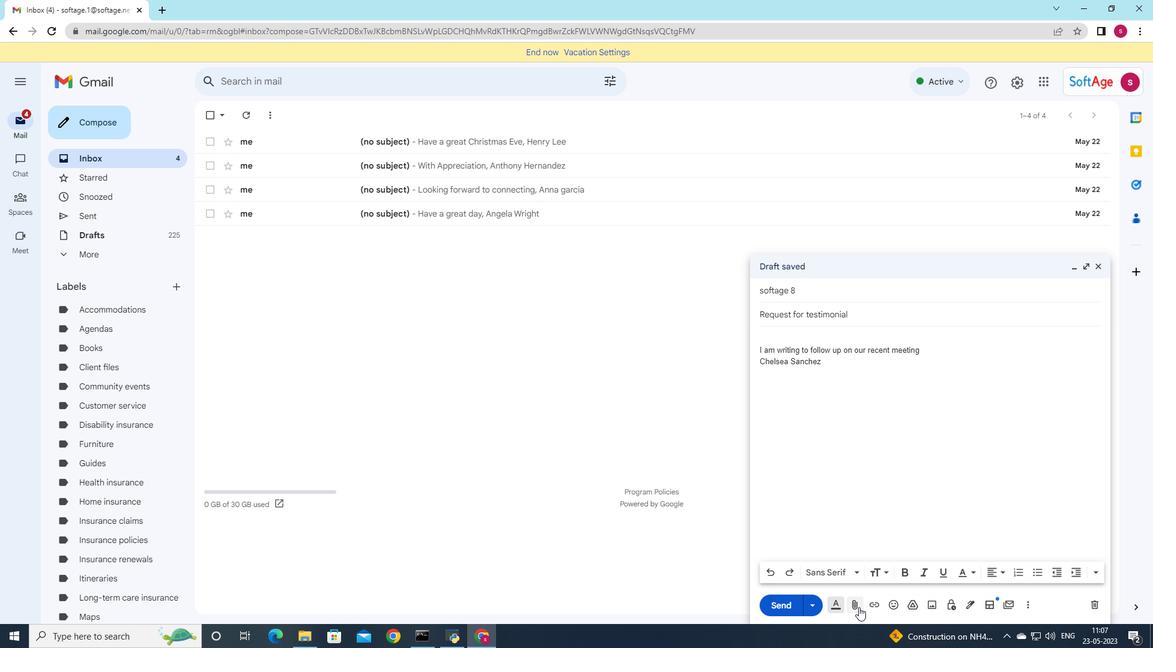 
Action: Mouse moved to (200, 86)
Screenshot: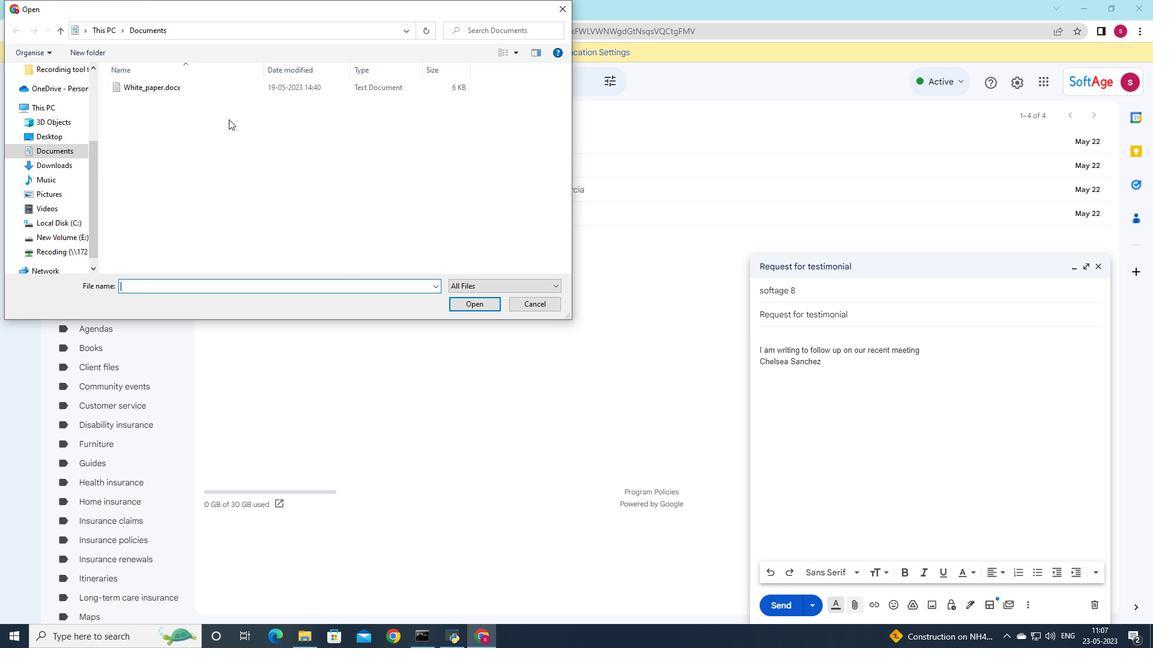 
Action: Mouse pressed left at (200, 86)
Screenshot: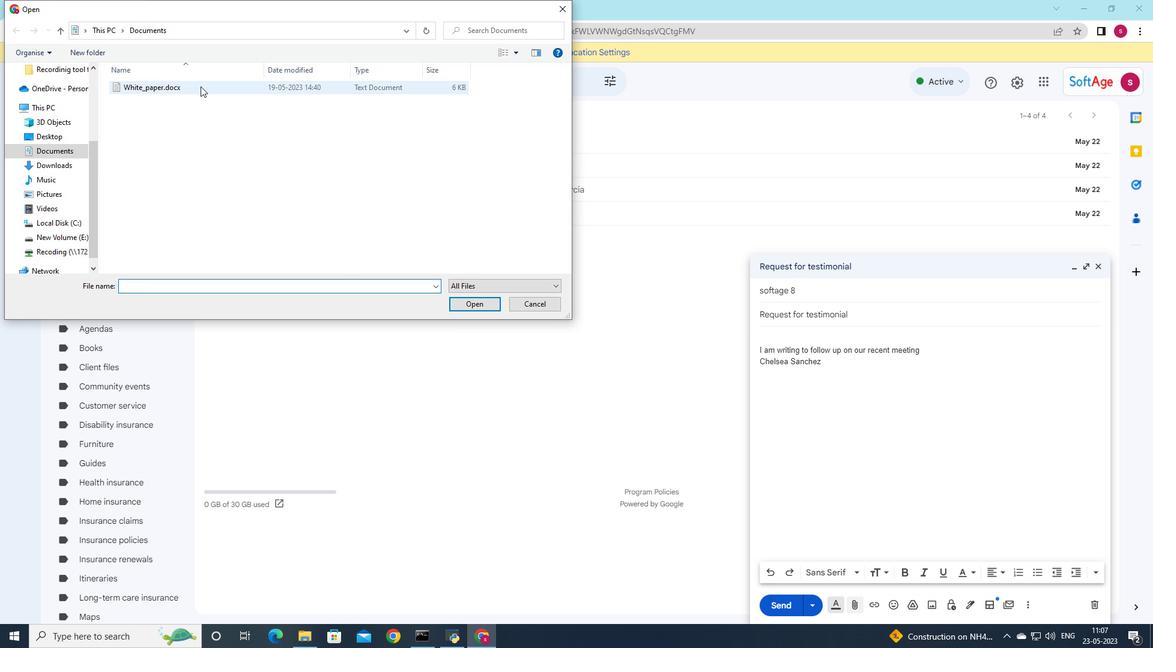 
Action: Mouse pressed left at (200, 86)
Screenshot: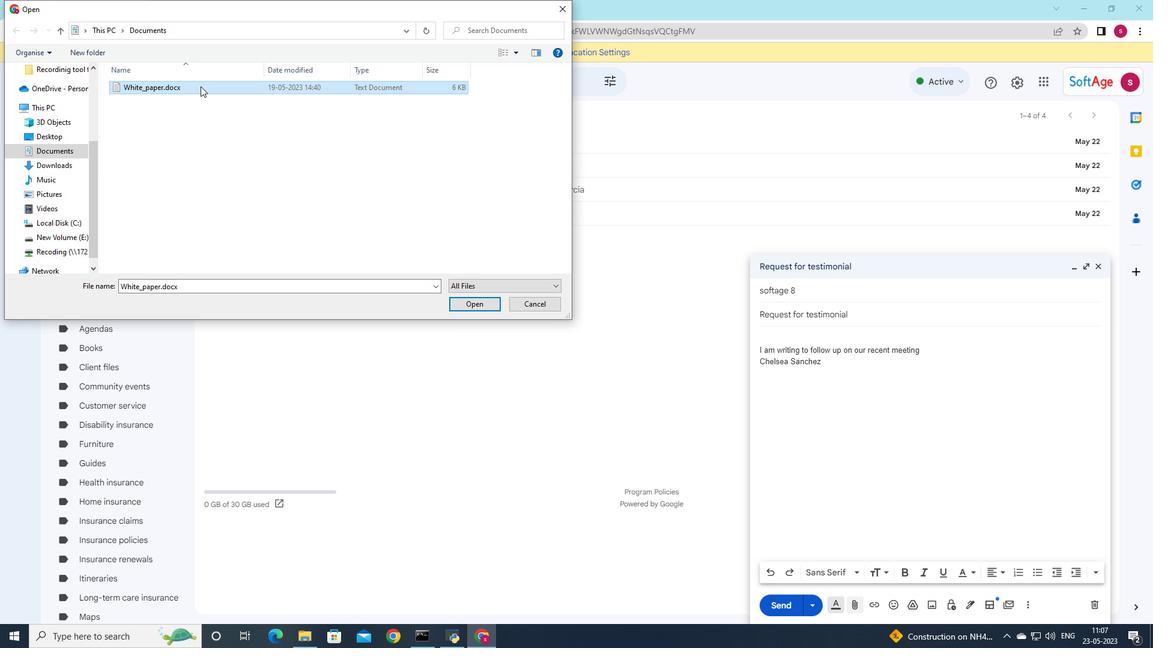 
Action: Mouse moved to (410, 126)
Screenshot: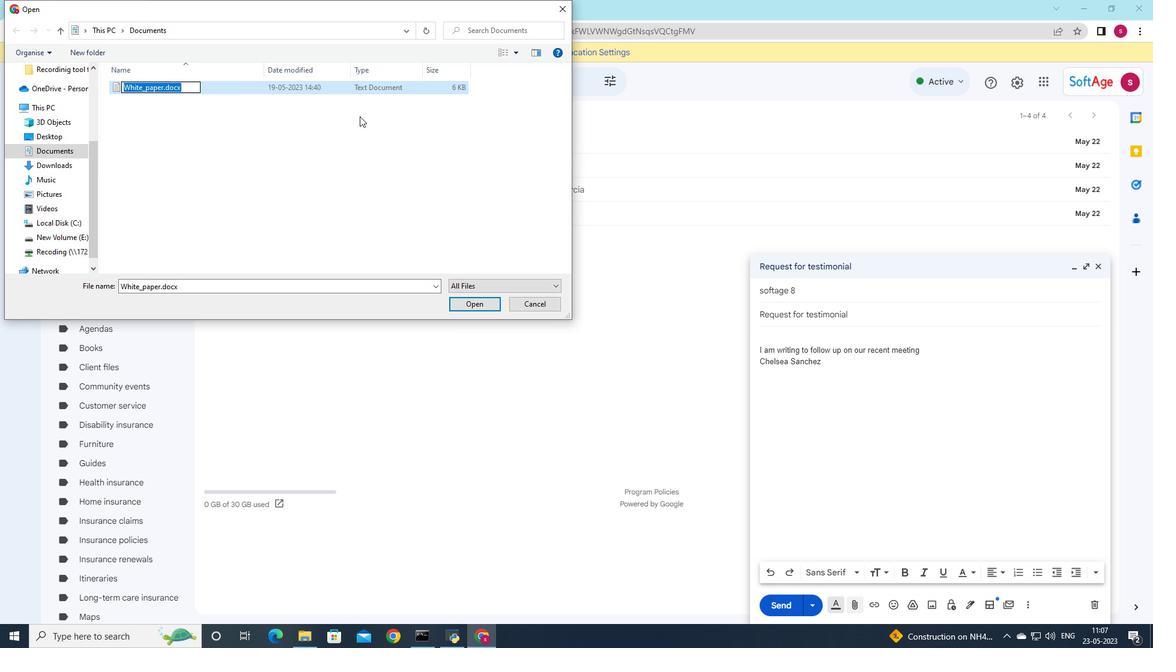 
Action: Key pressed <Key.shift><Key.shift><Key.shift><Key.shift><Key.shift>Feasibility<Key.shift><Key.shift>_study.pdf<Key.enter>
Screenshot: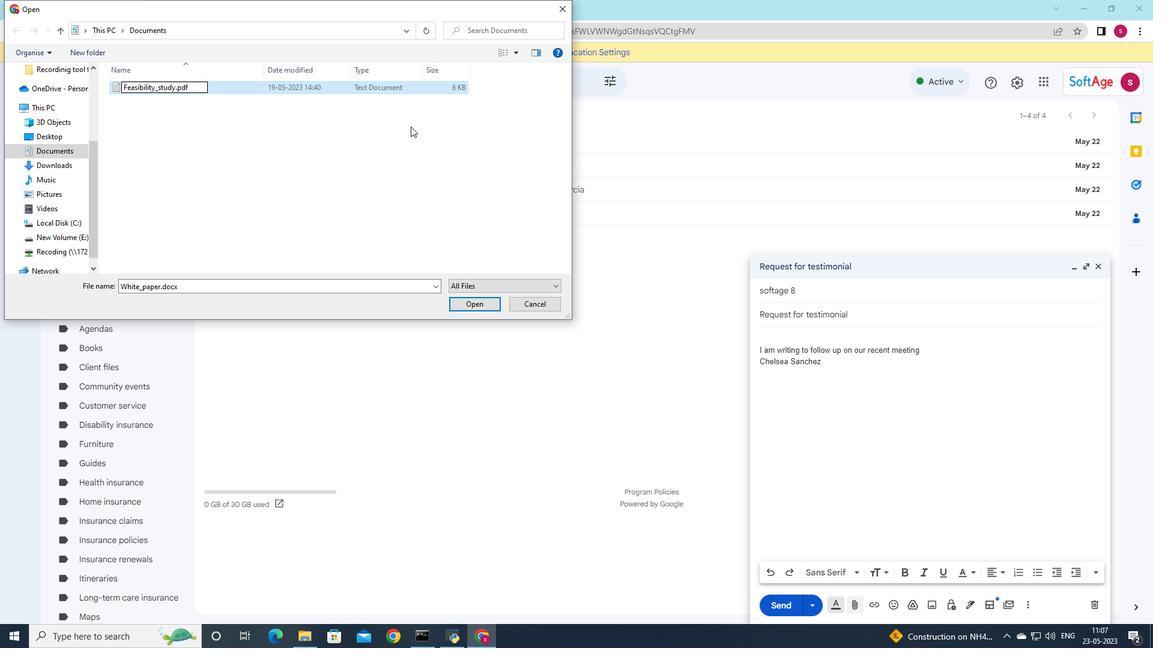 
Action: Mouse moved to (423, 85)
Screenshot: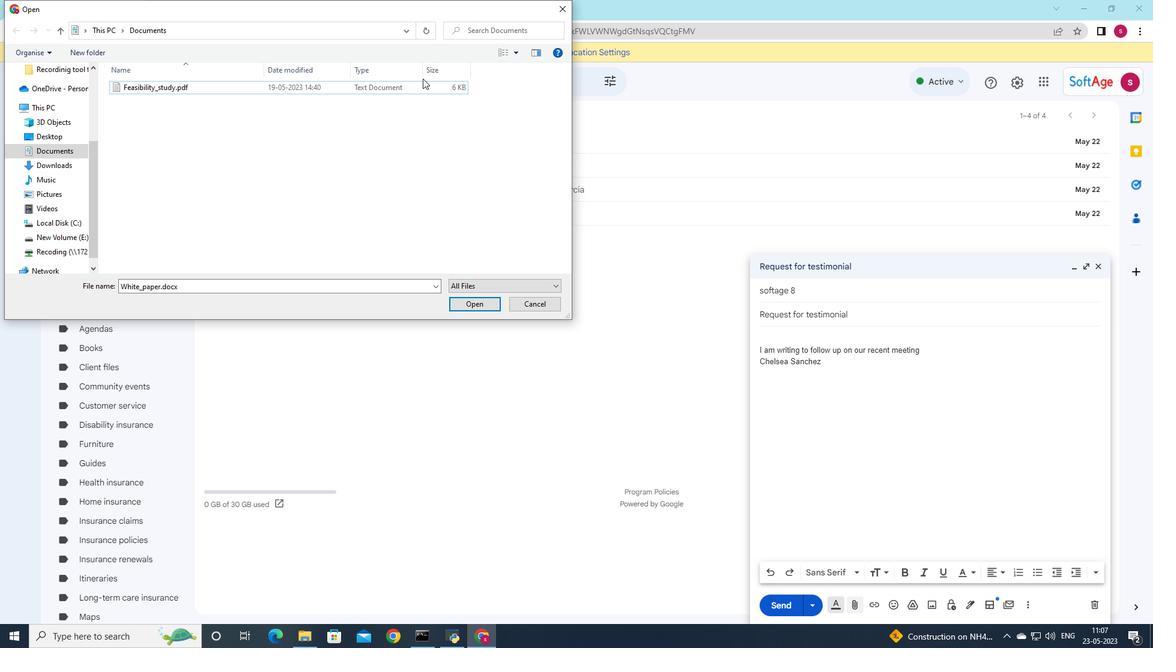
Action: Mouse pressed left at (423, 85)
Screenshot: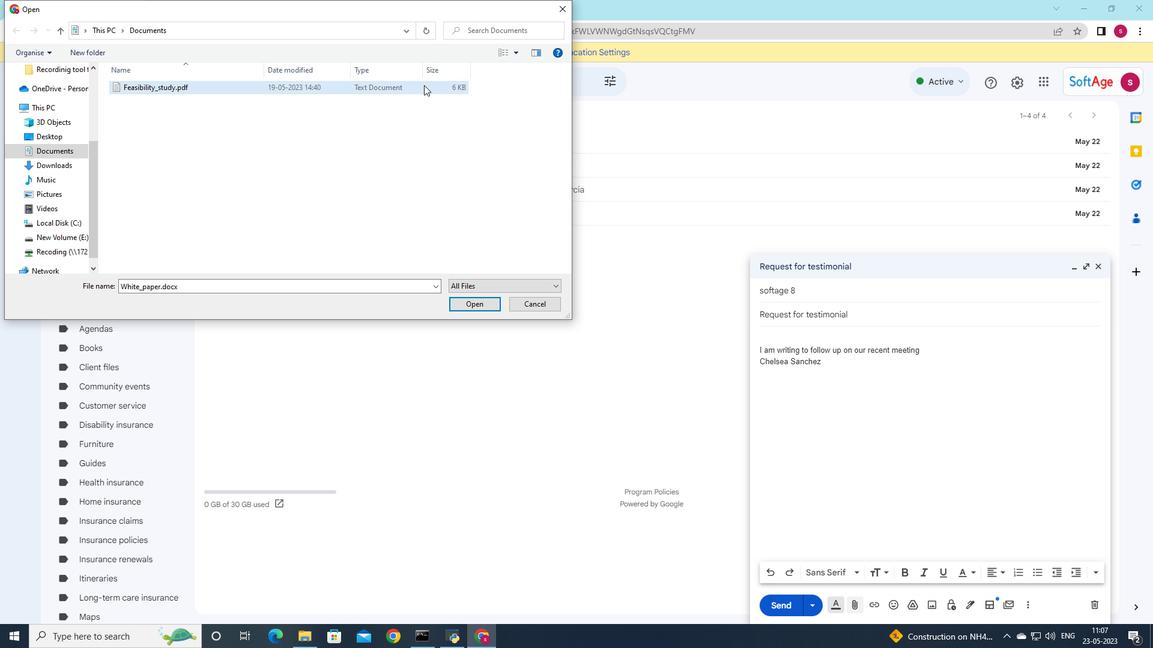 
Action: Mouse moved to (475, 306)
Screenshot: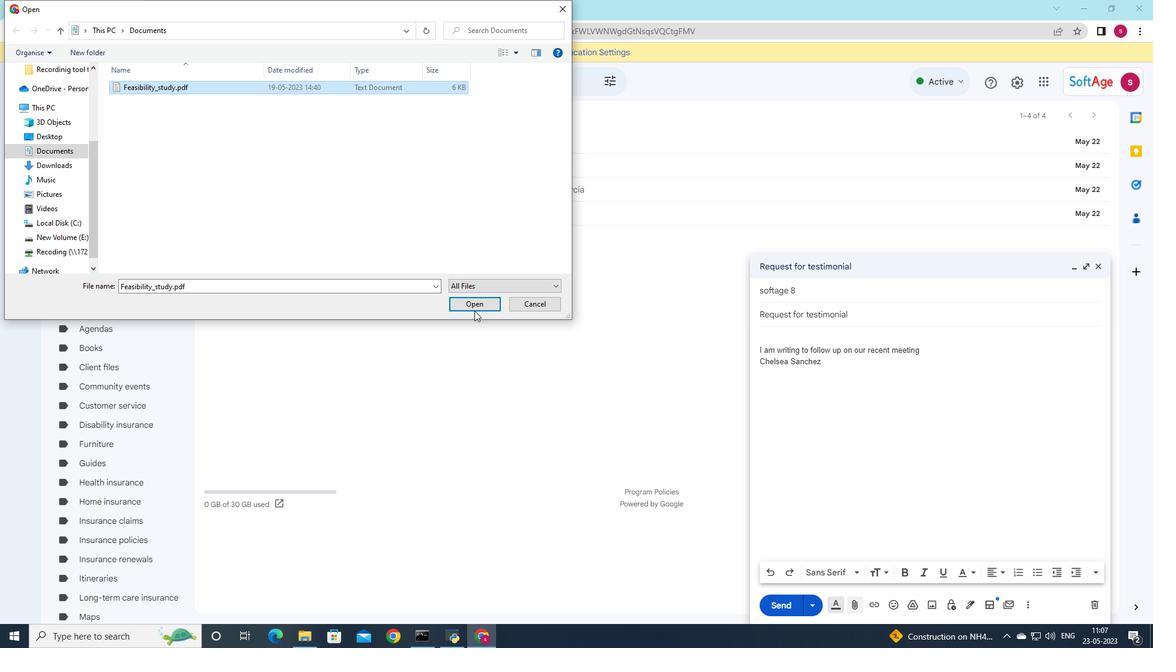 
Action: Mouse pressed left at (475, 306)
Screenshot: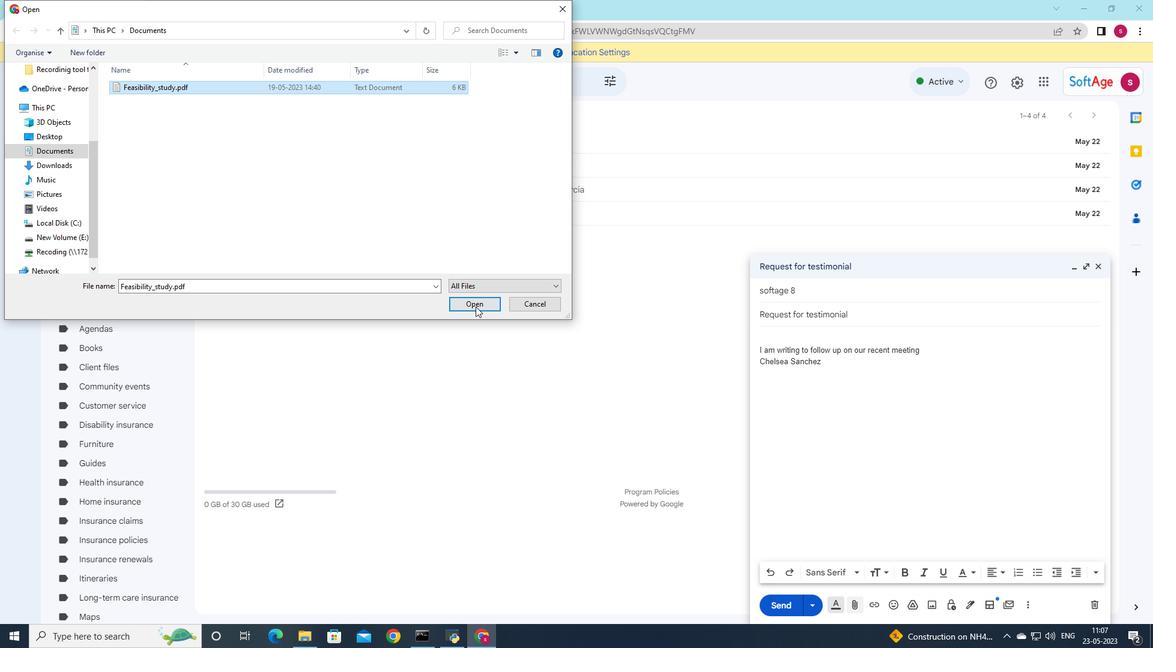
Action: Mouse moved to (921, 351)
Screenshot: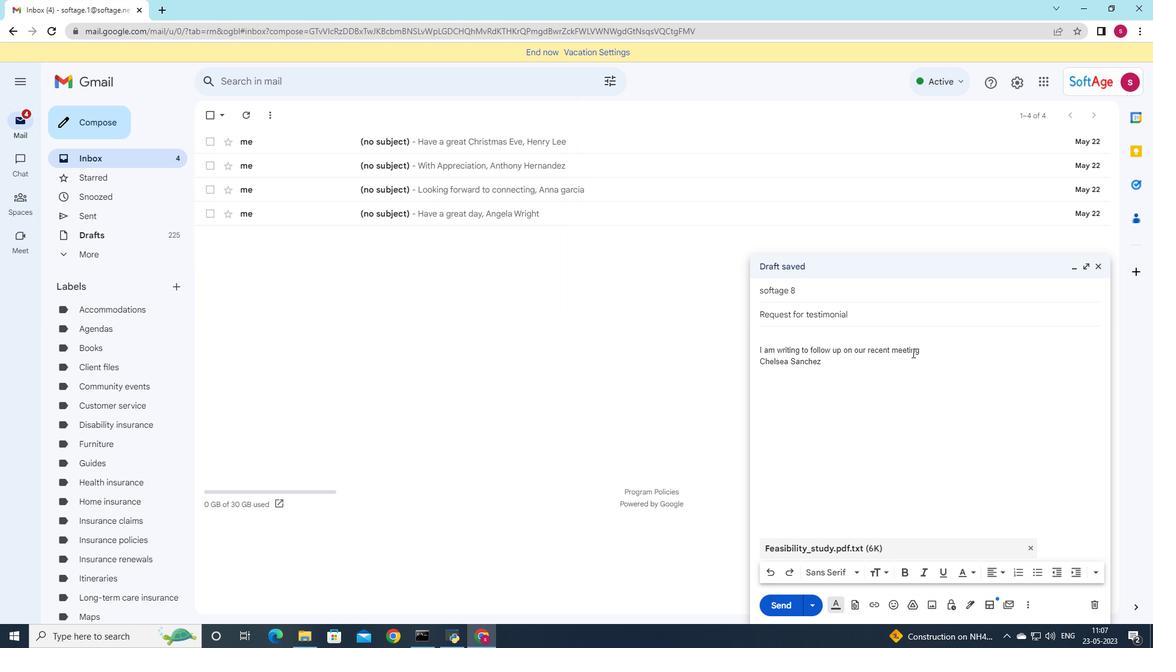 
Action: Mouse pressed left at (921, 351)
Screenshot: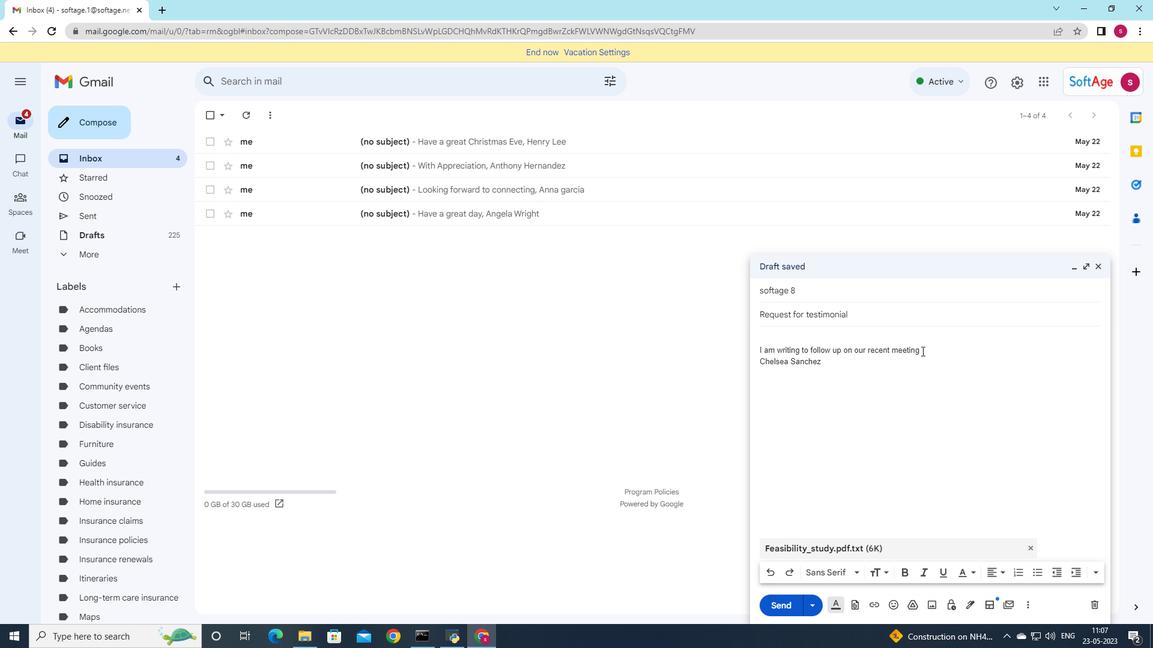 
Action: Mouse moved to (752, 335)
Screenshot: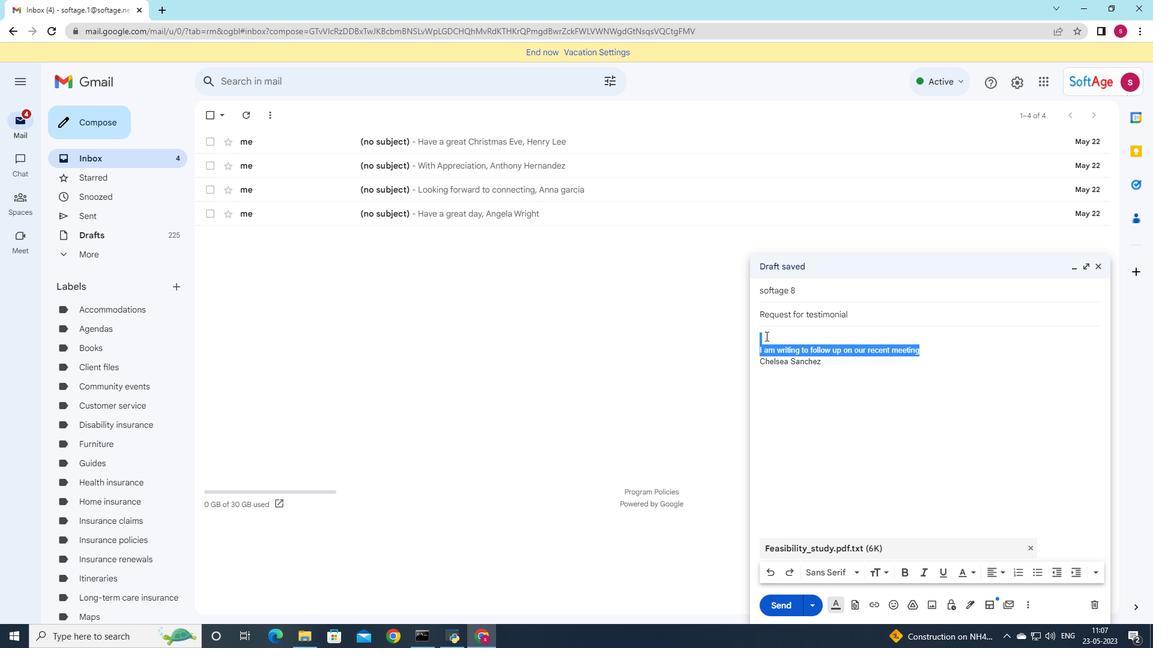 
Action: Key pressed <Key.delete><Key.shift>I<Key.space>would<Key.space>like<Key.space>to<Key.space>request<Key.space>a<Key.space>qua<Key.backspace>otatiio<Key.backspace><Key.backspace>on<Key.space>for<Key.space>your<Key.space>services
Screenshot: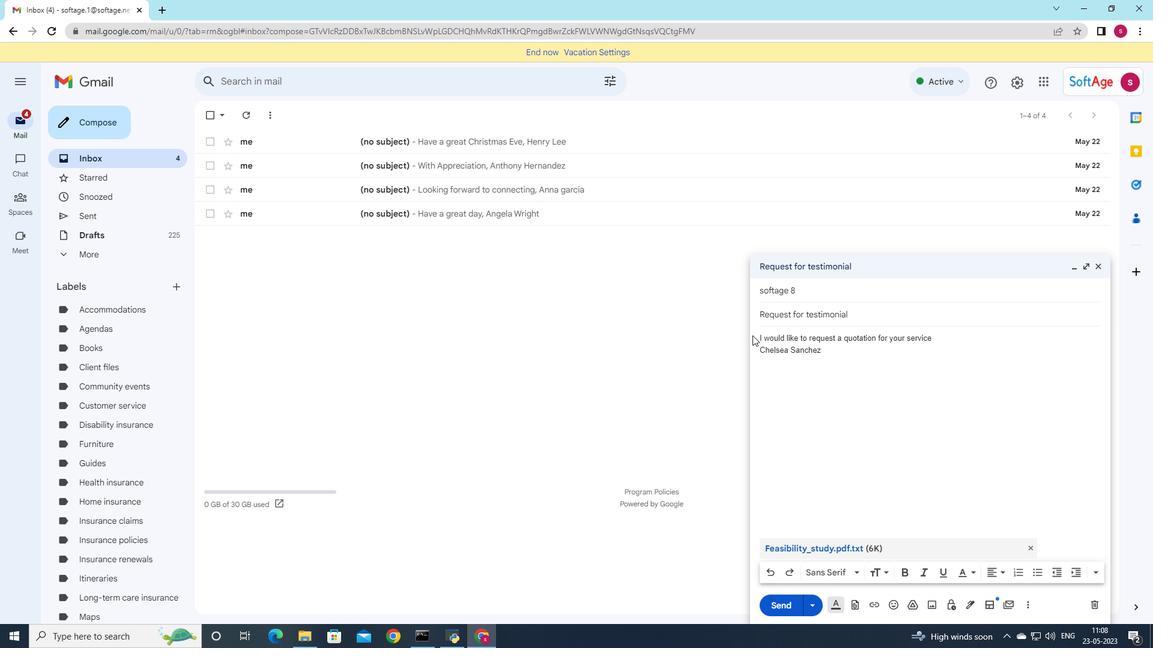 
Action: Mouse moved to (784, 610)
Screenshot: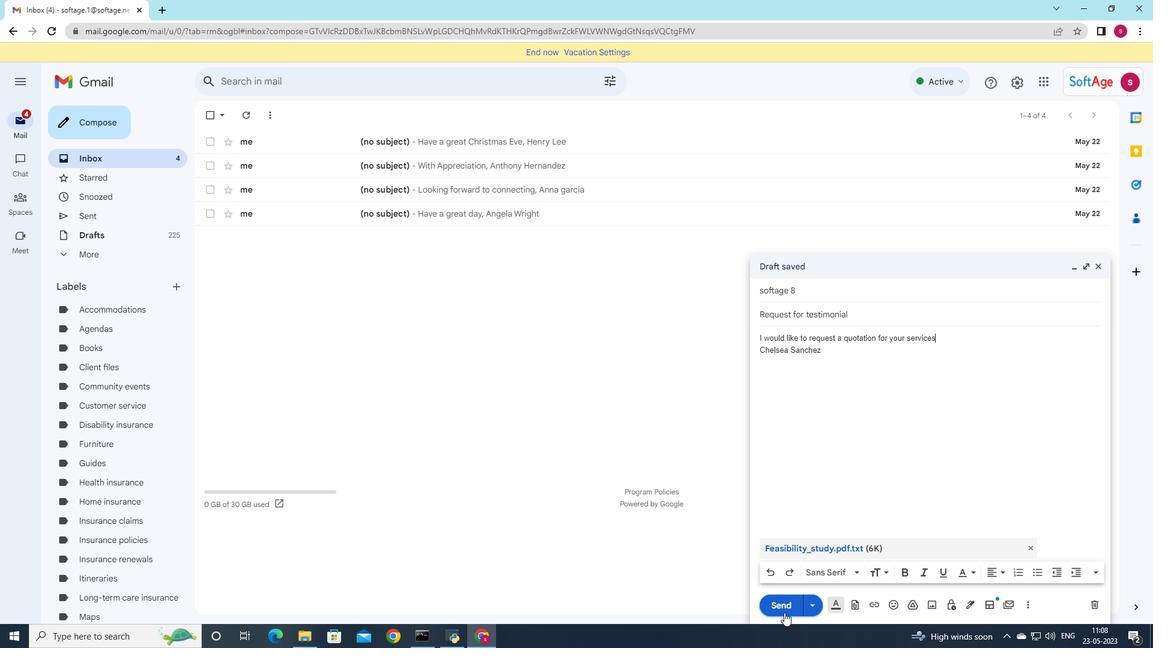 
Action: Mouse pressed left at (784, 610)
Screenshot: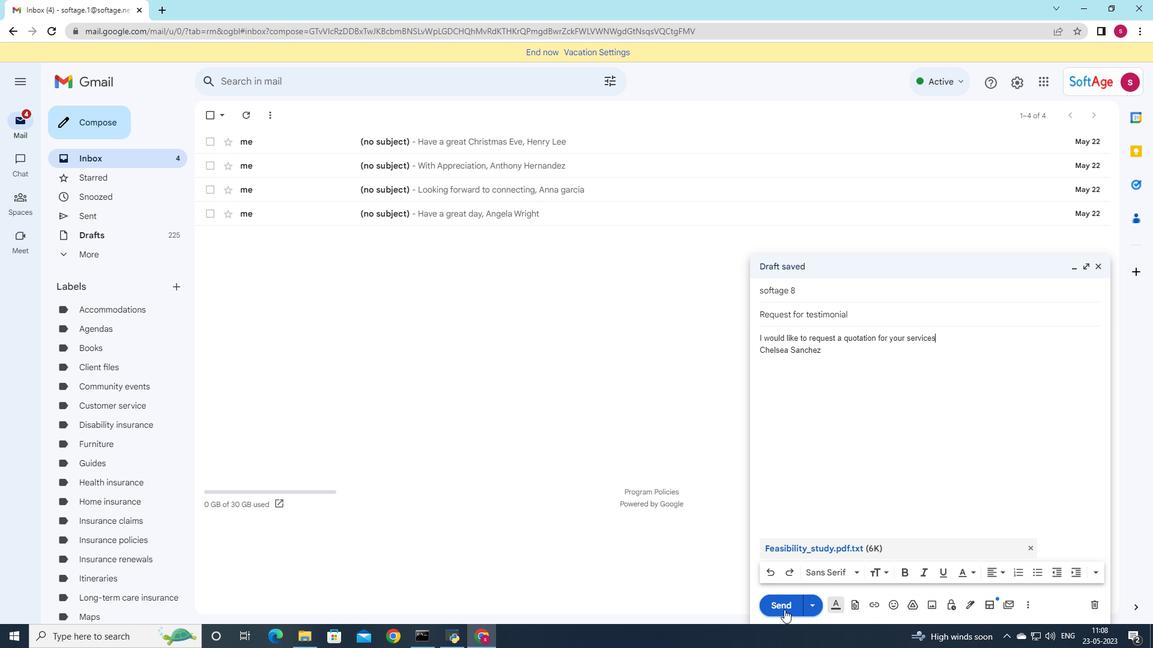 
Action: Mouse moved to (103, 210)
Screenshot: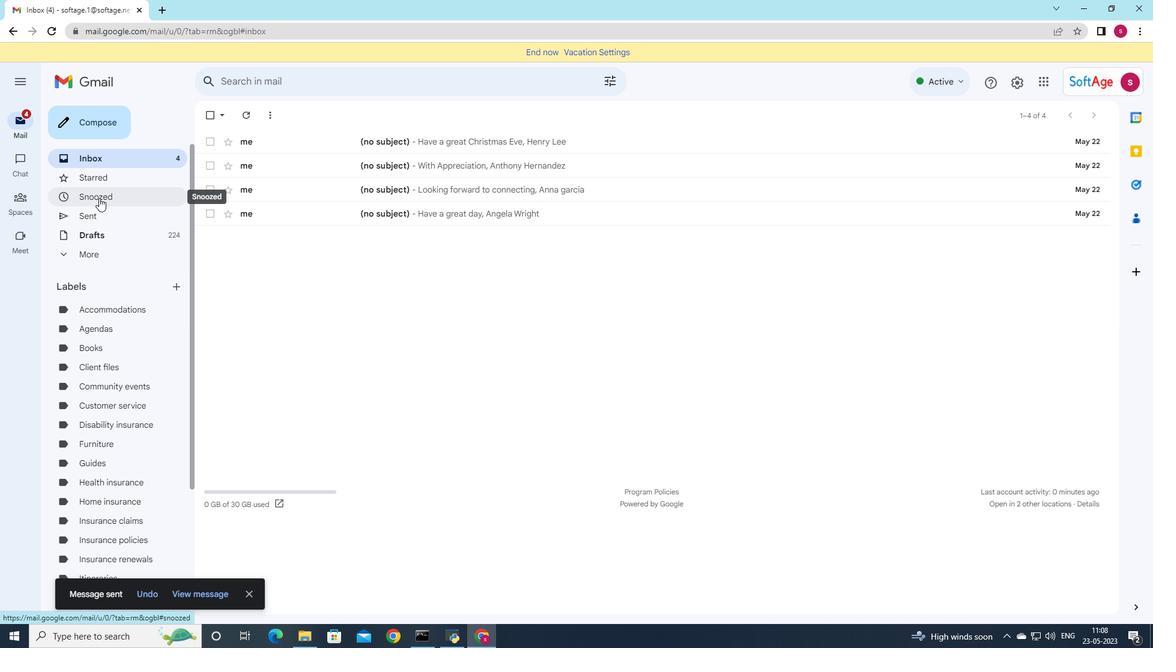 
Action: Mouse pressed left at (103, 210)
Screenshot: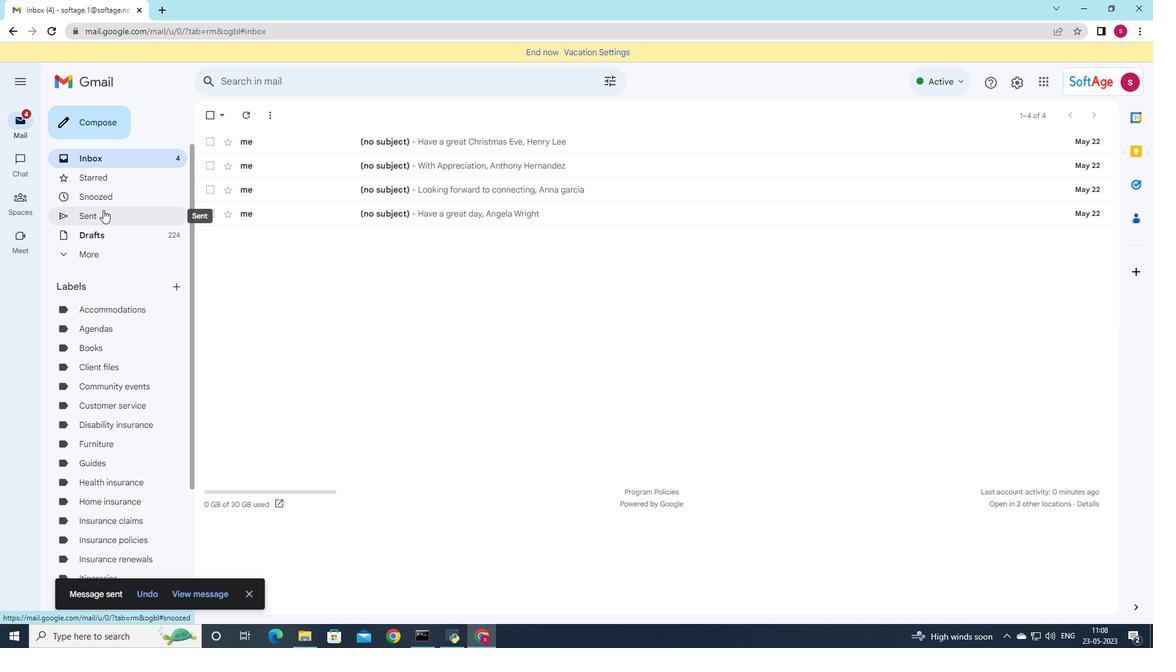 
Action: Mouse moved to (502, 198)
Screenshot: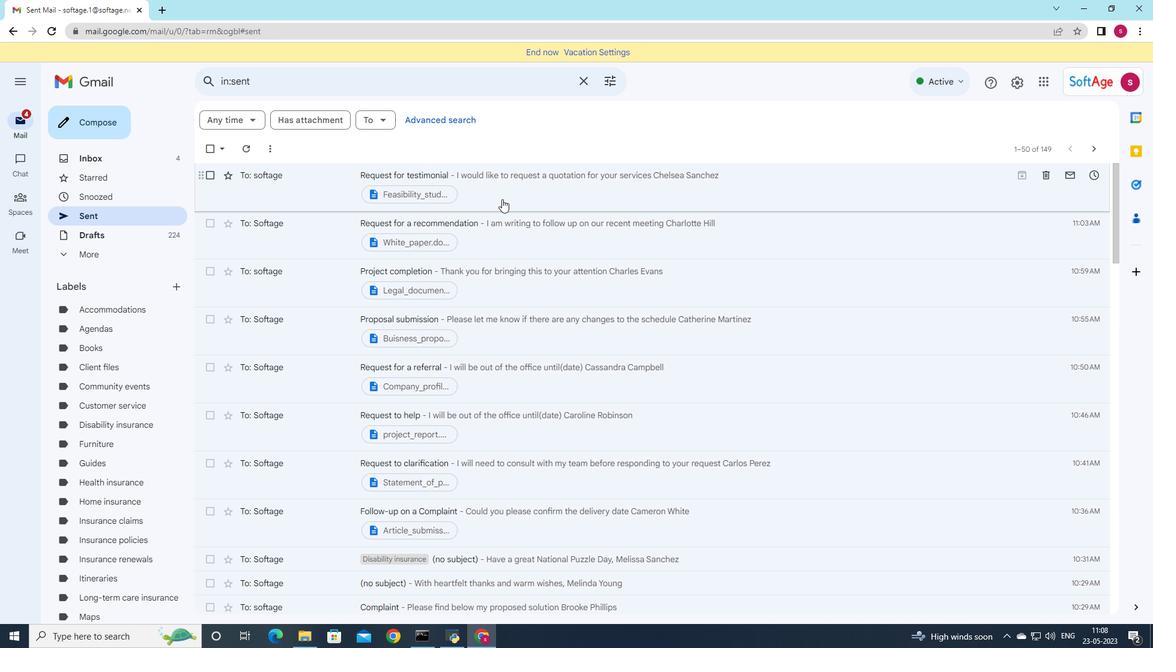 
Action: Mouse pressed left at (502, 198)
Screenshot: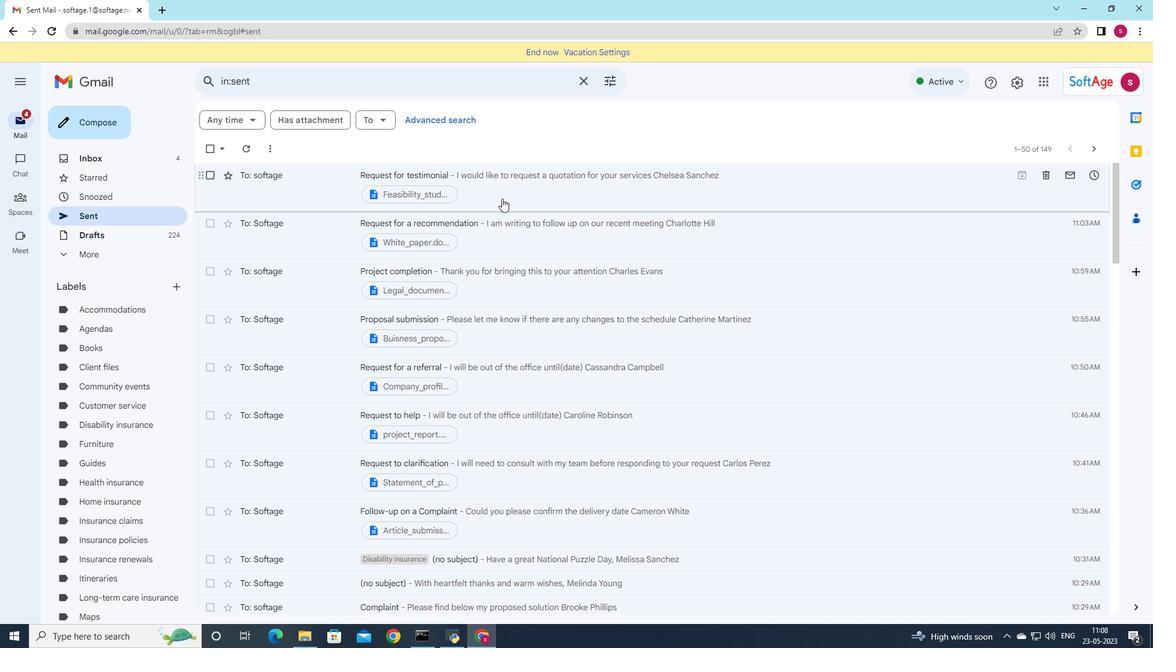 
Action: Mouse moved to (174, 287)
Screenshot: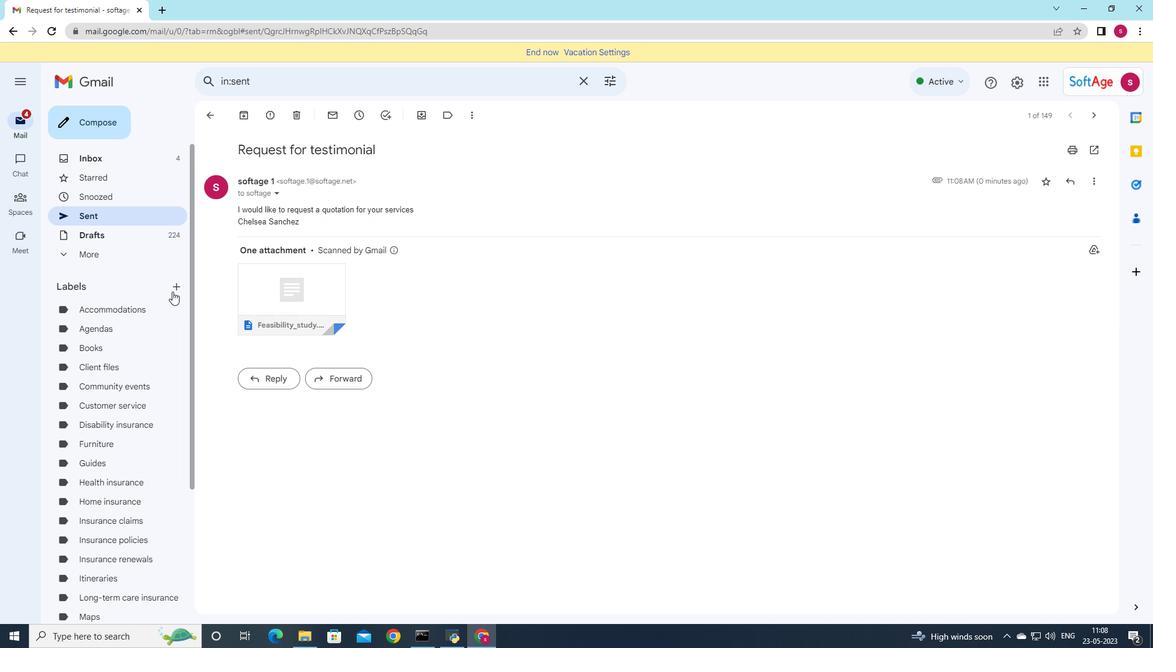
Action: Mouse pressed left at (174, 287)
Screenshot: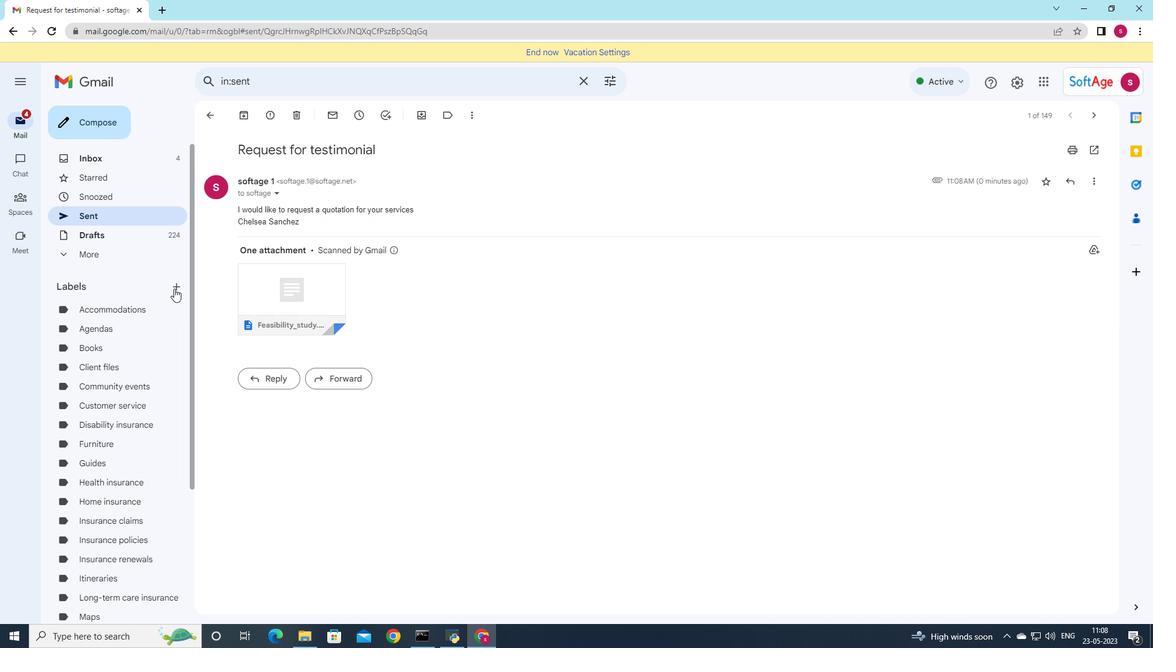 
Action: Mouse moved to (526, 296)
Screenshot: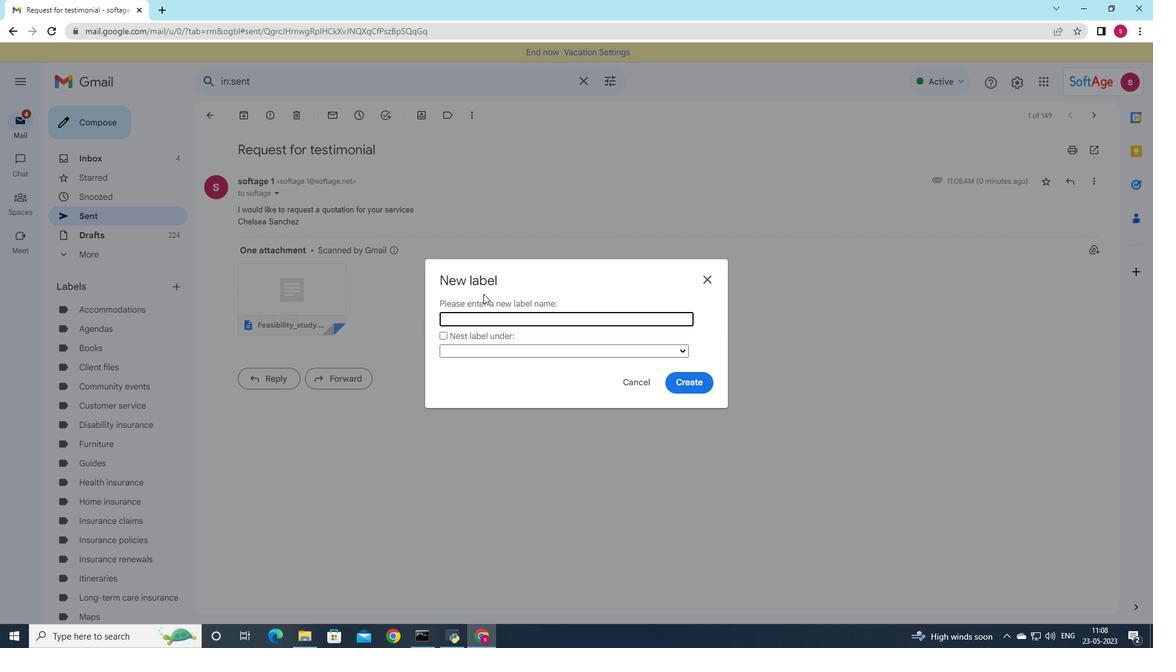 
Action: Key pressed <Key.shift>marketing<Key.backspace><Key.backspace><Key.backspace><Key.backspace><Key.backspace><Key.backspace><Key.backspace><Key.backspace><Key.backspace><Key.backspace><Key.backspace><Key.backspace><Key.backspace><Key.backspace><Key.backspace><Key.shift><Key.shift><Key.shift><Key.shift><Key.shift><Key.shift><Key.shift><Key.shift>Marketing
Screenshot: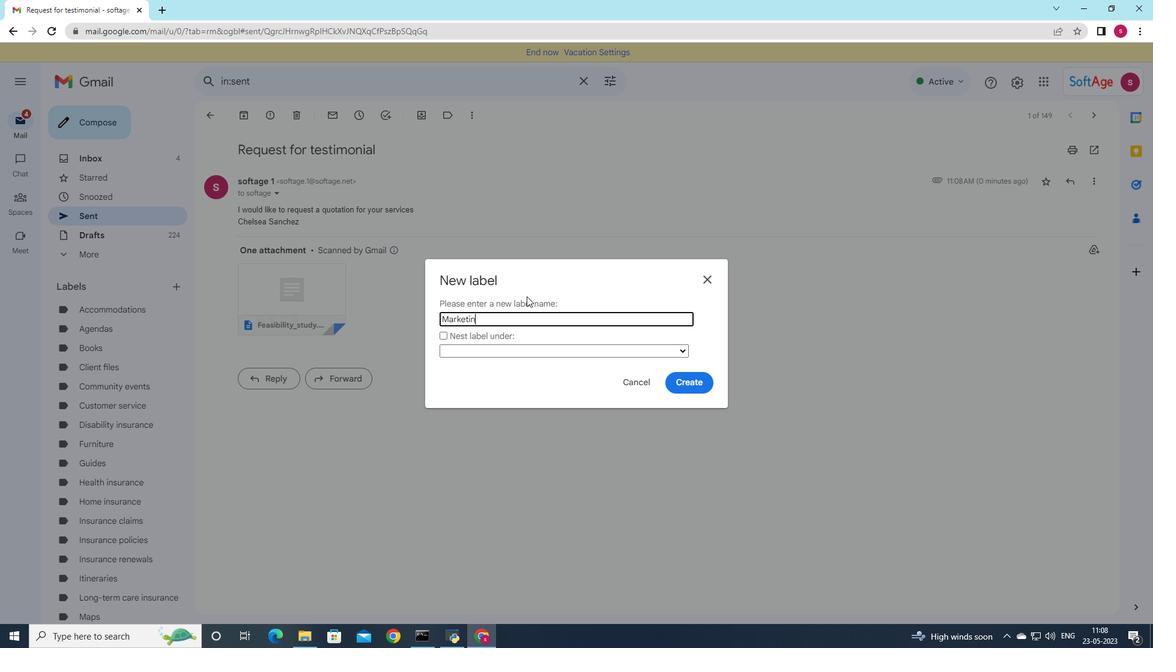 
Action: Mouse moved to (699, 388)
Screenshot: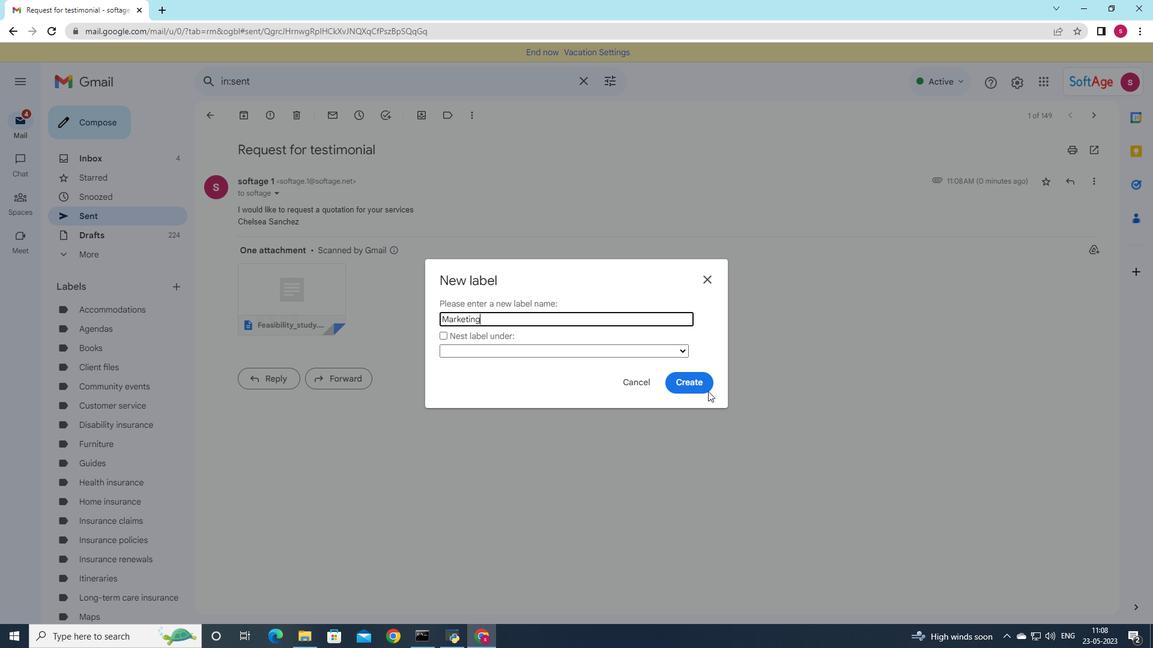 
Action: Mouse pressed left at (699, 388)
Screenshot: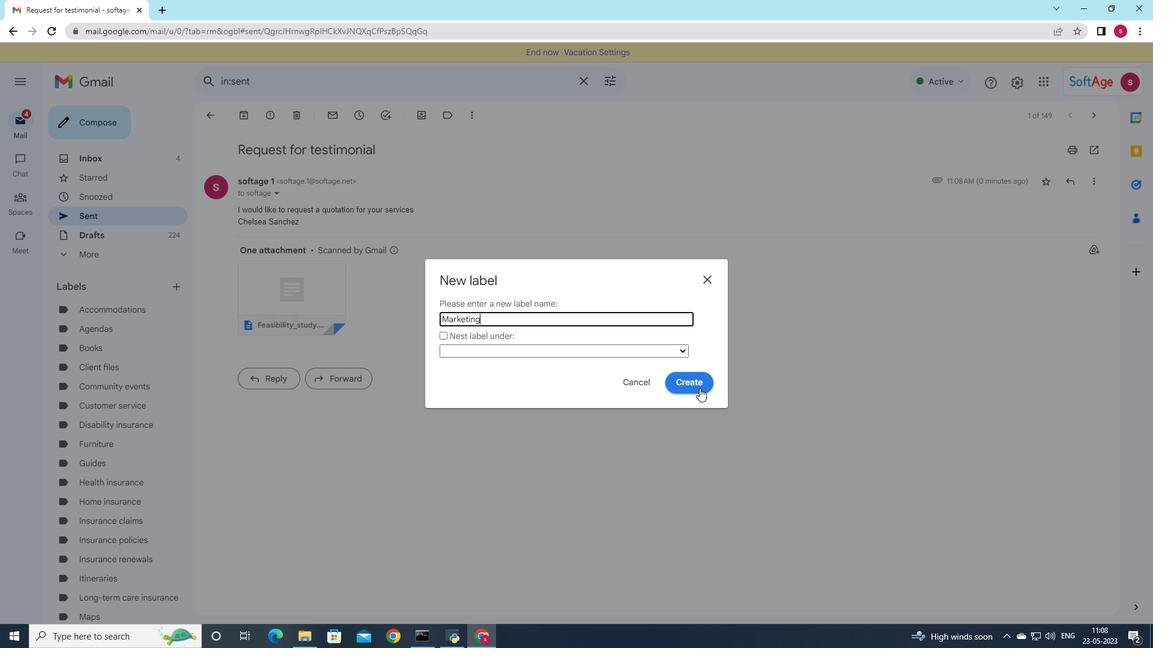 
Action: Mouse moved to (958, 292)
Screenshot: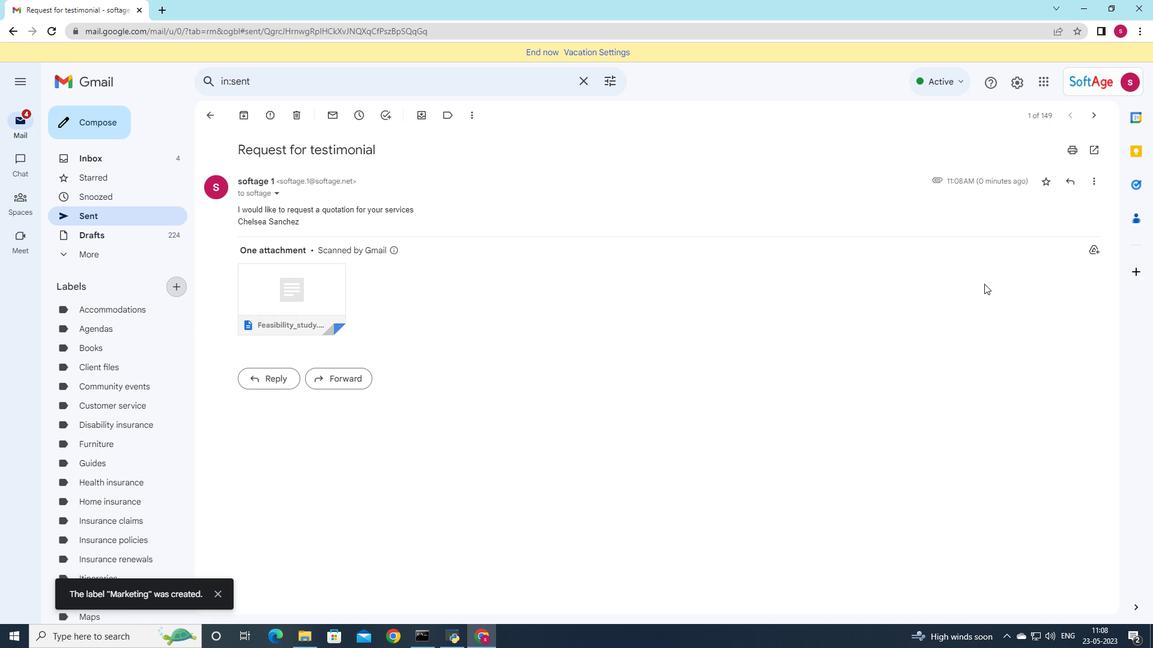 
